 Task: Look for space in Angermünde, Germany from 9th June, 2023 to 16th June, 2023 for 2 adults in price range Rs.8000 to Rs.16000. Place can be entire place with 2 bedrooms having 2 beds and 1 bathroom. Property type can be house, flat, guest house. Booking option can be shelf check-in. Required host language is English.
Action: Mouse moved to (857, 117)
Screenshot: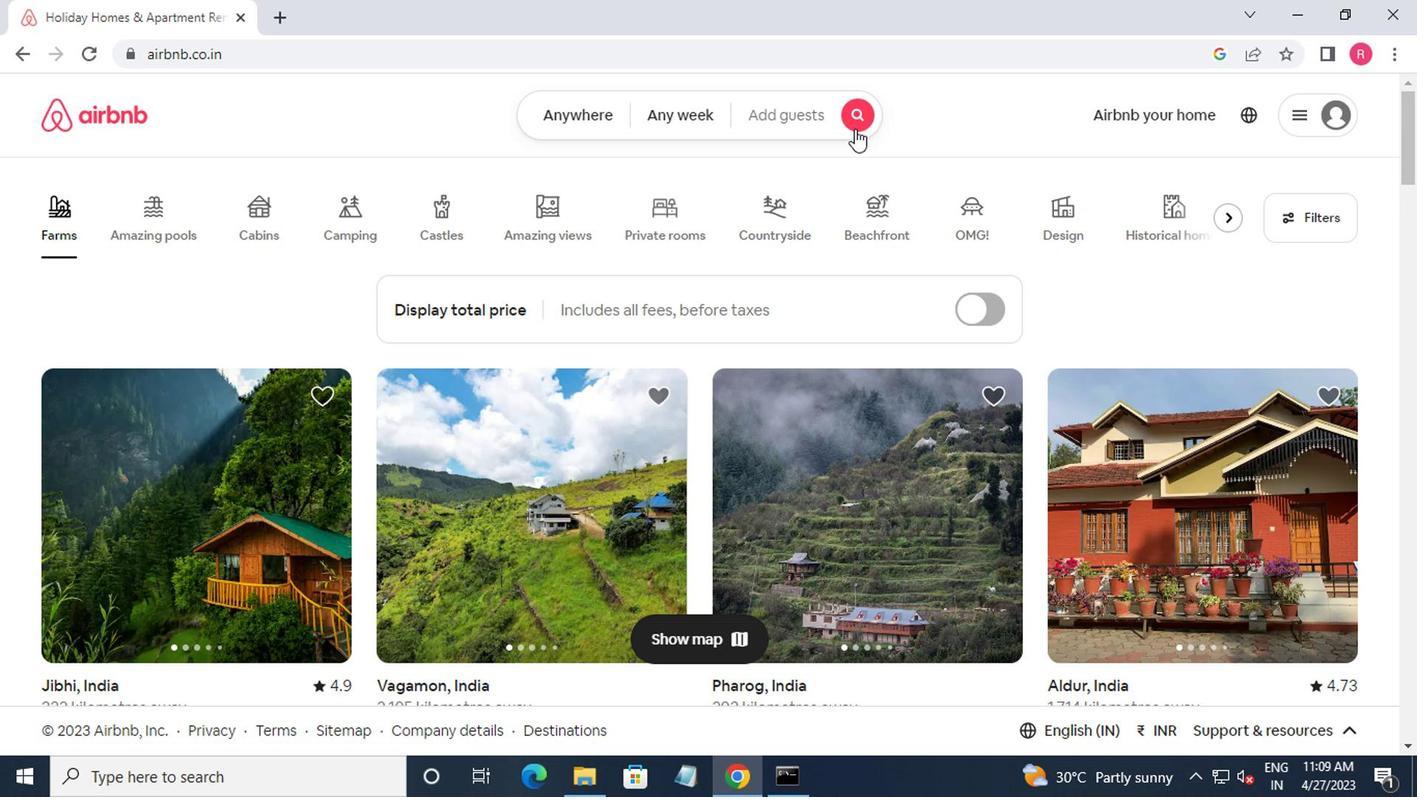 
Action: Mouse pressed left at (857, 117)
Screenshot: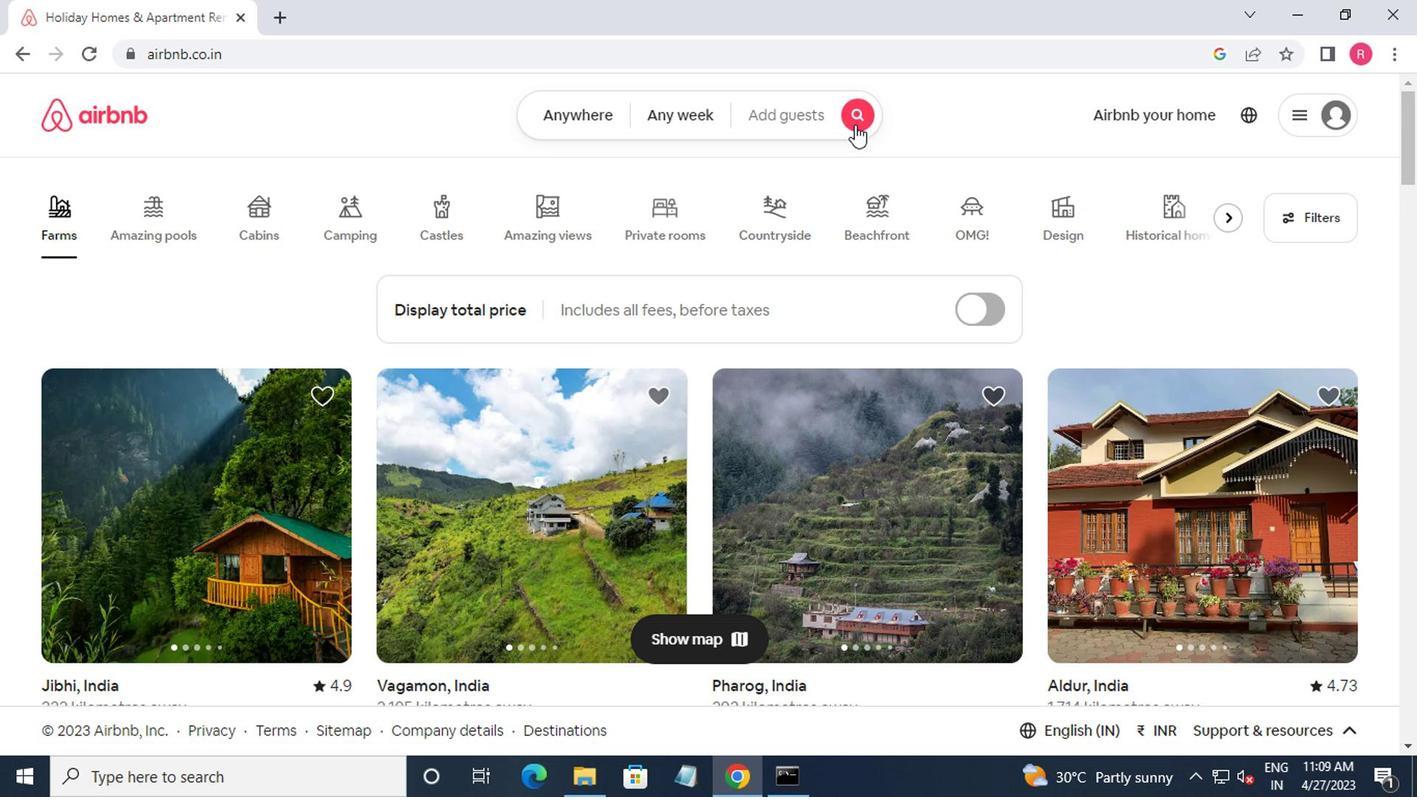 
Action: Mouse moved to (489, 187)
Screenshot: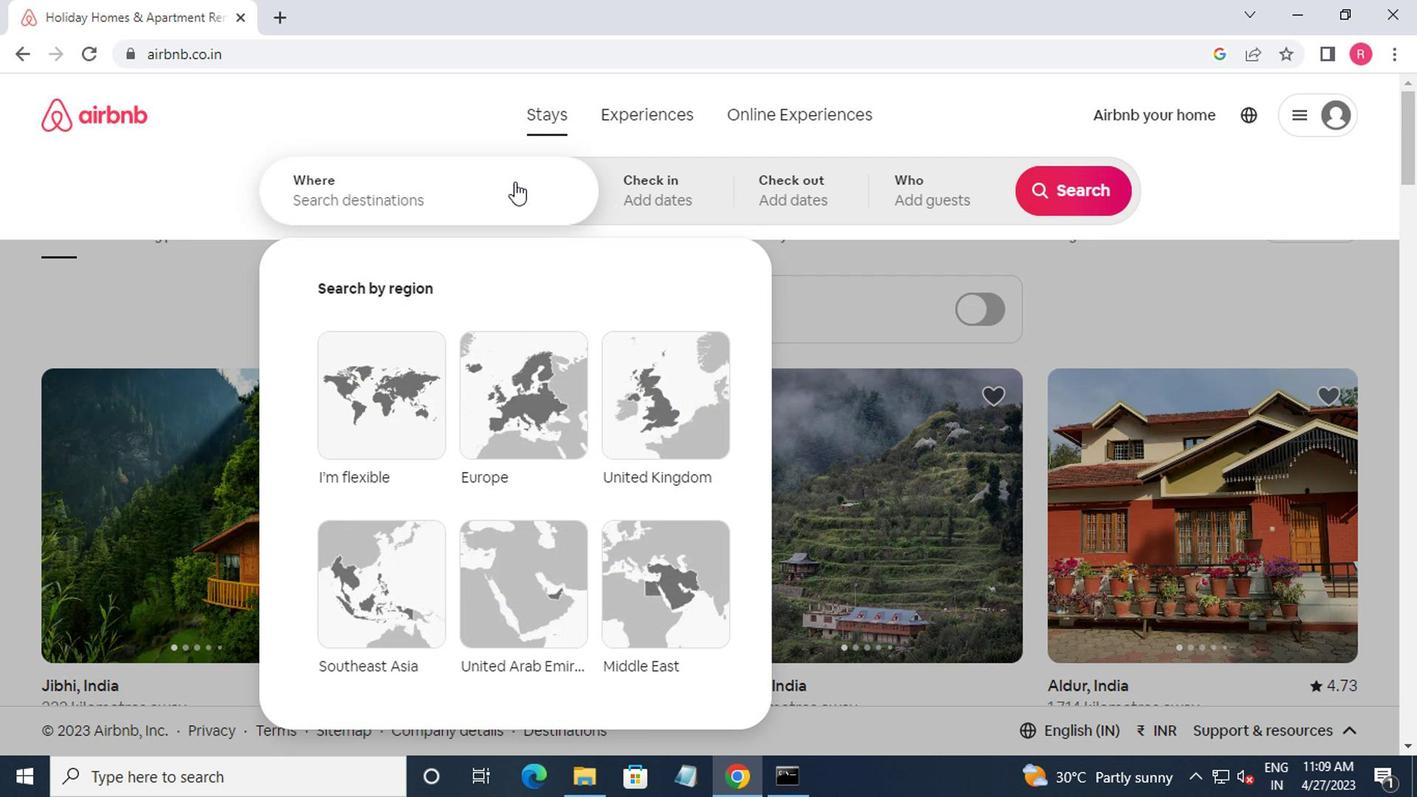 
Action: Mouse pressed left at (489, 187)
Screenshot: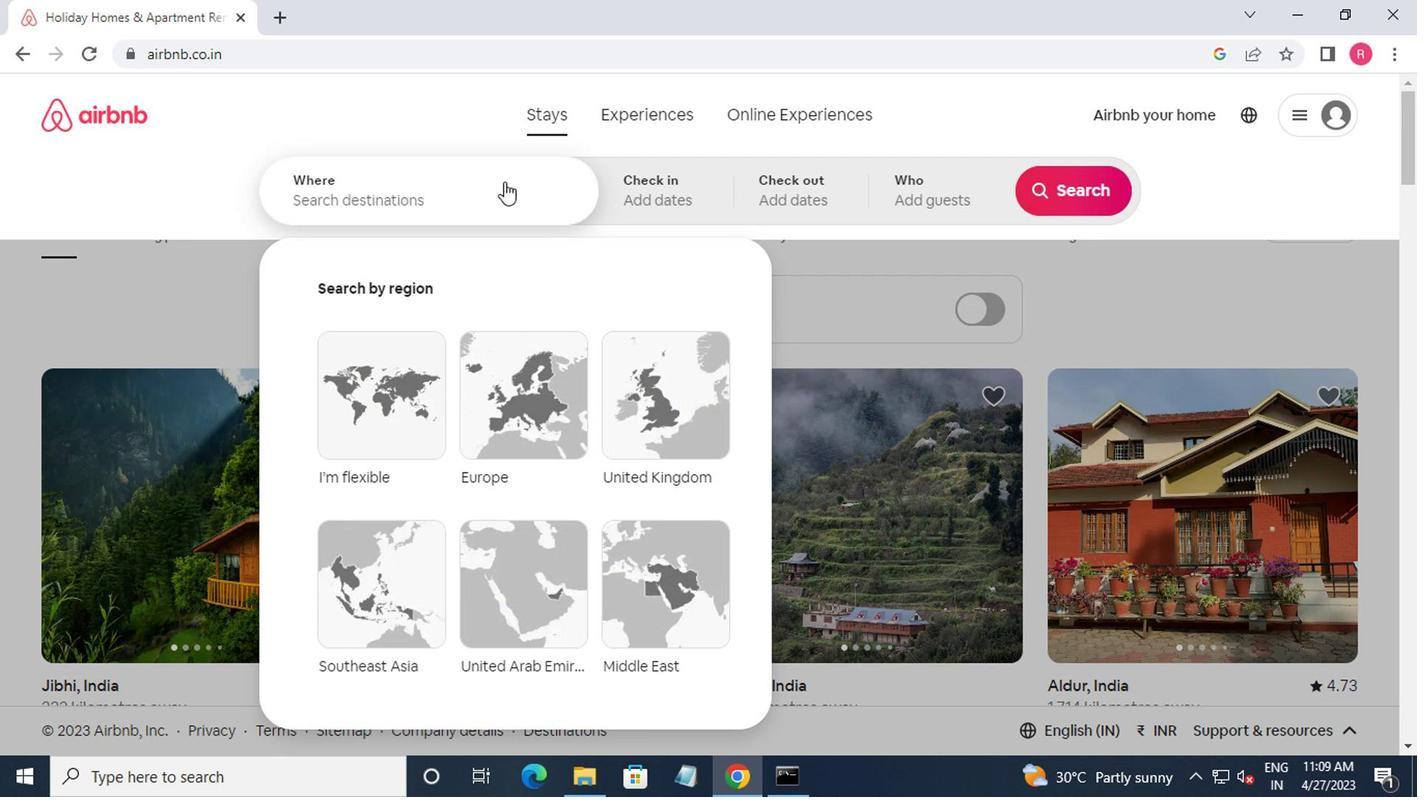 
Action: Mouse moved to (489, 202)
Screenshot: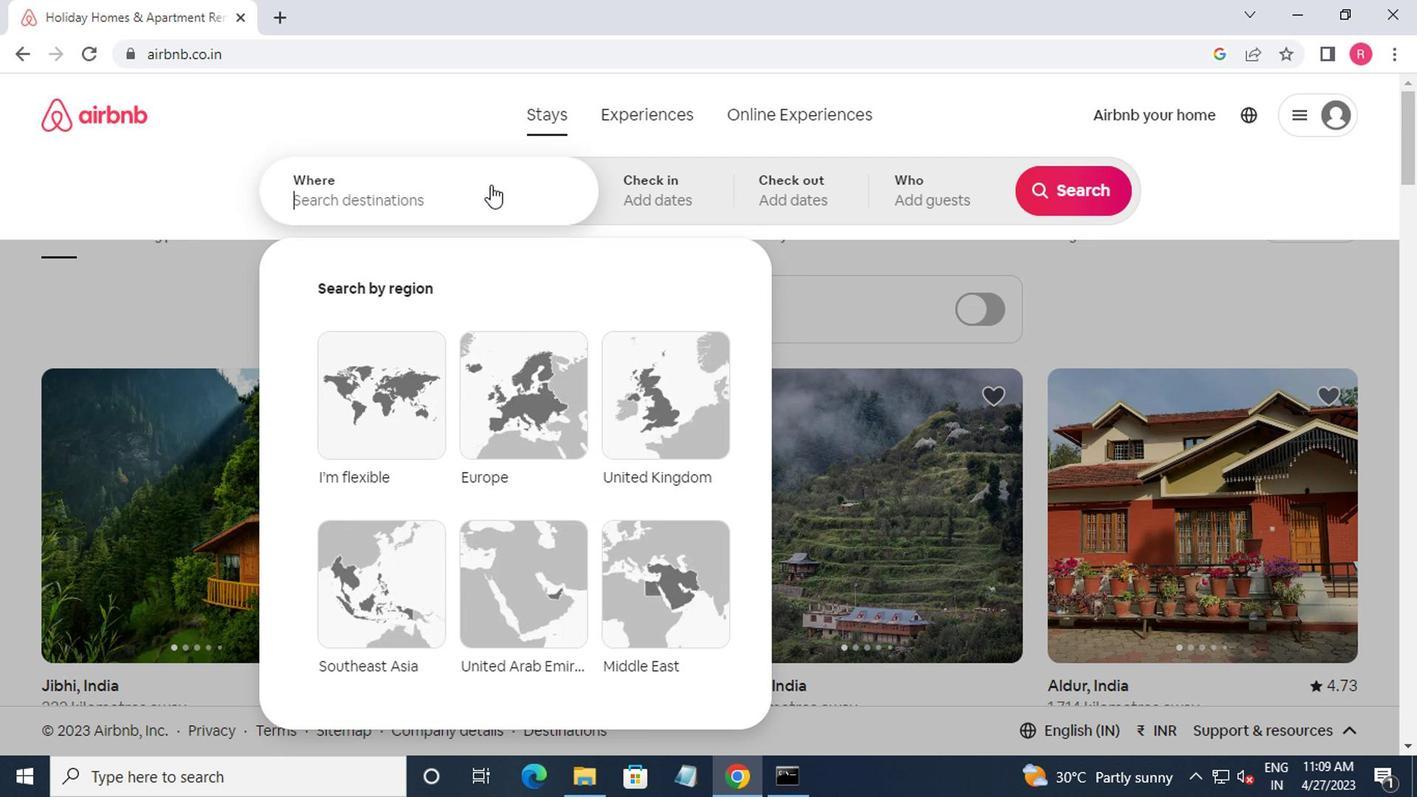 
Action: Key pressed angermunde,germany<Key.down><Key.enter>
Screenshot: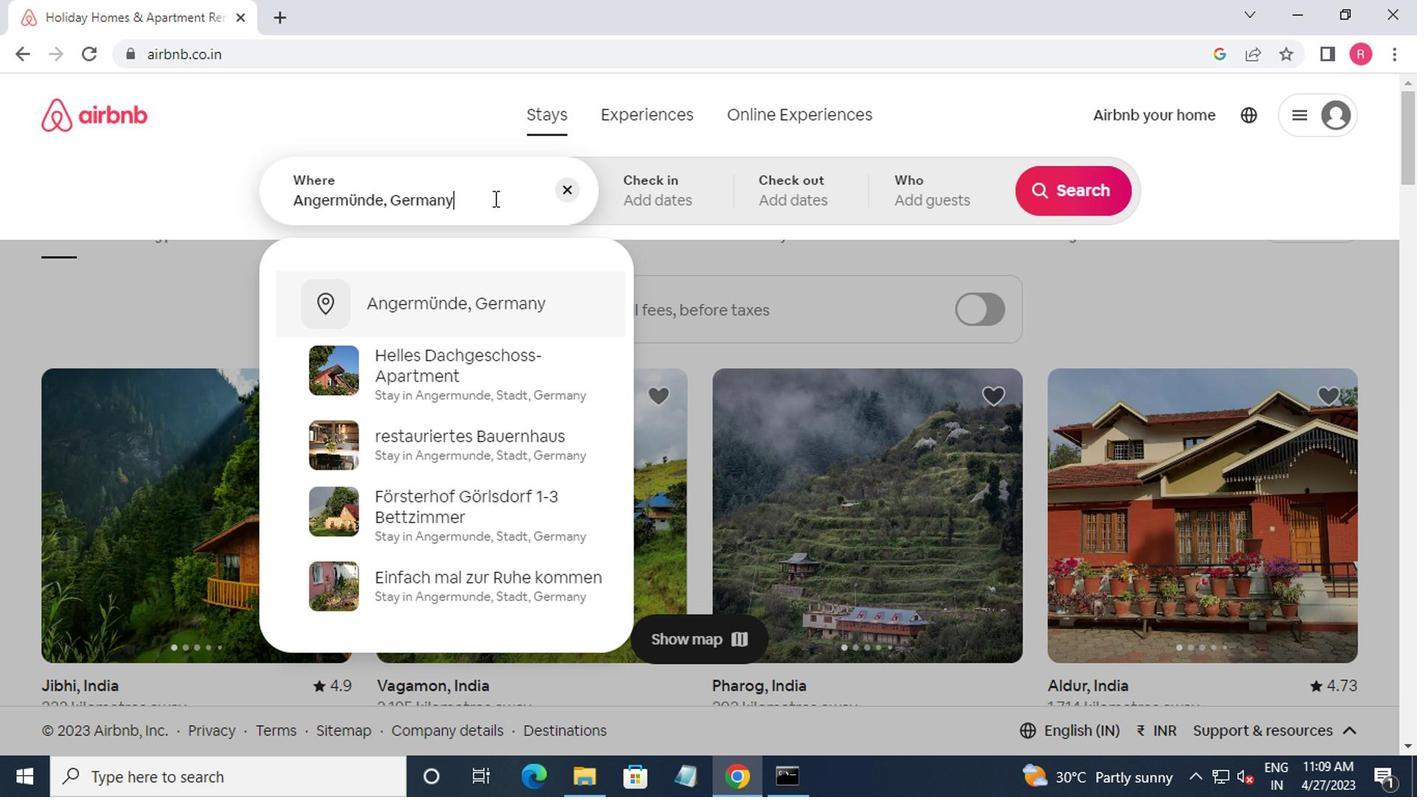 
Action: Mouse moved to (1055, 358)
Screenshot: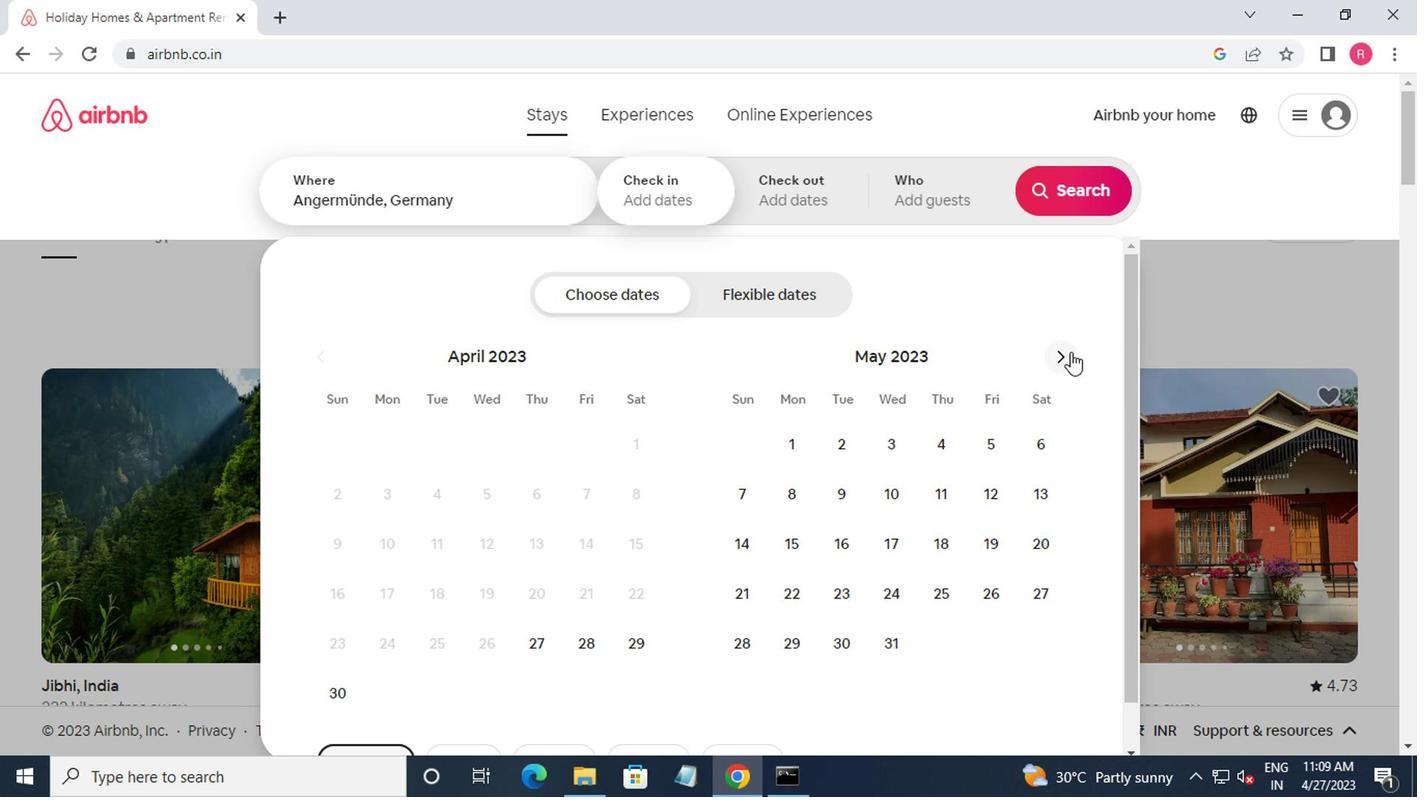 
Action: Mouse pressed left at (1055, 358)
Screenshot: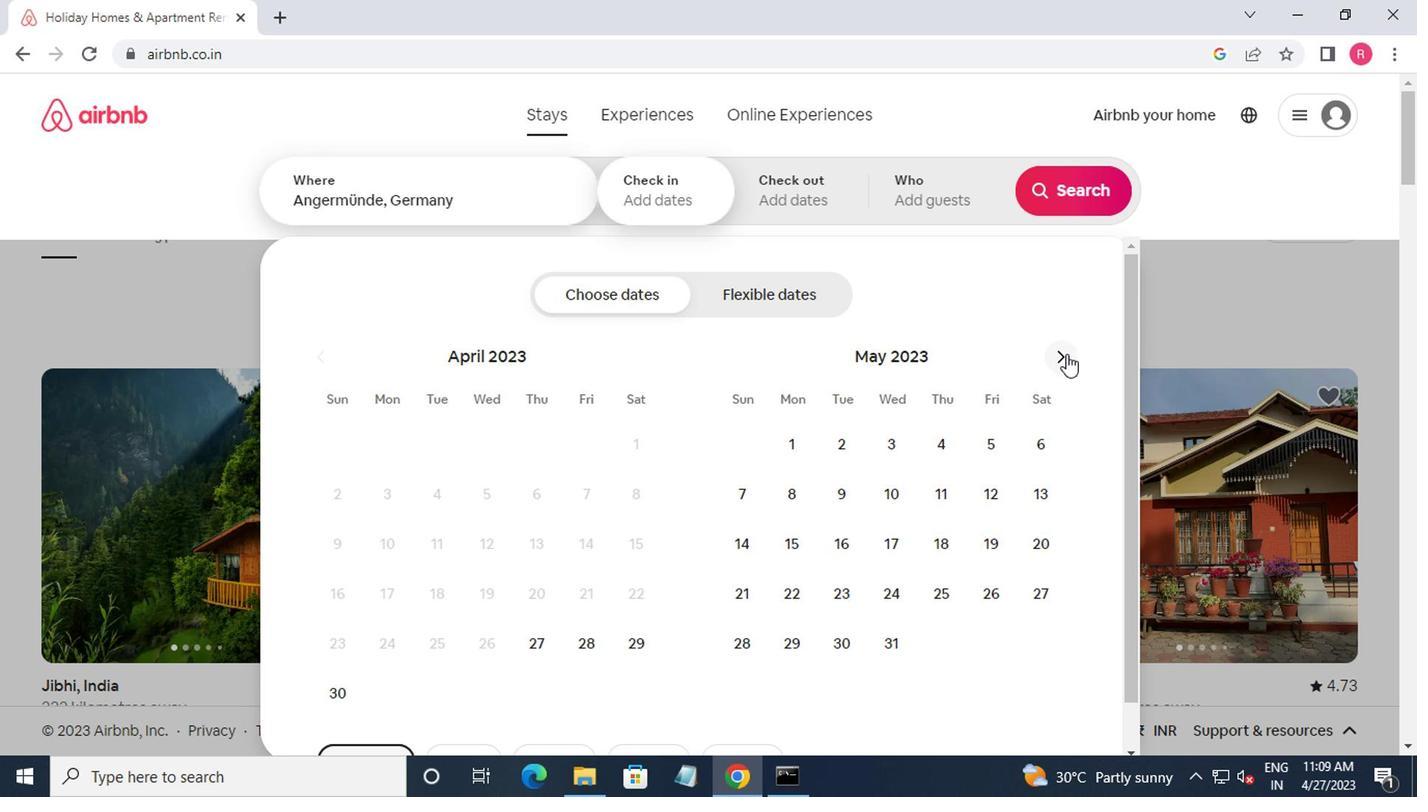 
Action: Mouse moved to (1001, 495)
Screenshot: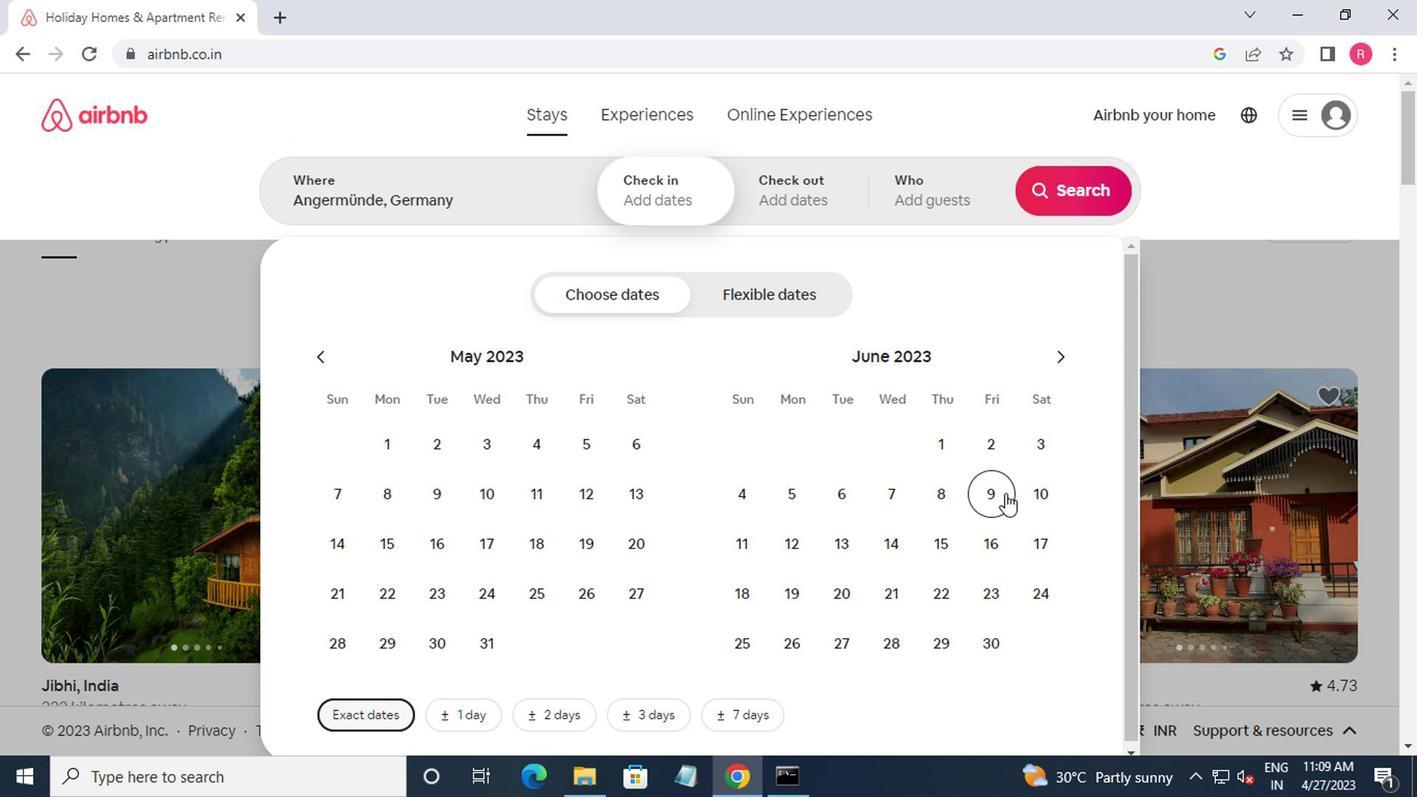 
Action: Mouse pressed left at (1001, 495)
Screenshot: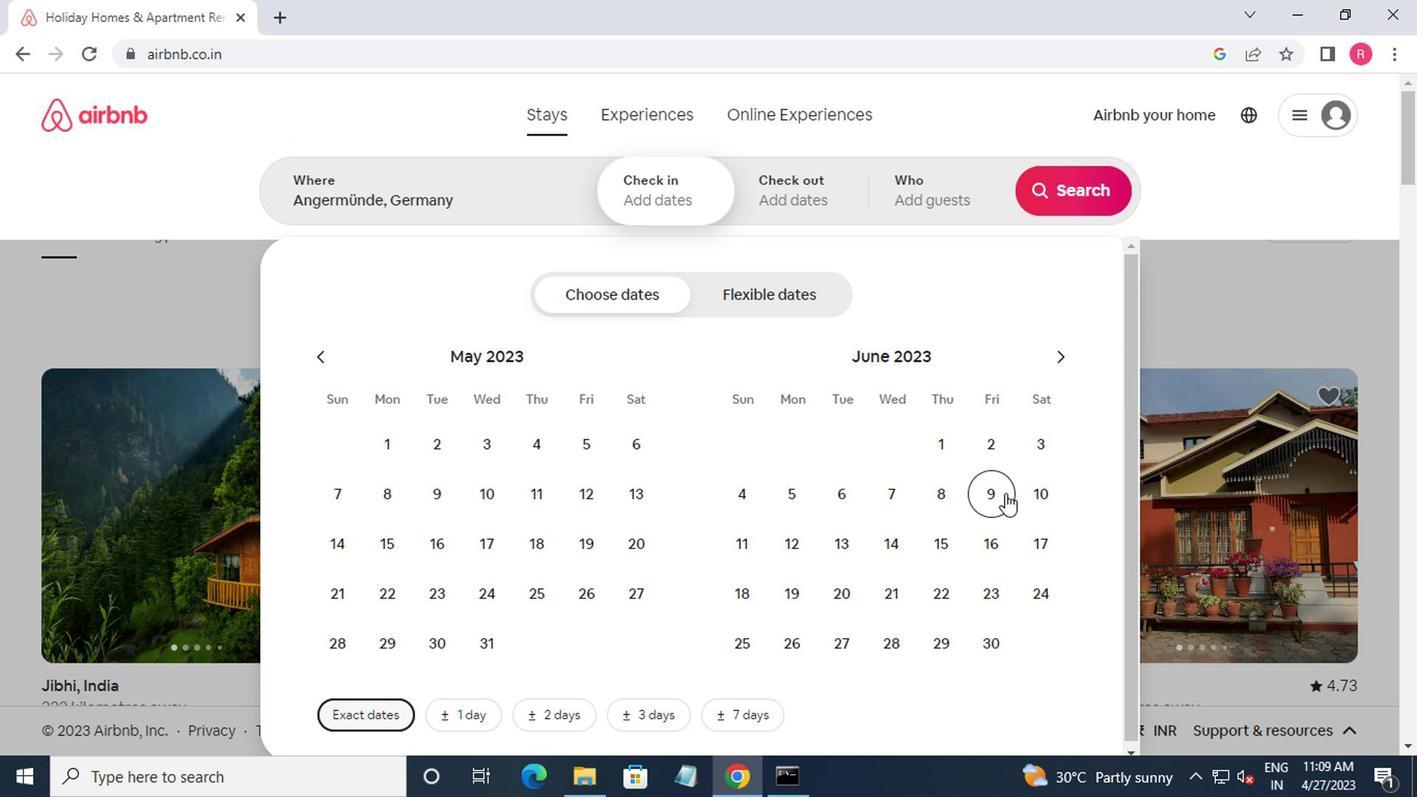 
Action: Mouse moved to (999, 556)
Screenshot: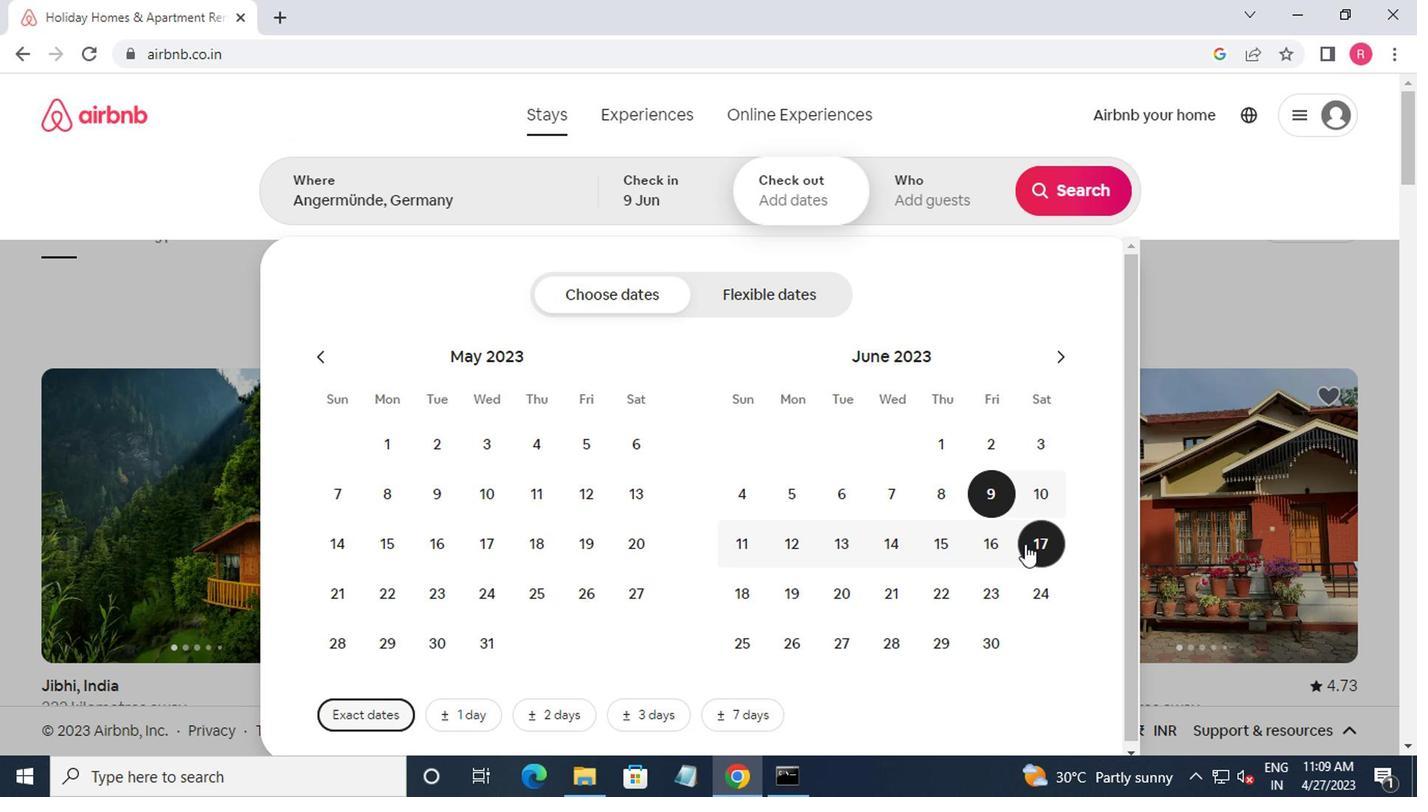 
Action: Mouse pressed left at (999, 556)
Screenshot: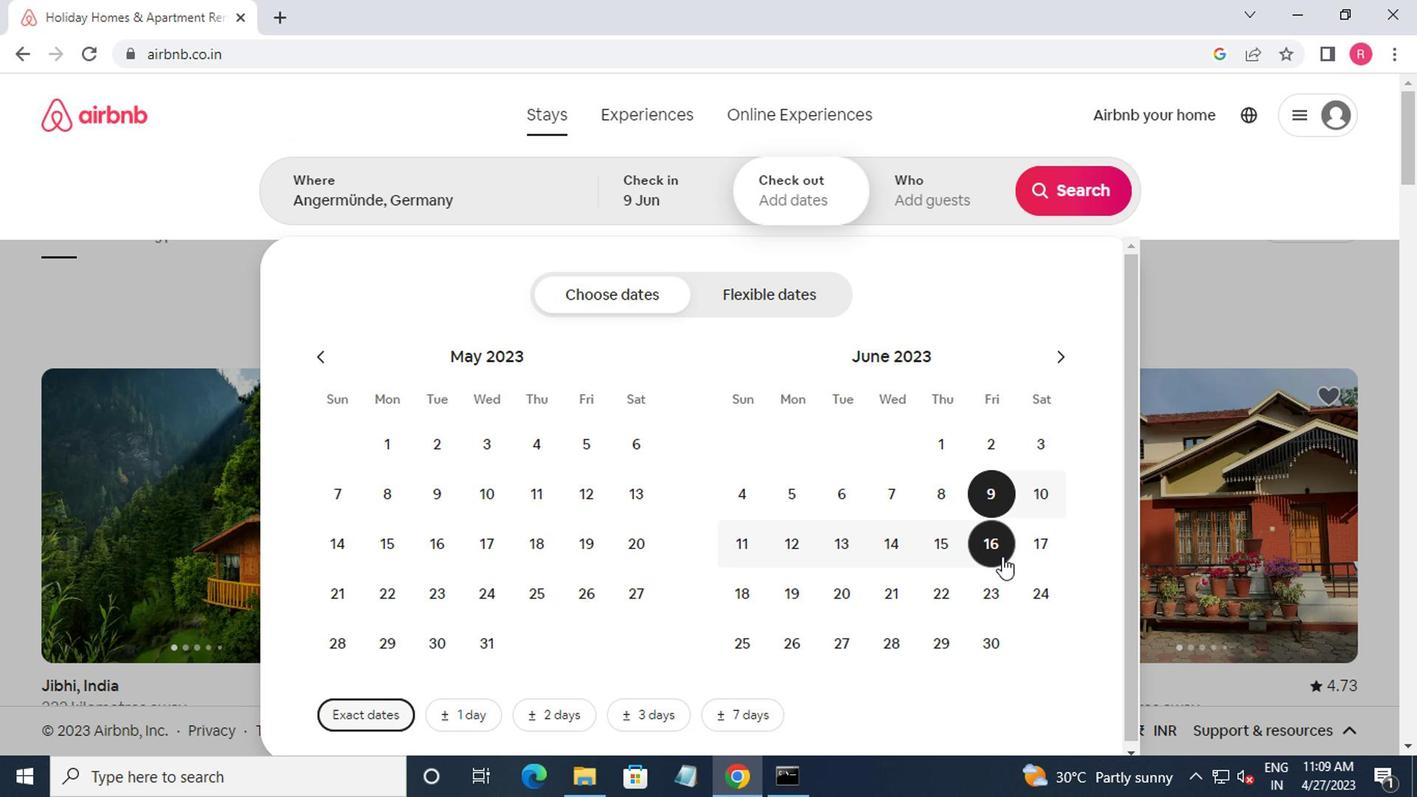 
Action: Mouse moved to (916, 207)
Screenshot: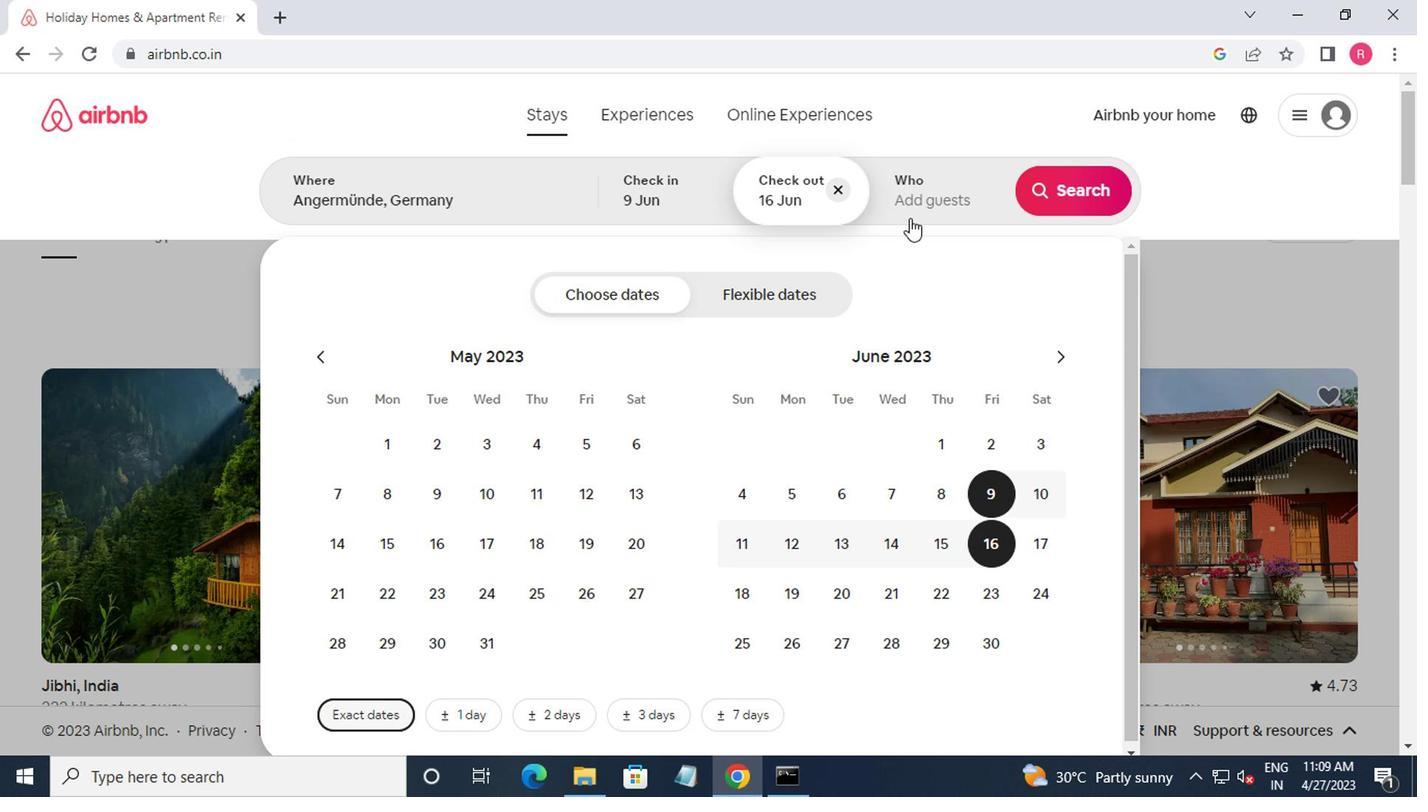 
Action: Mouse pressed left at (916, 207)
Screenshot: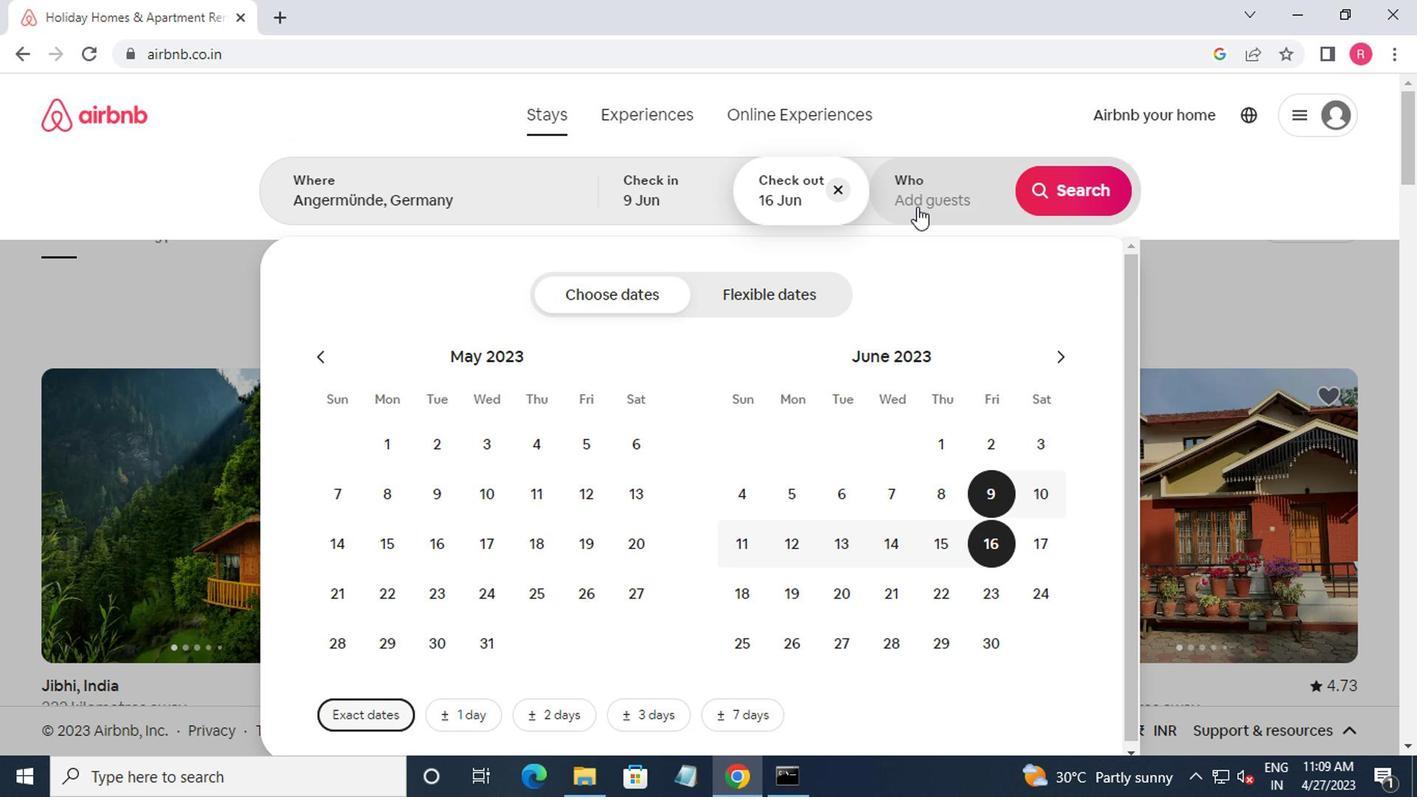 
Action: Mouse moved to (1067, 307)
Screenshot: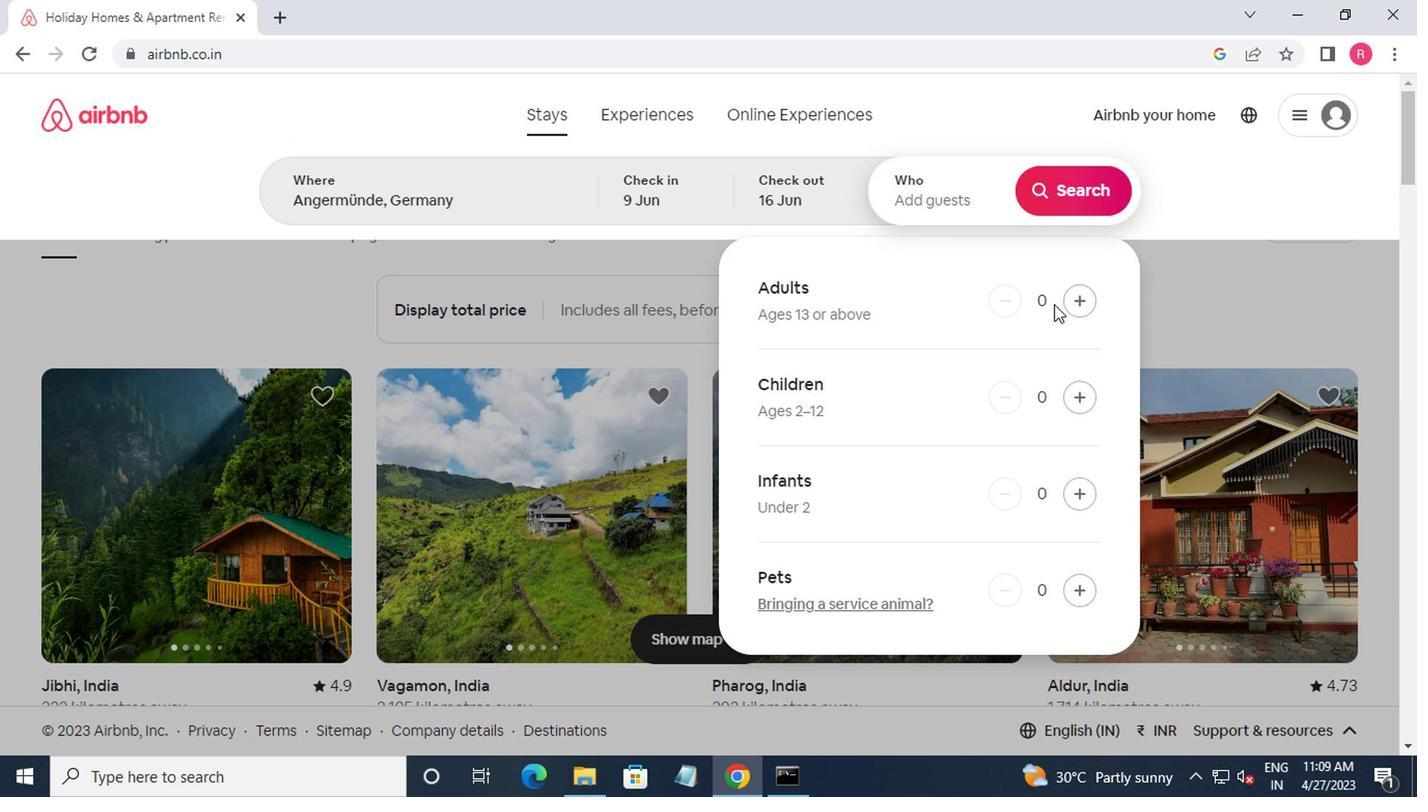
Action: Mouse pressed left at (1067, 307)
Screenshot: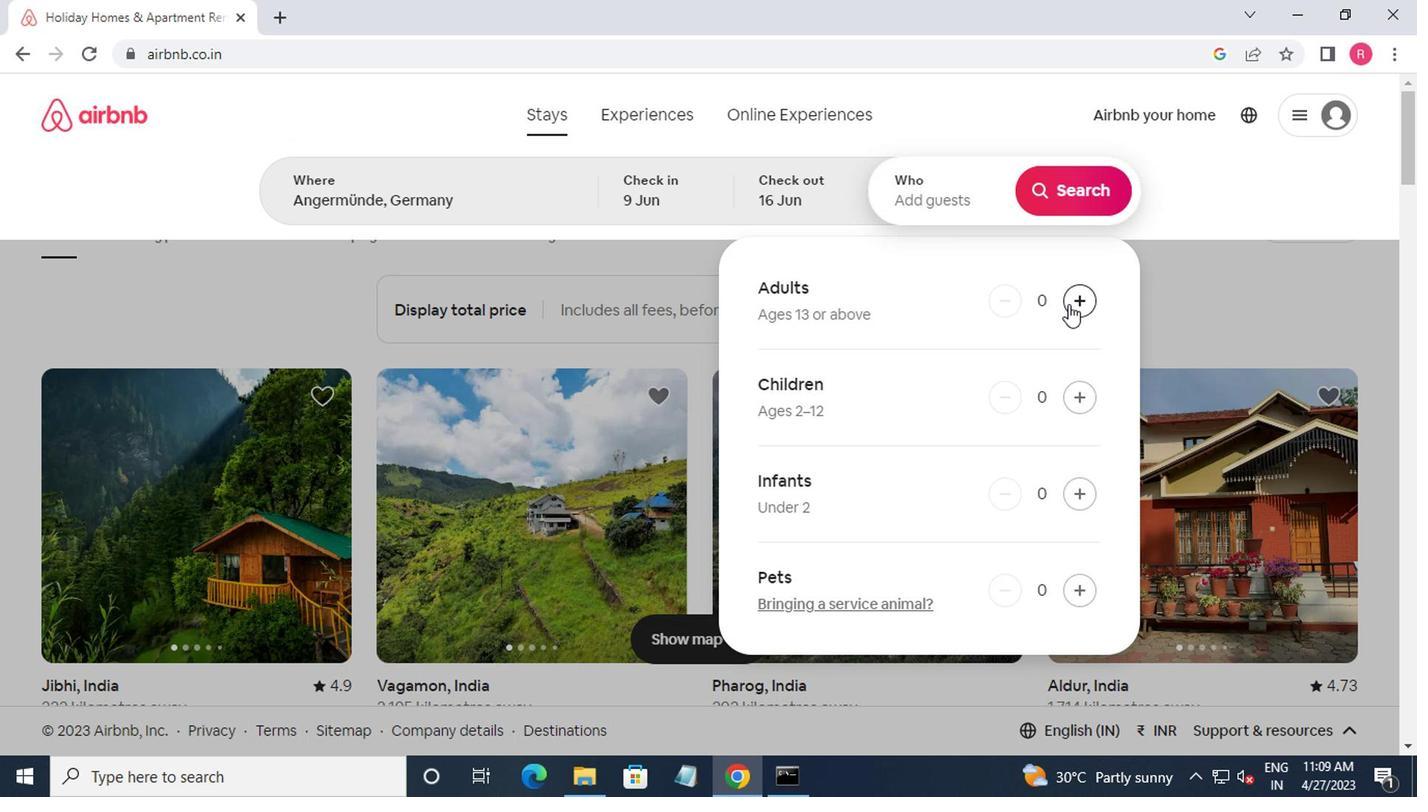 
Action: Mouse pressed left at (1067, 307)
Screenshot: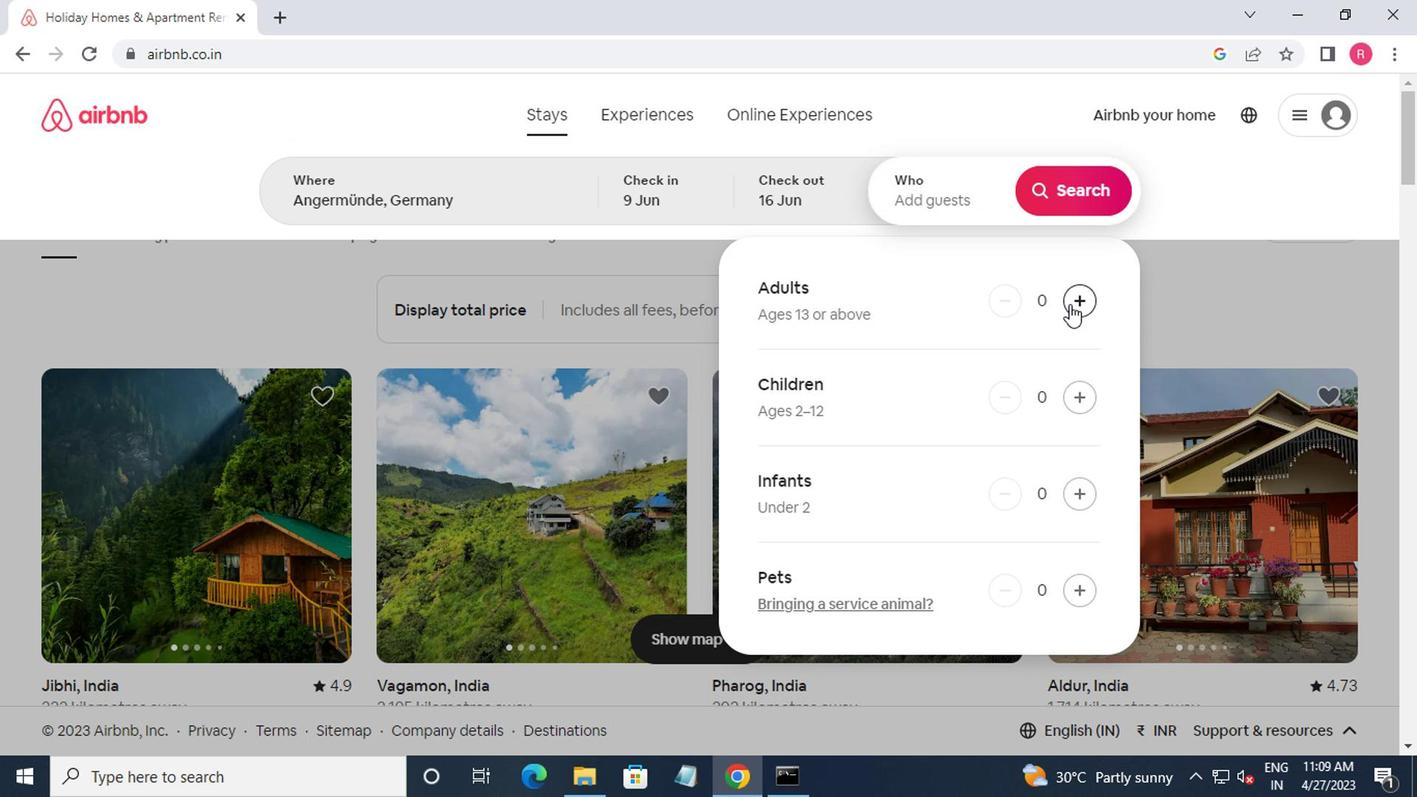 
Action: Mouse moved to (1040, 199)
Screenshot: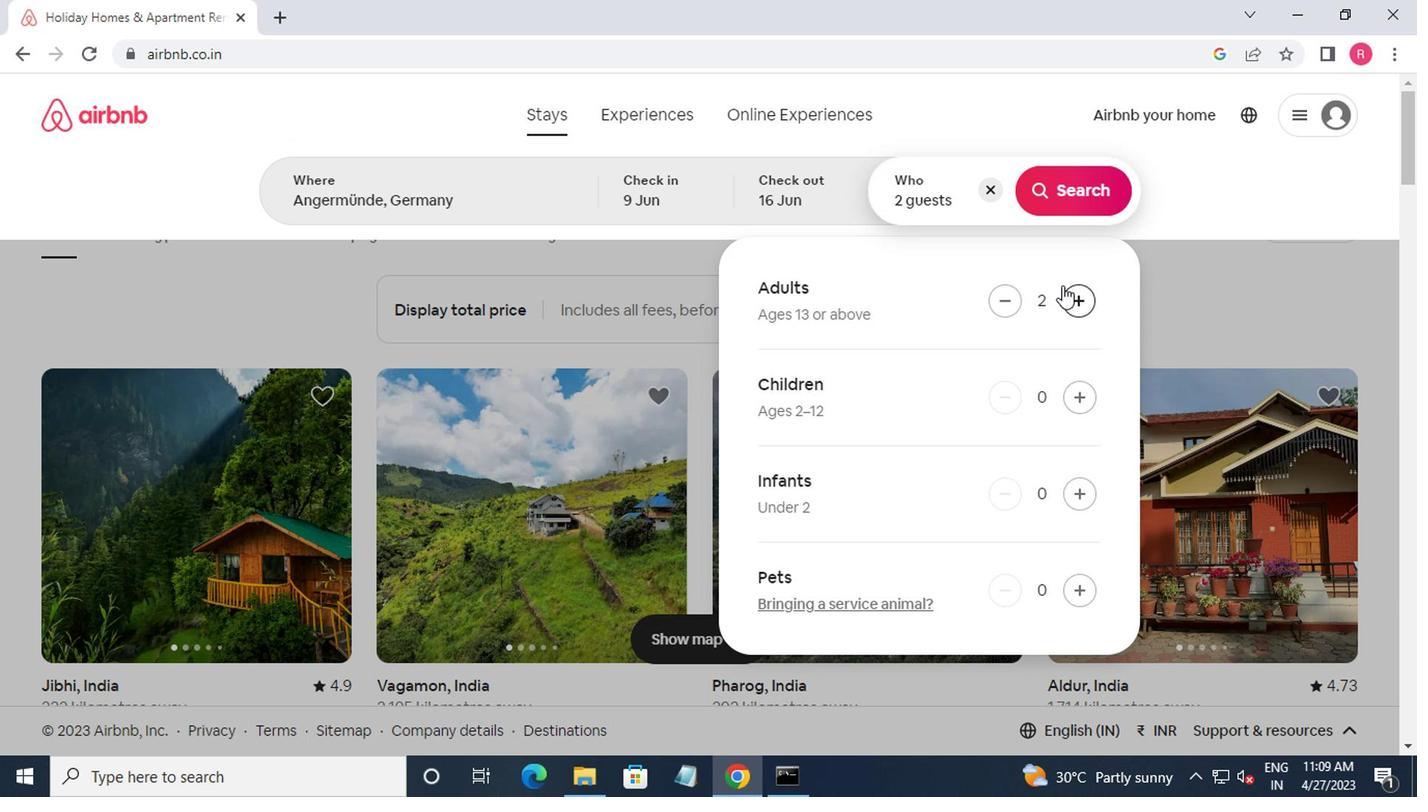 
Action: Mouse pressed left at (1040, 199)
Screenshot: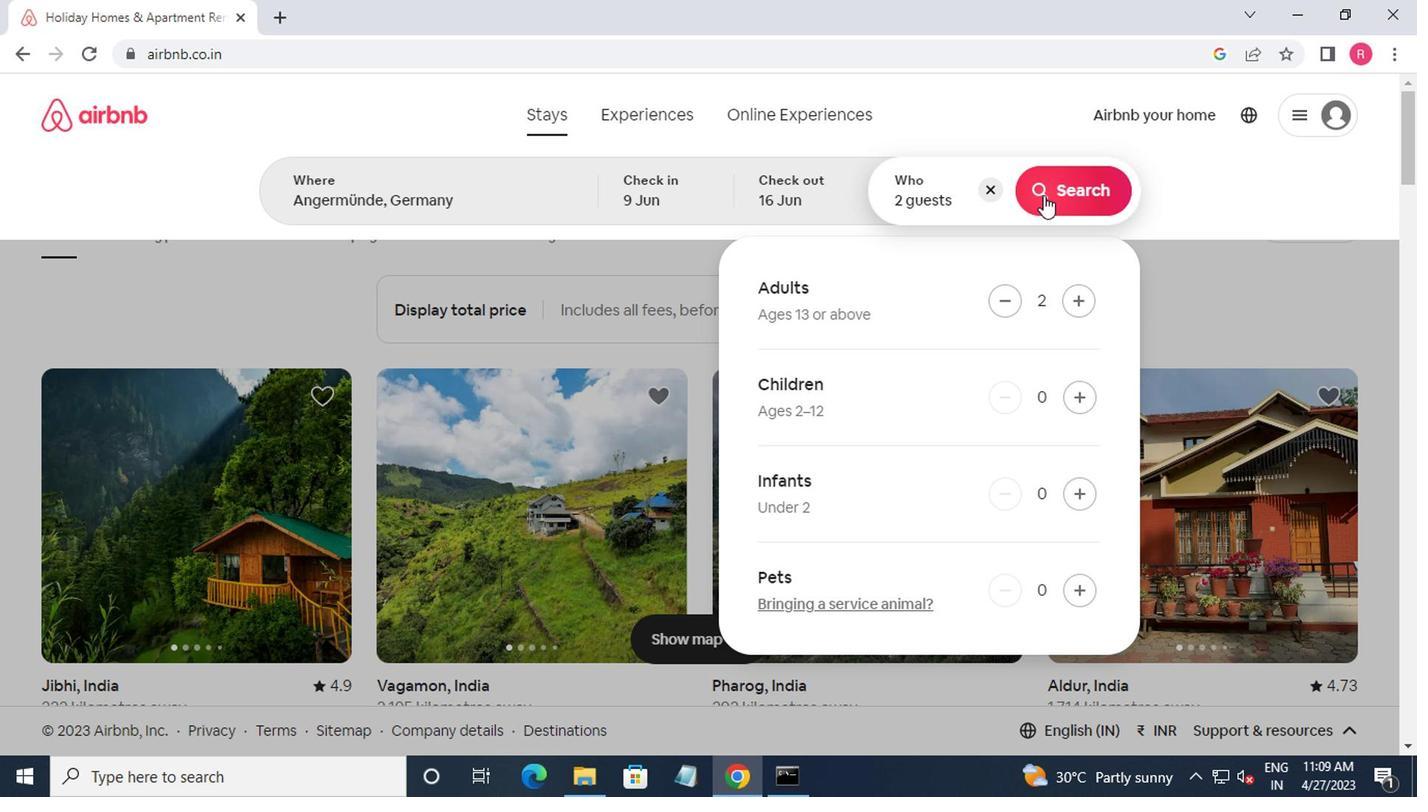 
Action: Mouse moved to (1326, 202)
Screenshot: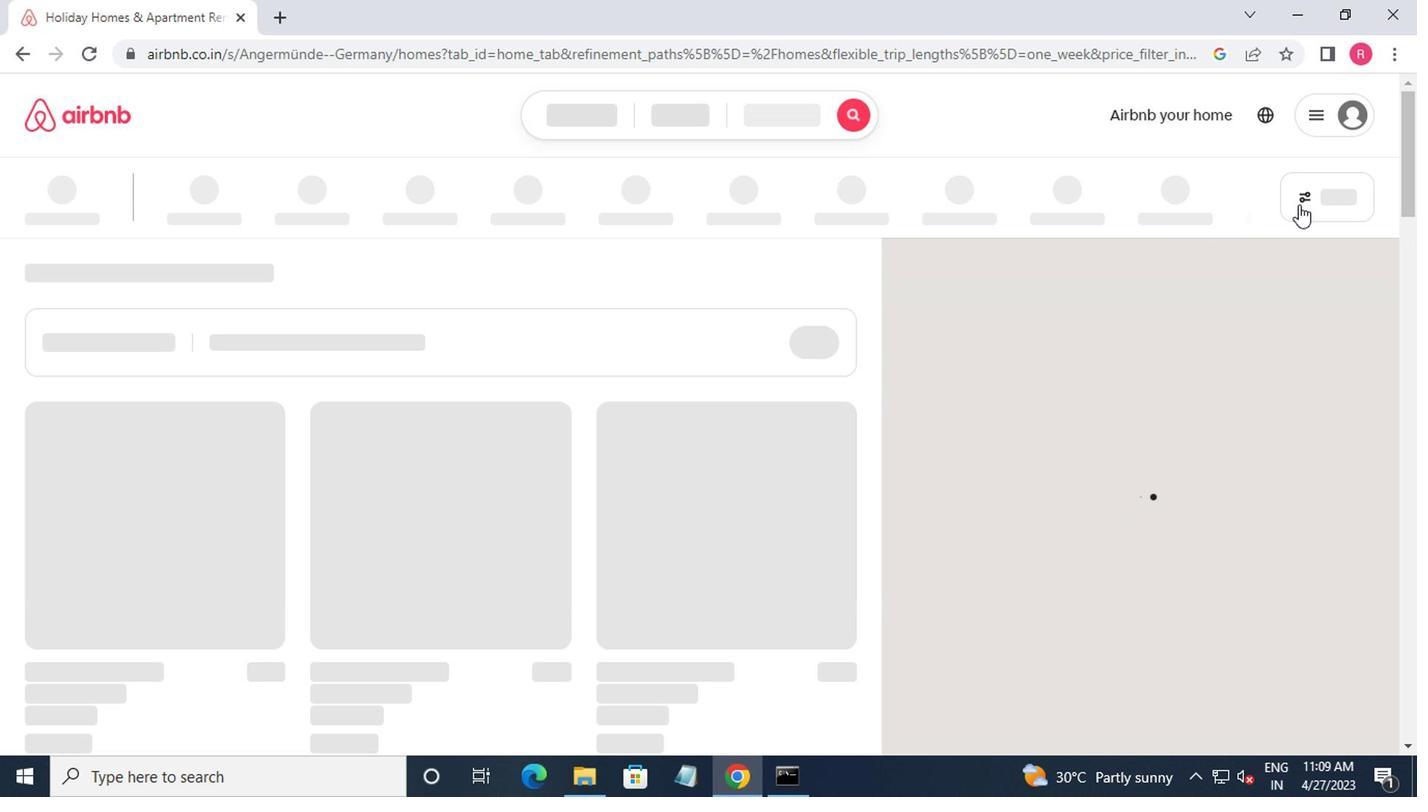 
Action: Mouse pressed left at (1326, 202)
Screenshot: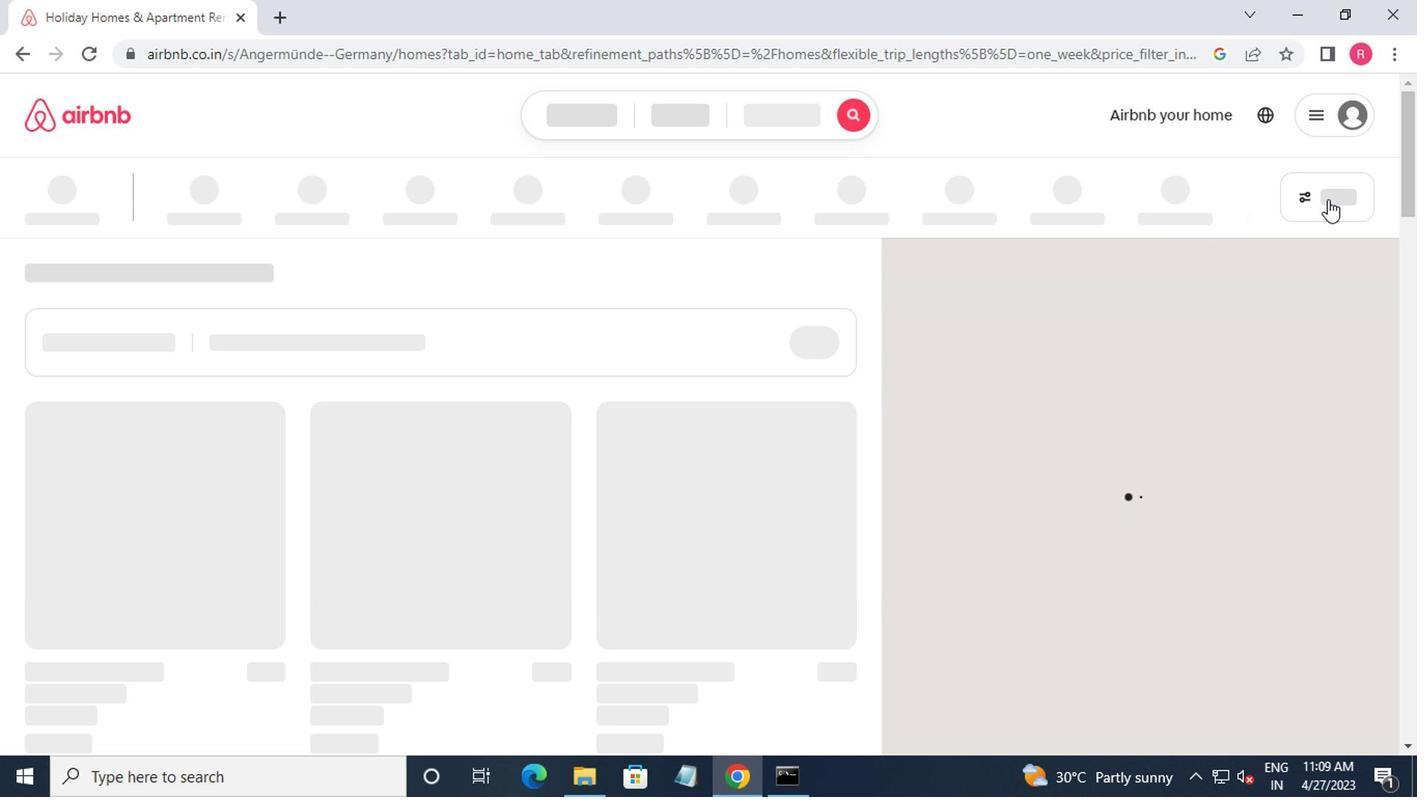 
Action: Mouse moved to (462, 467)
Screenshot: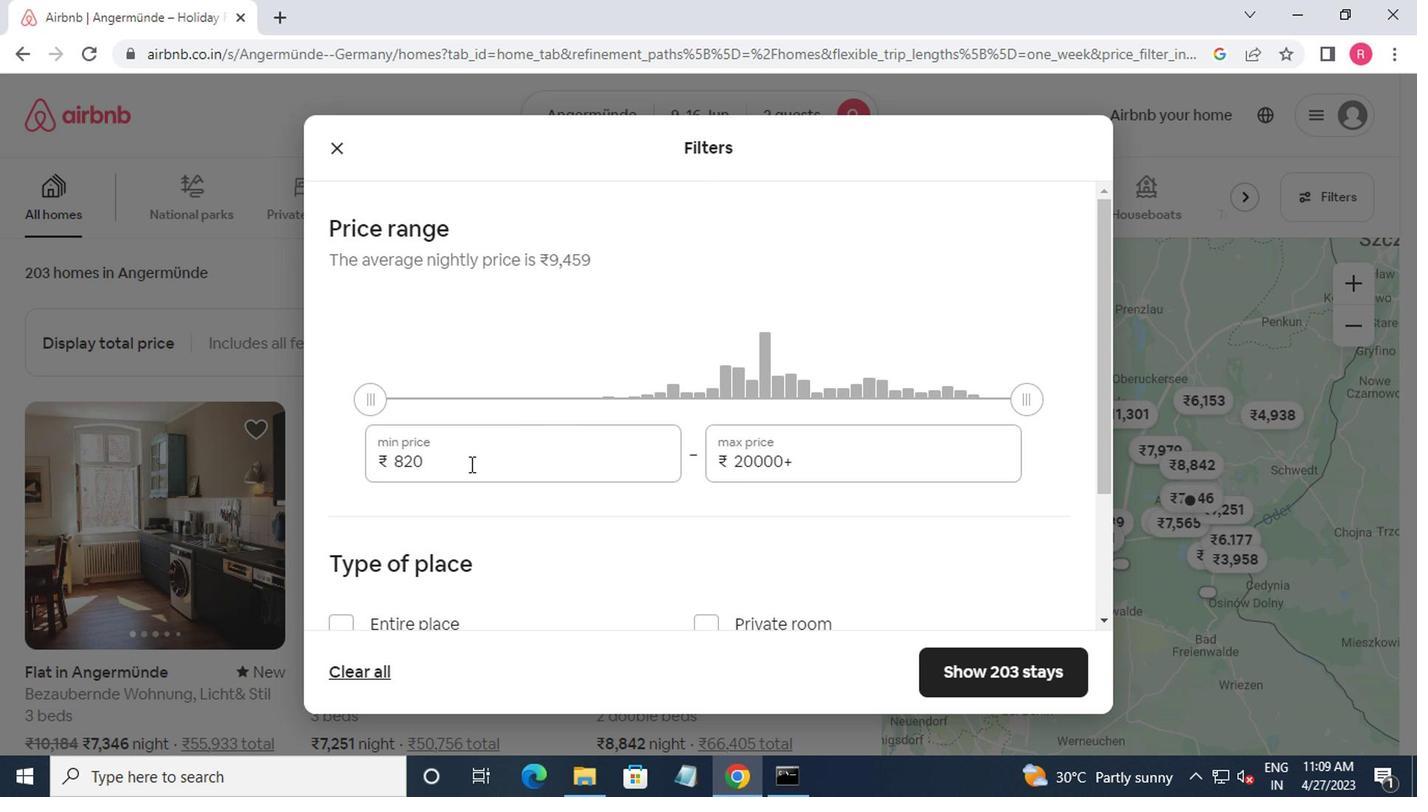 
Action: Mouse pressed left at (462, 467)
Screenshot: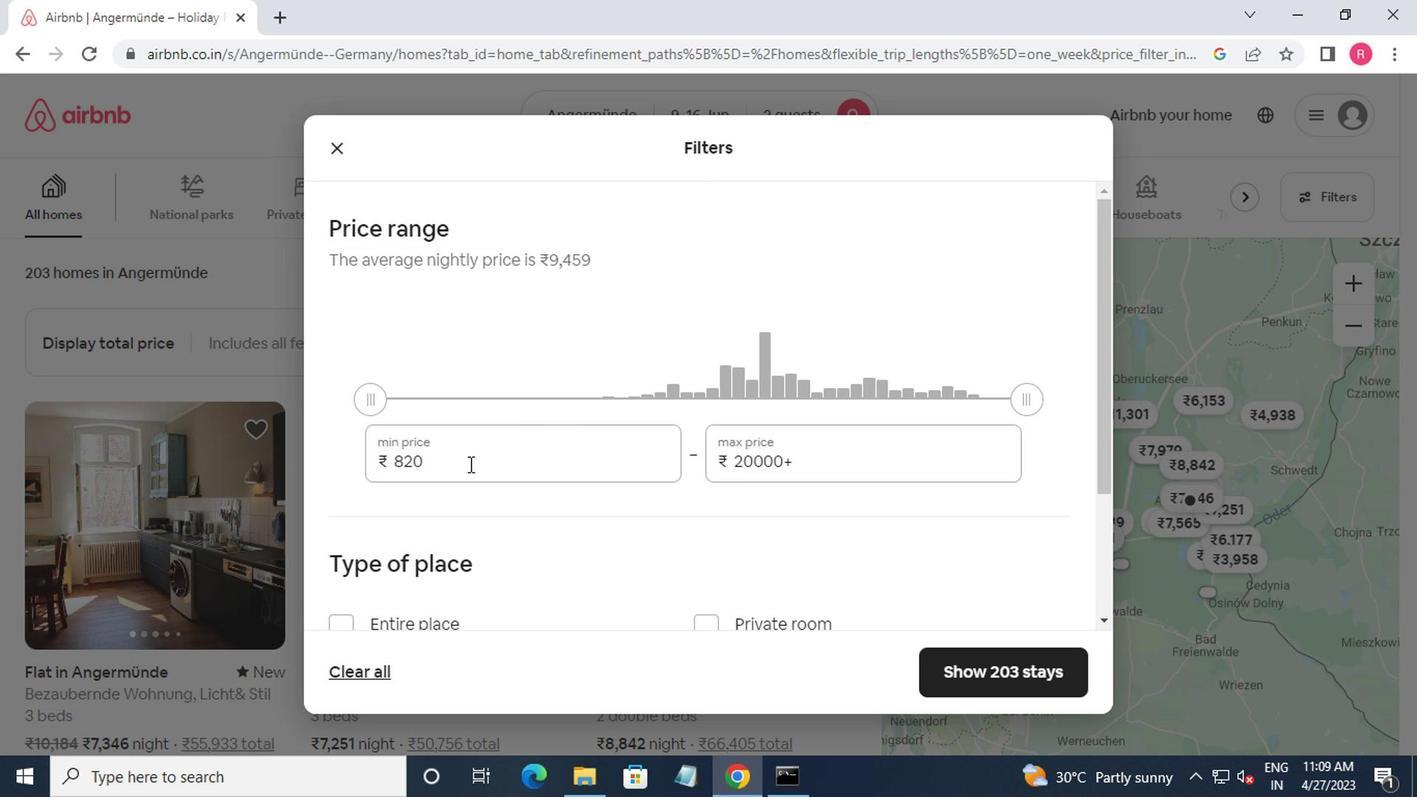 
Action: Mouse moved to (460, 474)
Screenshot: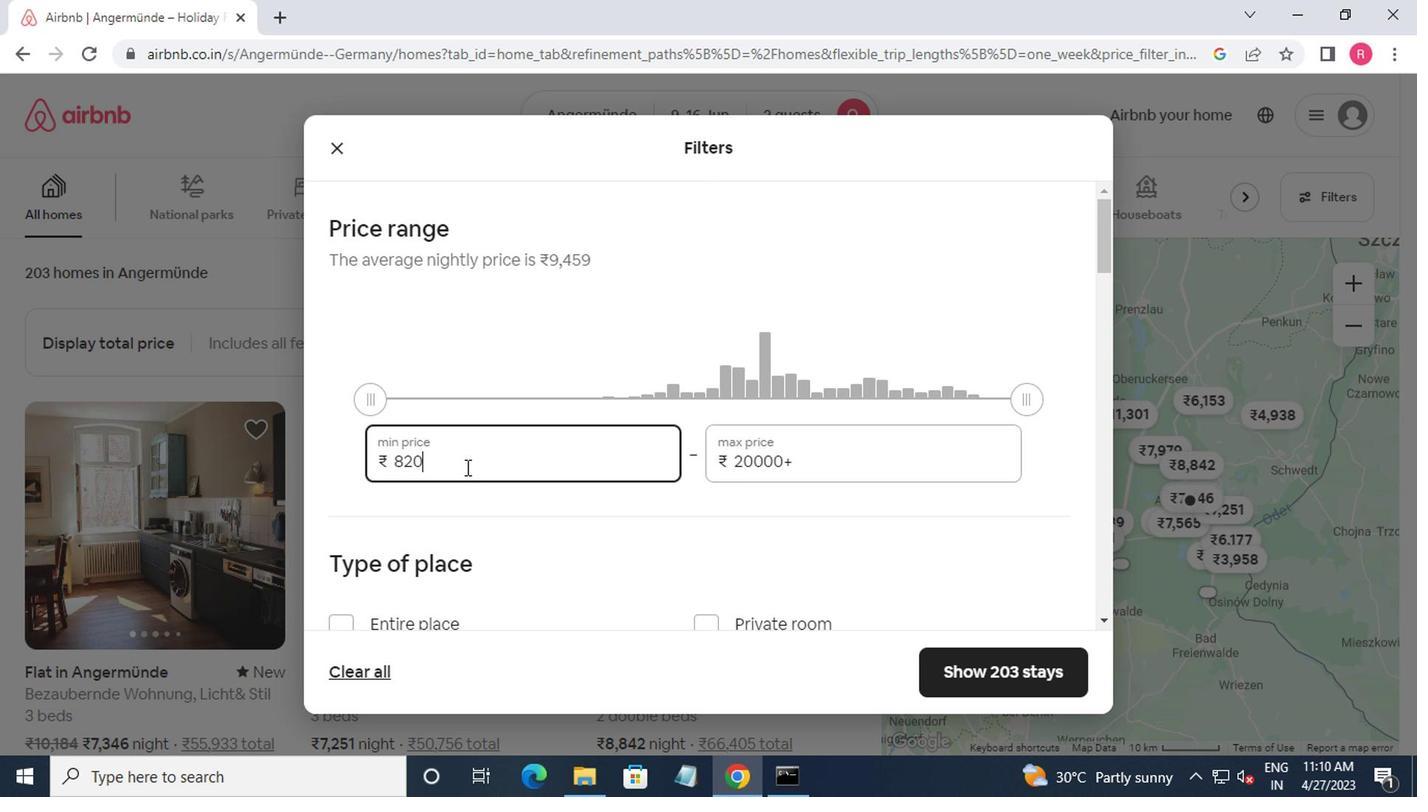 
Action: Key pressed <Key.backspace><Key.backspace>000<Key.tab>16000
Screenshot: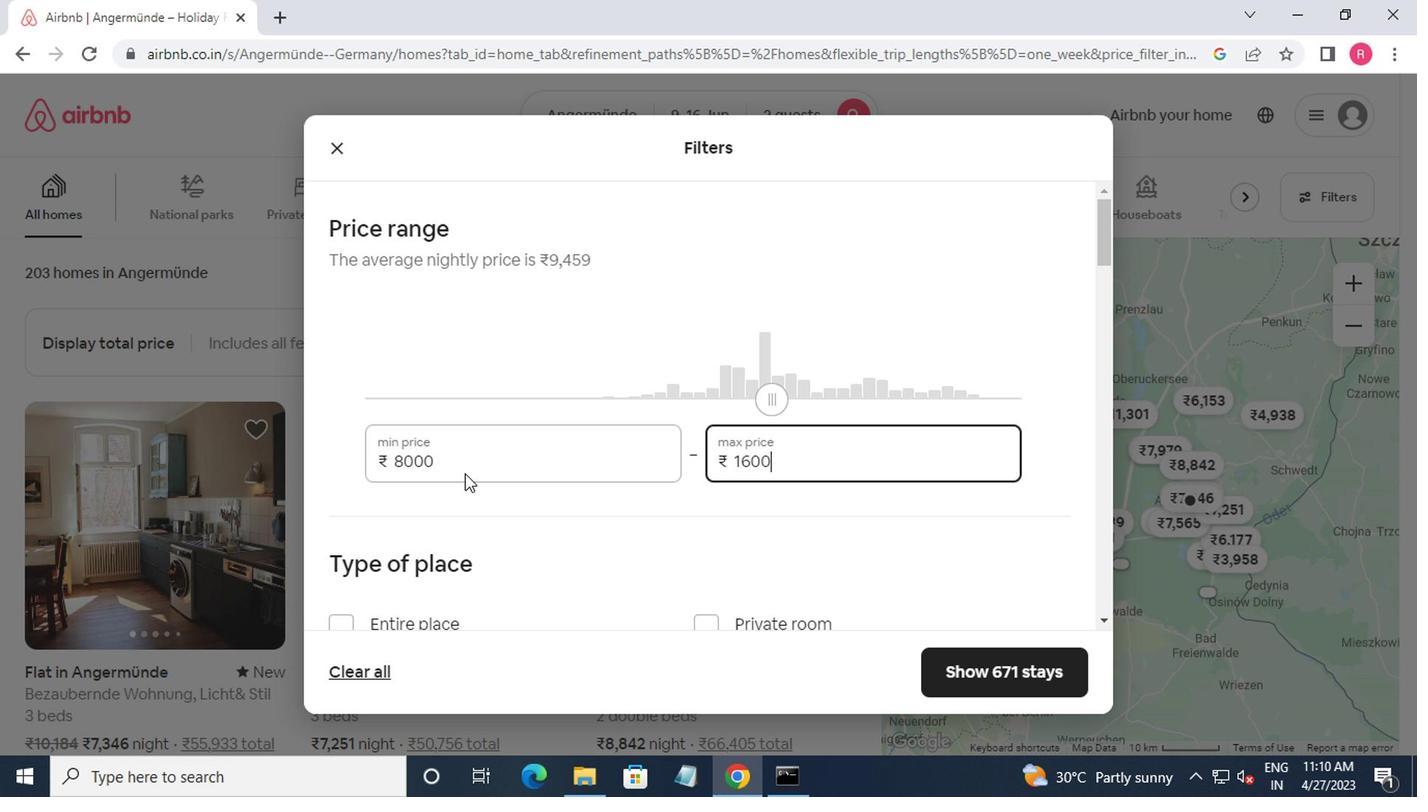 
Action: Mouse moved to (277, 463)
Screenshot: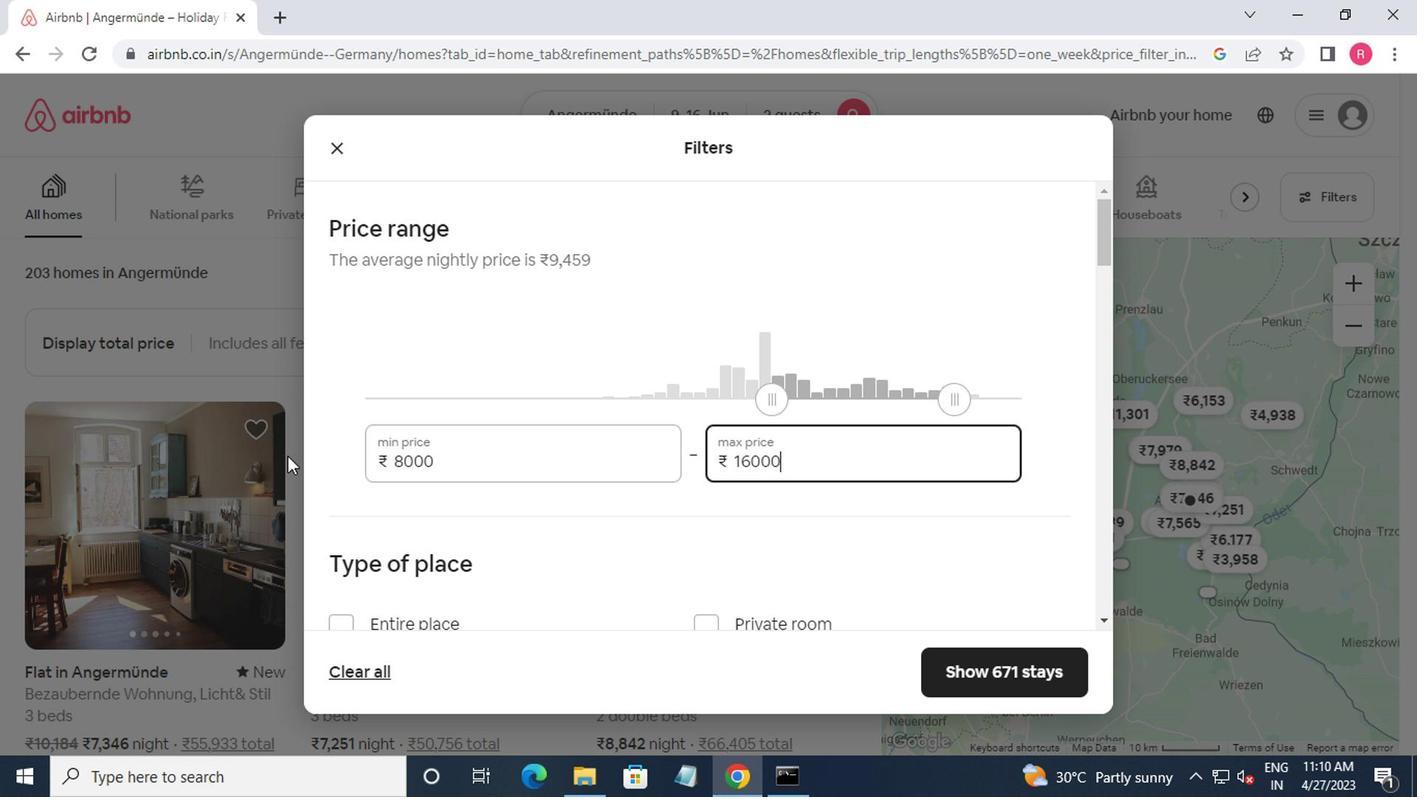 
Action: Mouse scrolled (277, 462) with delta (0, -1)
Screenshot: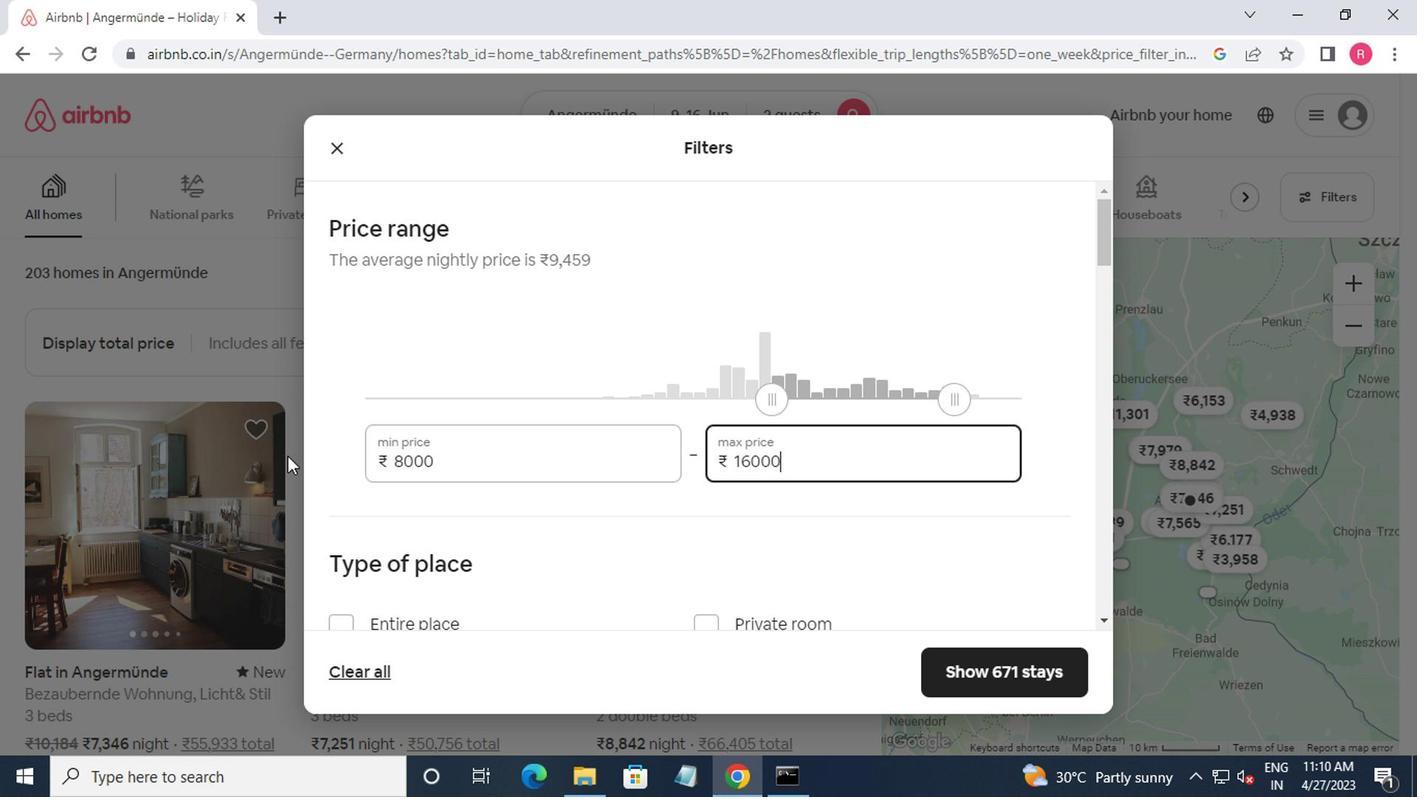 
Action: Mouse moved to (270, 471)
Screenshot: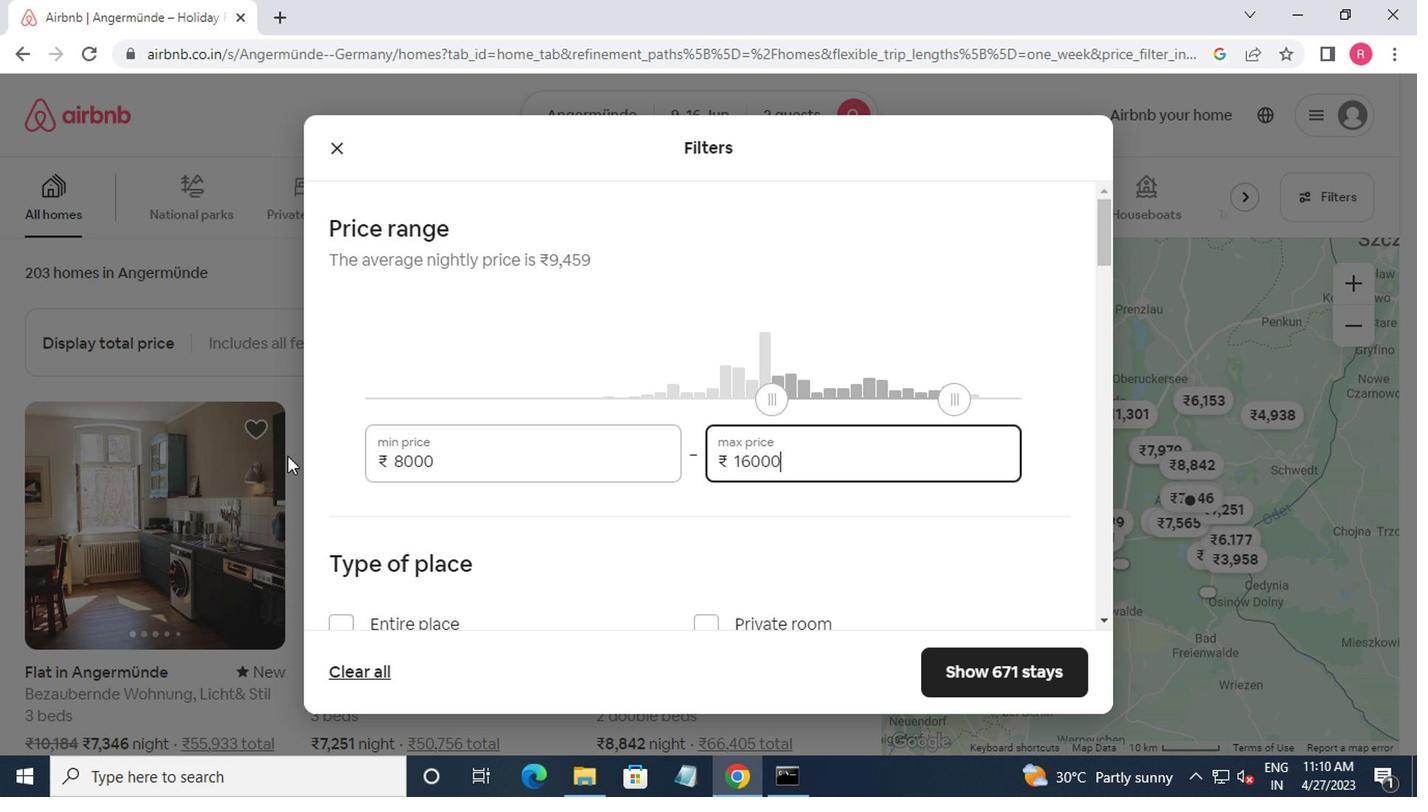 
Action: Mouse scrolled (270, 470) with delta (0, -1)
Screenshot: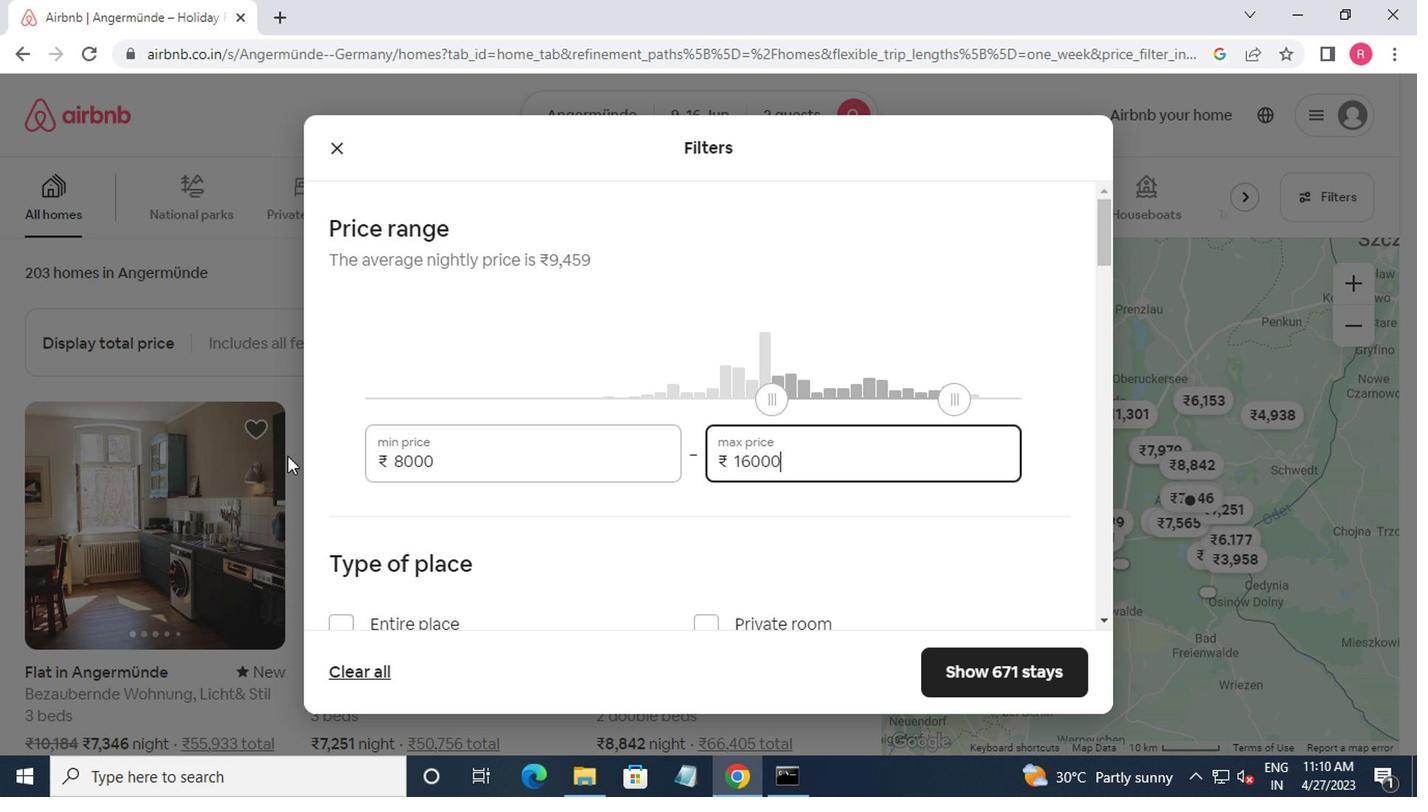 
Action: Mouse moved to (265, 480)
Screenshot: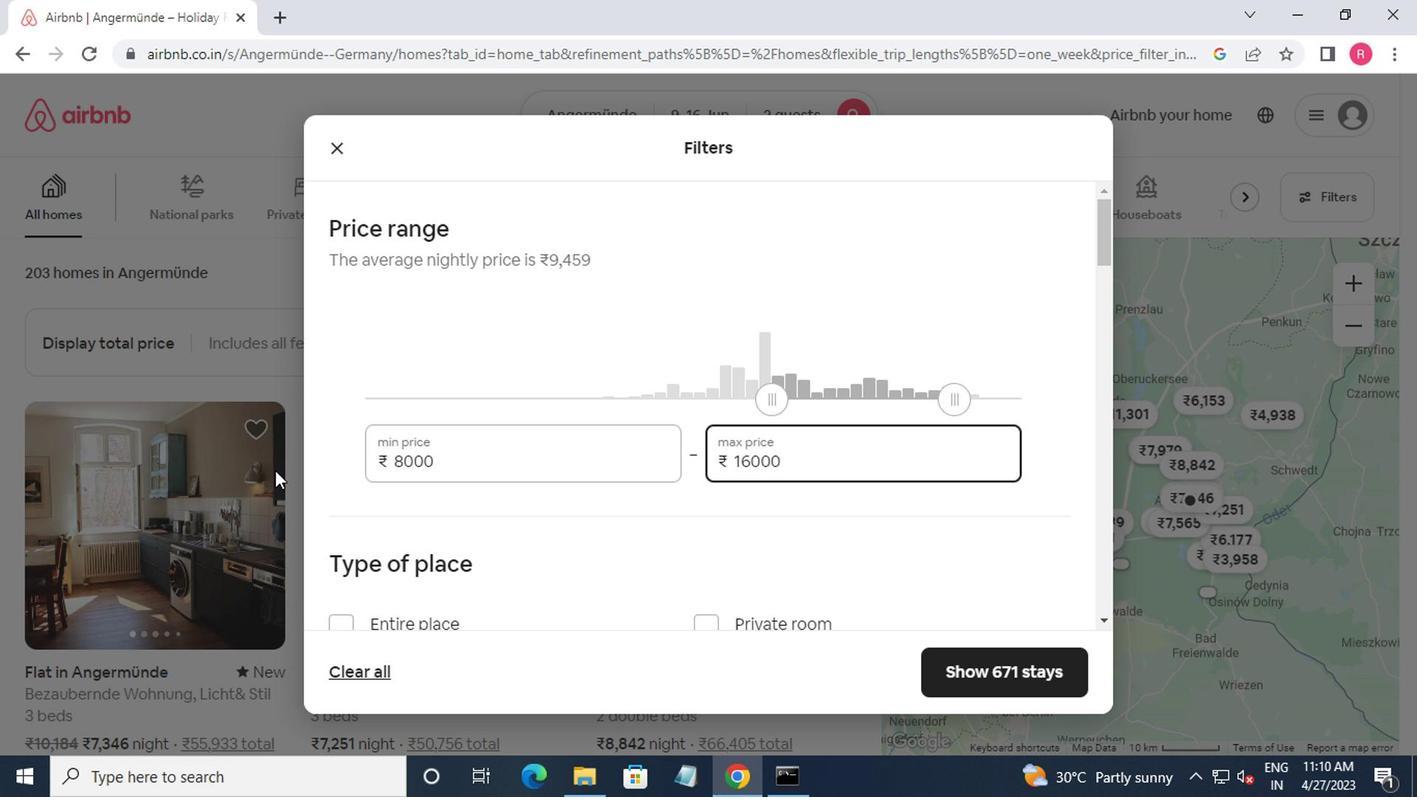 
Action: Mouse scrolled (265, 479) with delta (0, 0)
Screenshot: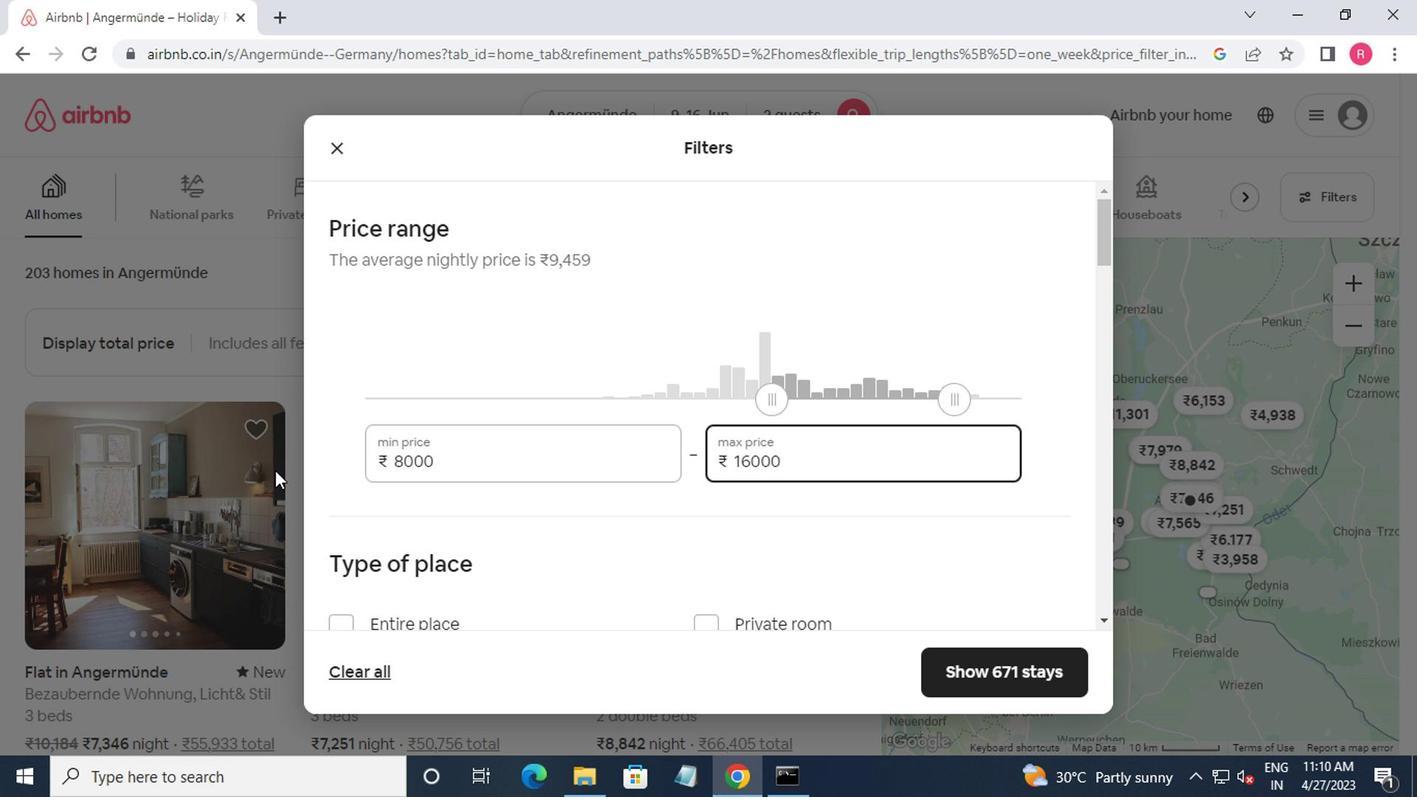 
Action: Mouse moved to (463, 495)
Screenshot: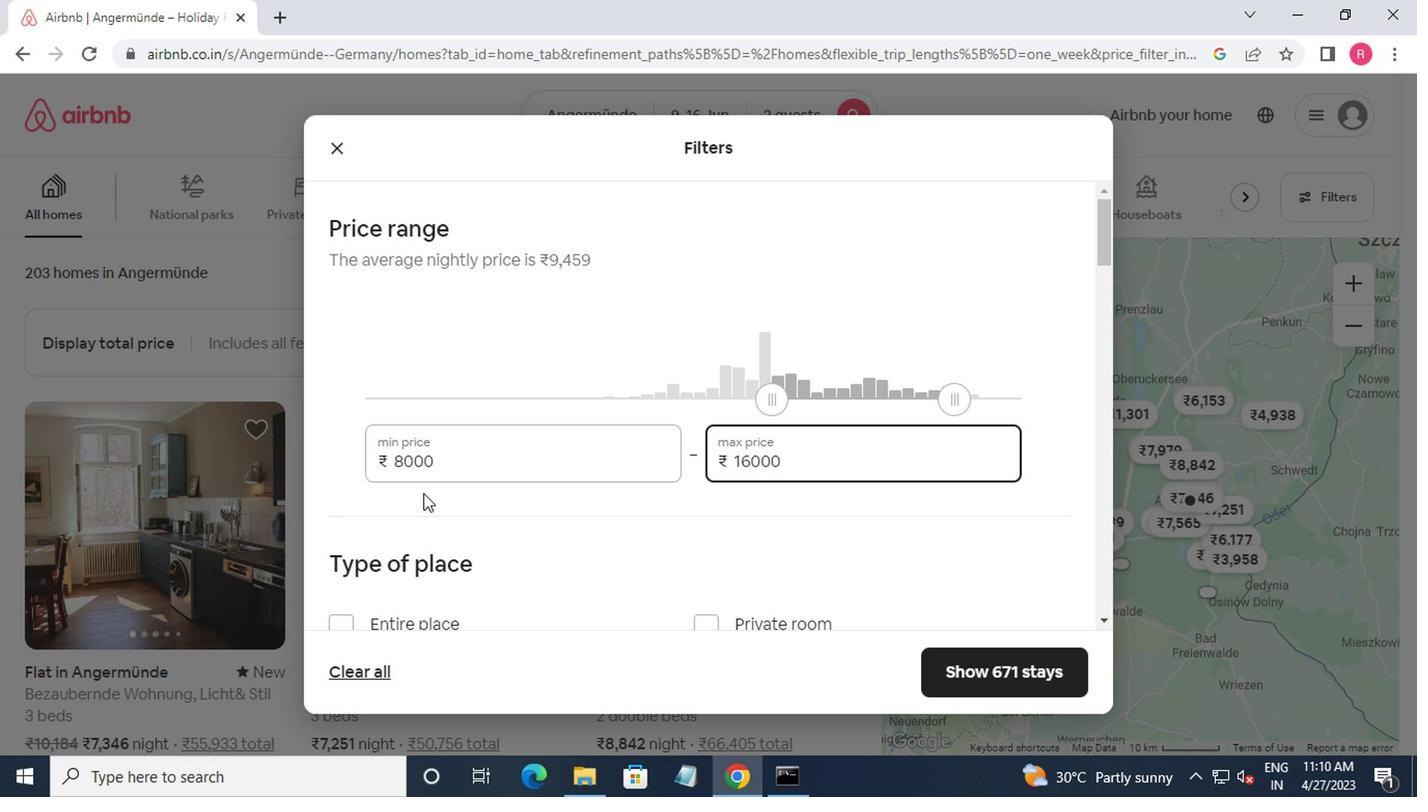 
Action: Mouse scrolled (463, 493) with delta (0, -1)
Screenshot: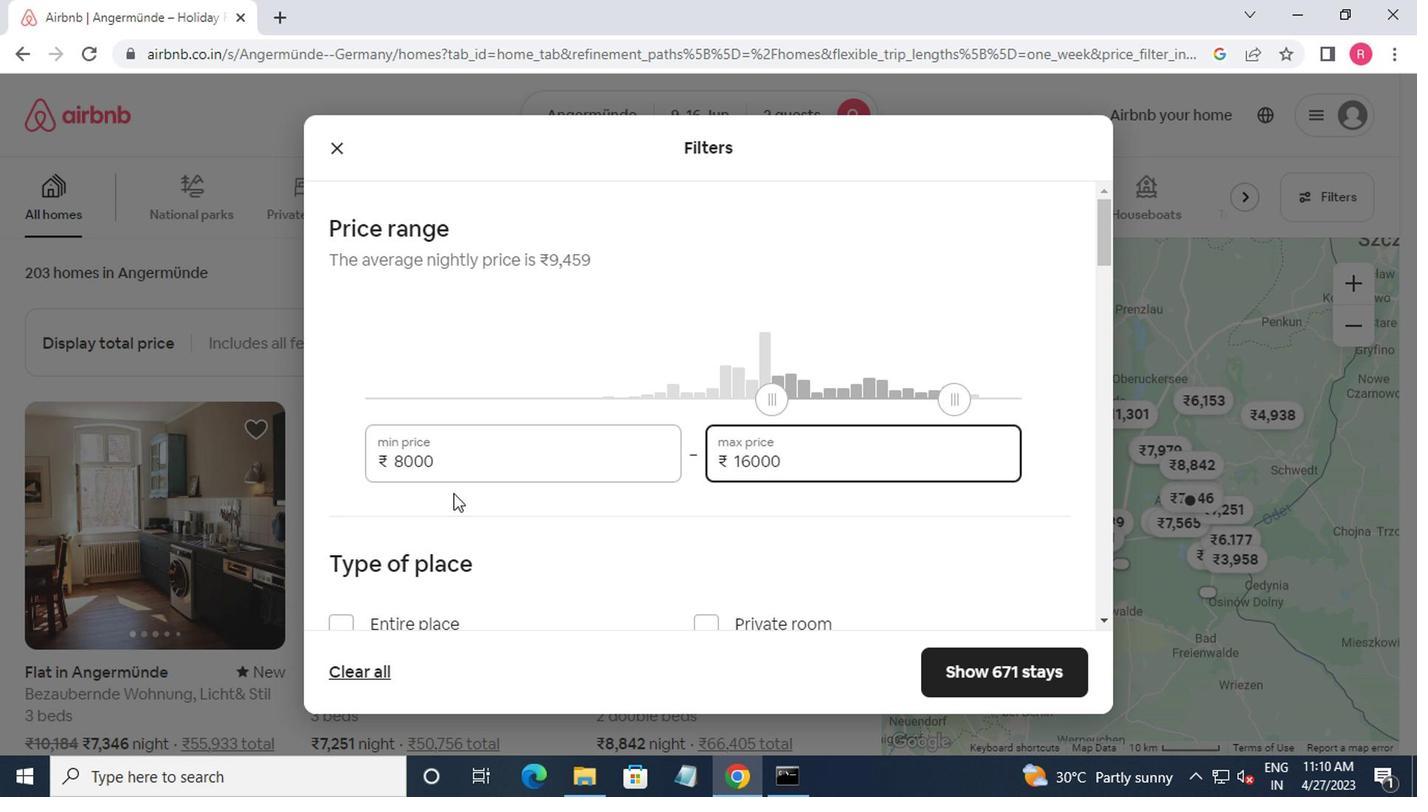 
Action: Mouse moved to (463, 497)
Screenshot: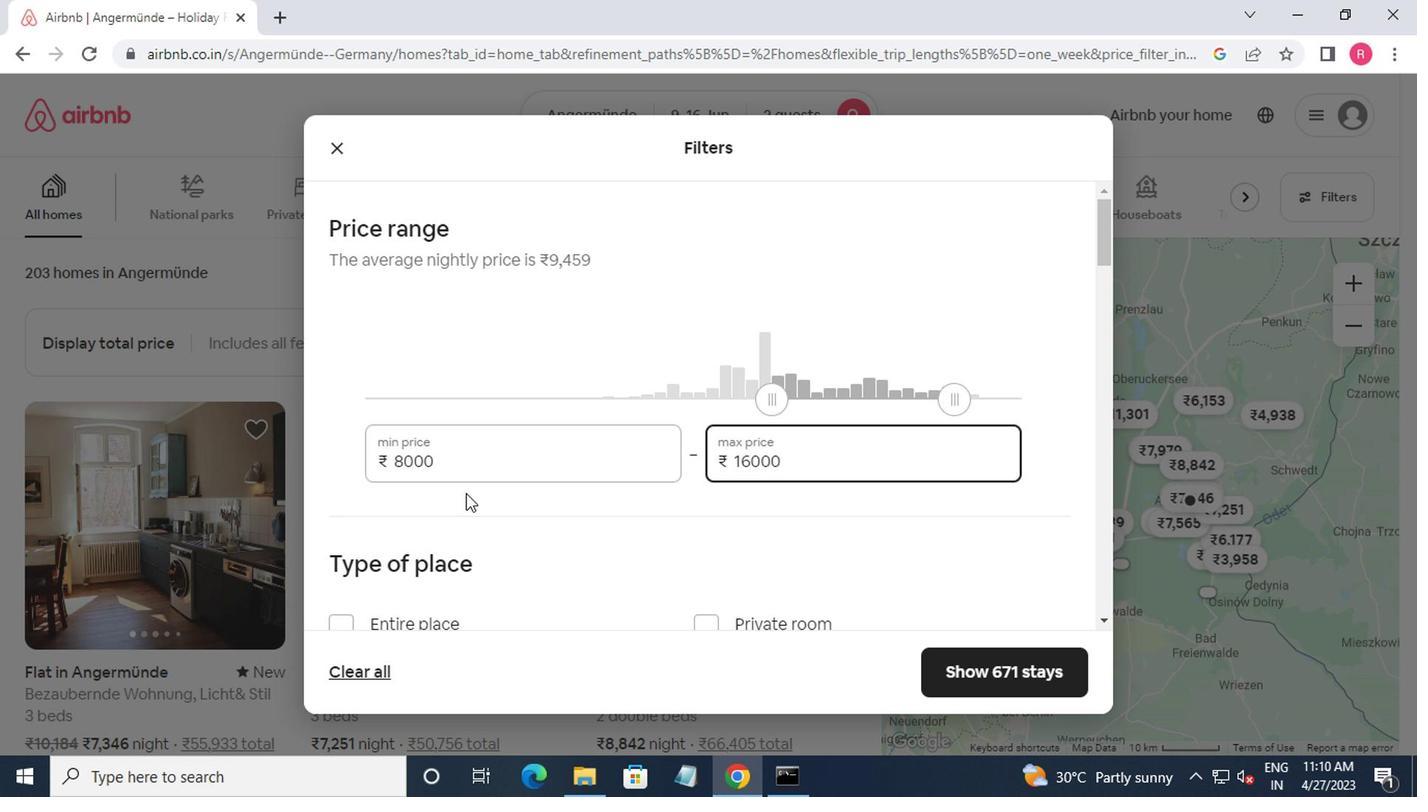 
Action: Mouse scrolled (463, 496) with delta (0, -1)
Screenshot: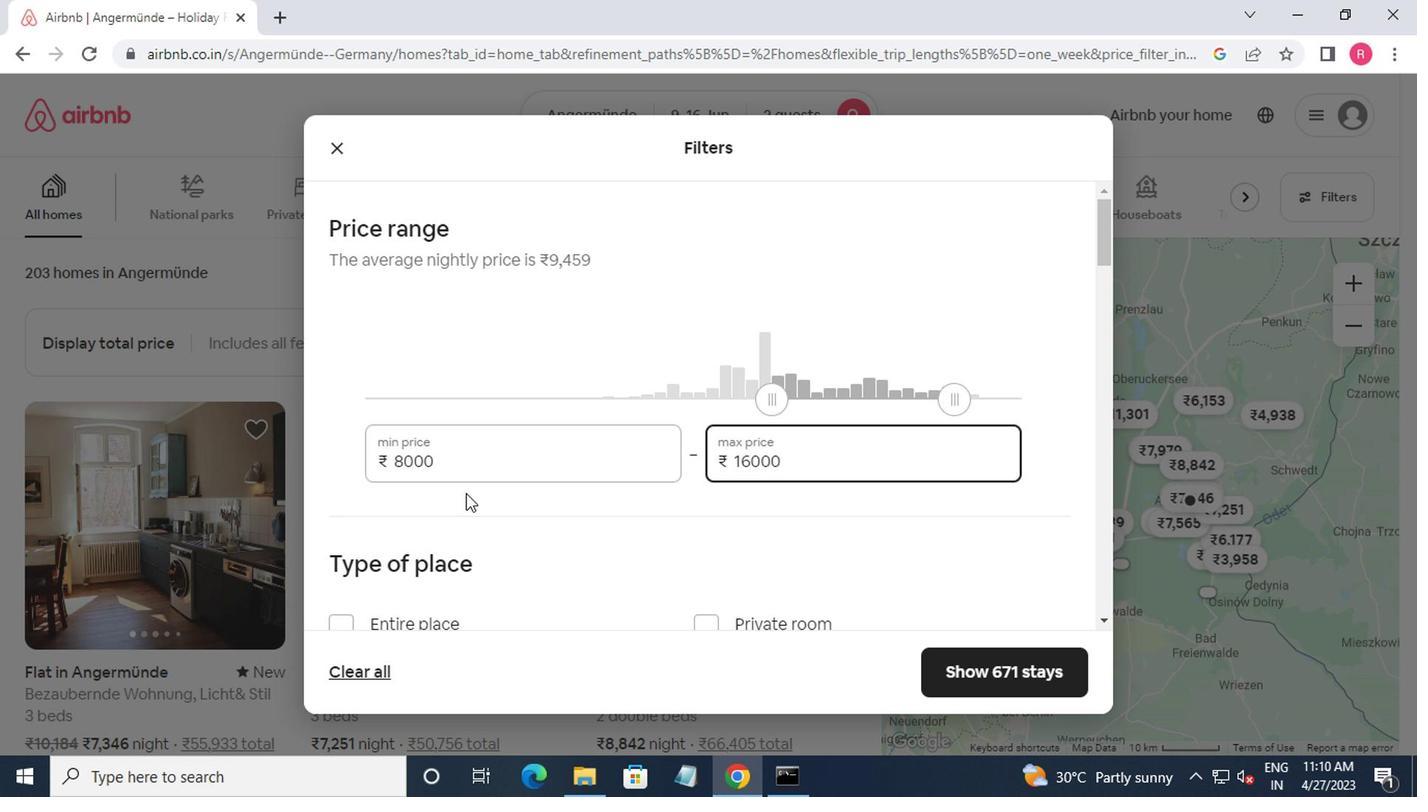 
Action: Mouse moved to (339, 426)
Screenshot: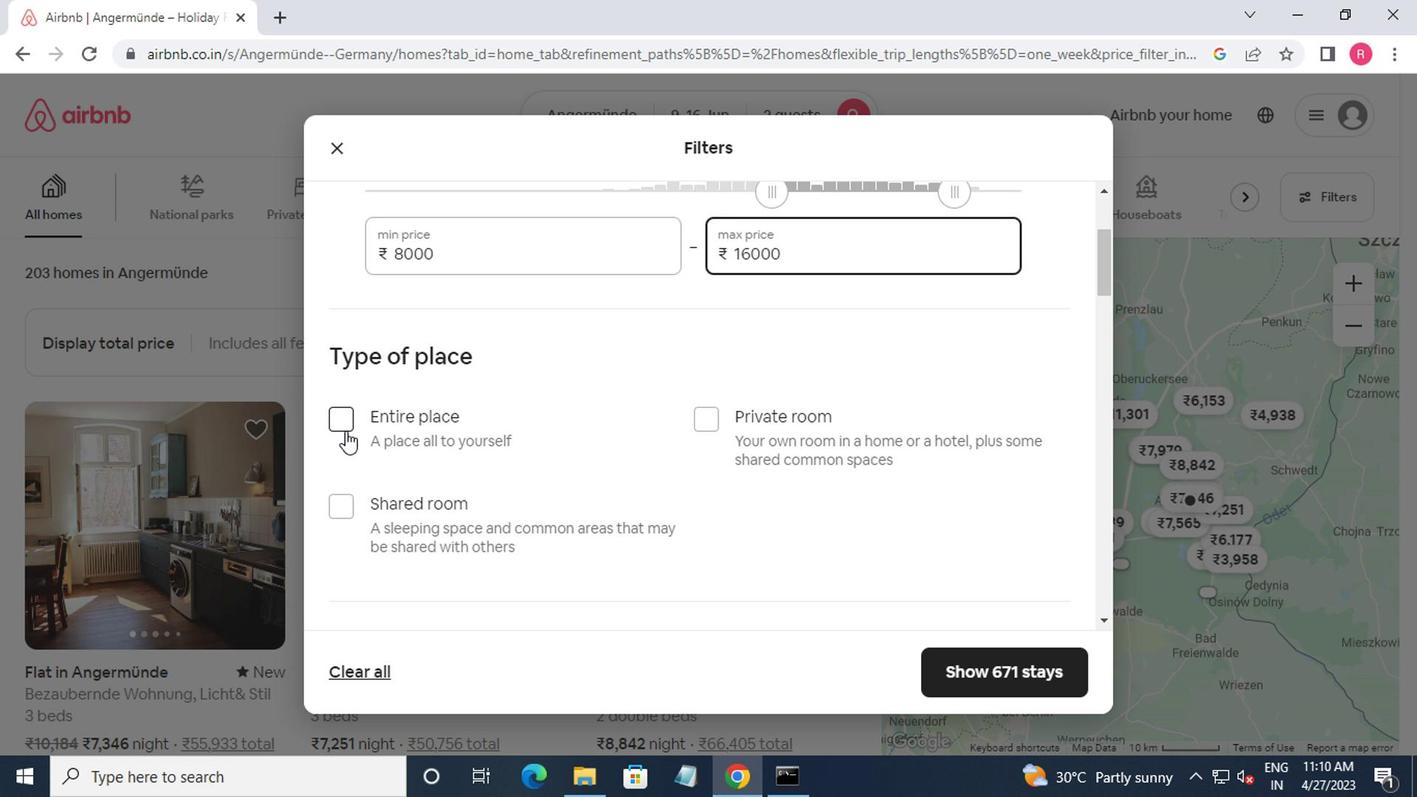 
Action: Mouse pressed left at (339, 426)
Screenshot: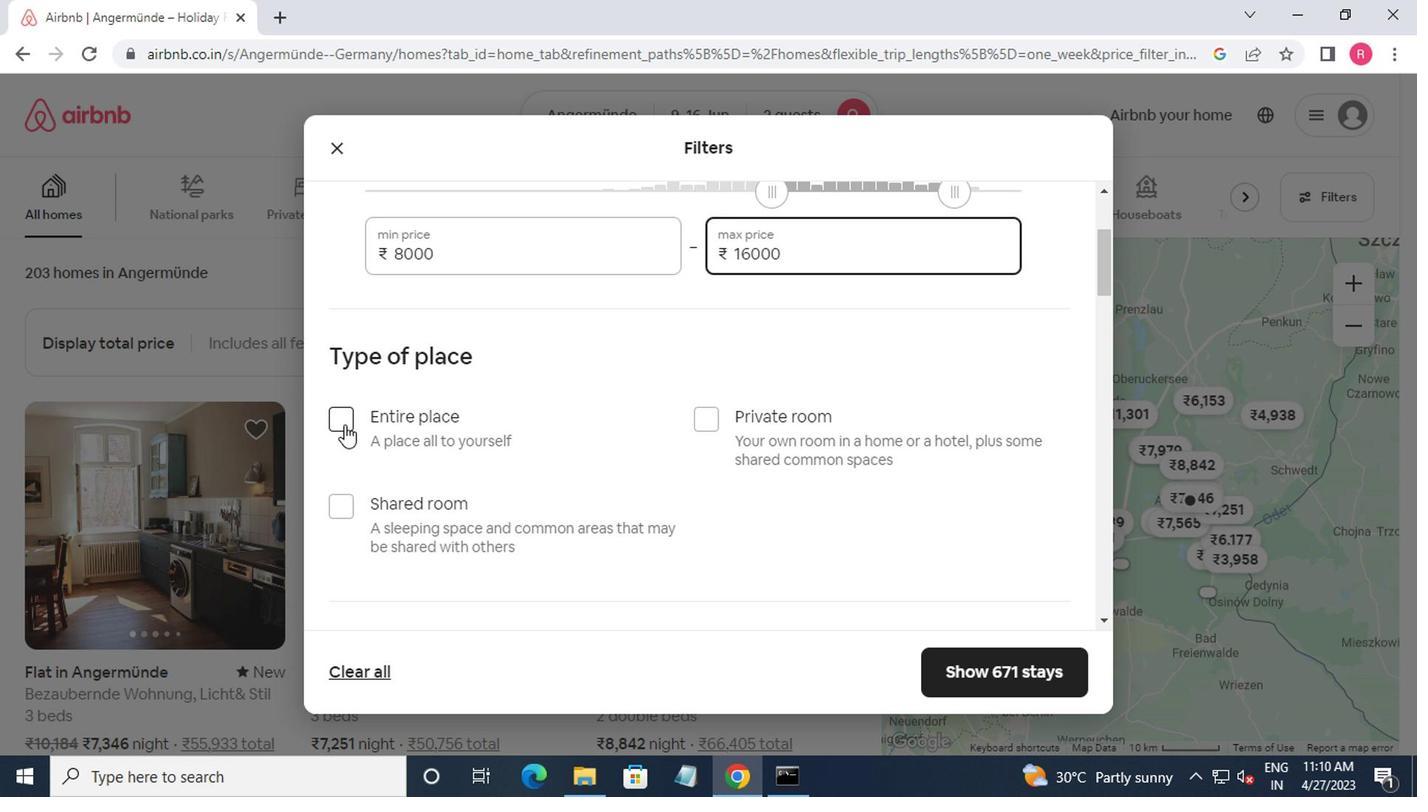 
Action: Mouse moved to (339, 424)
Screenshot: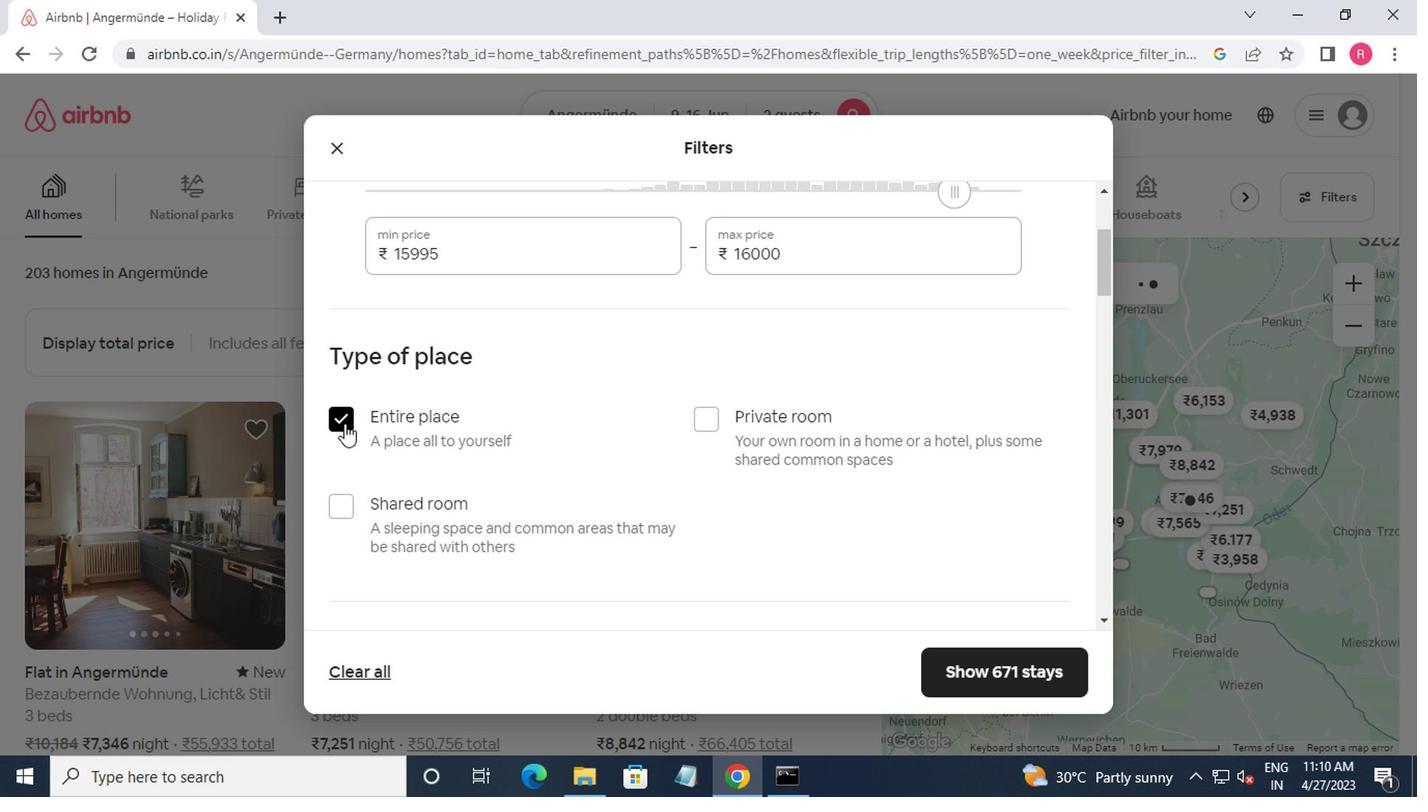 
Action: Mouse scrolled (339, 422) with delta (0, -1)
Screenshot: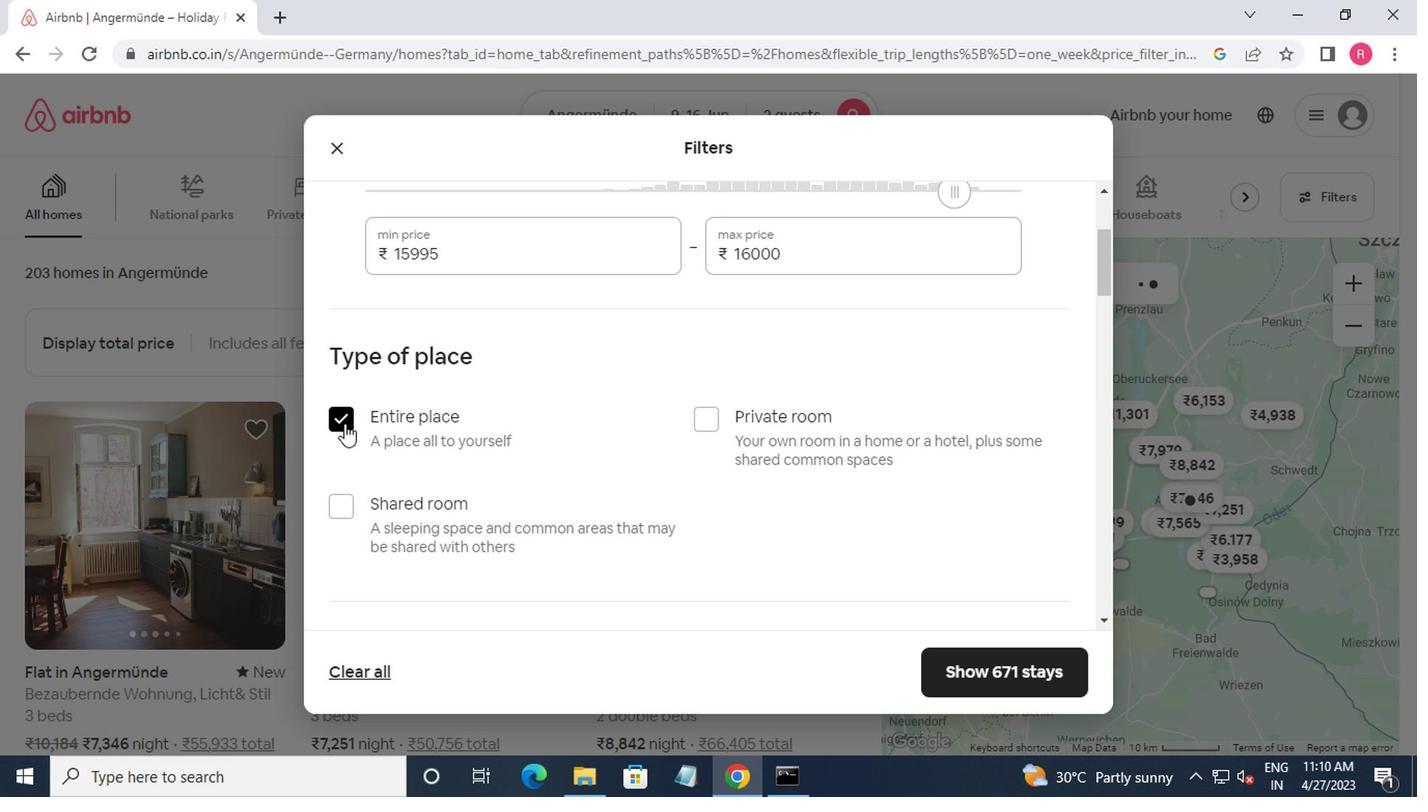 
Action: Mouse moved to (341, 424)
Screenshot: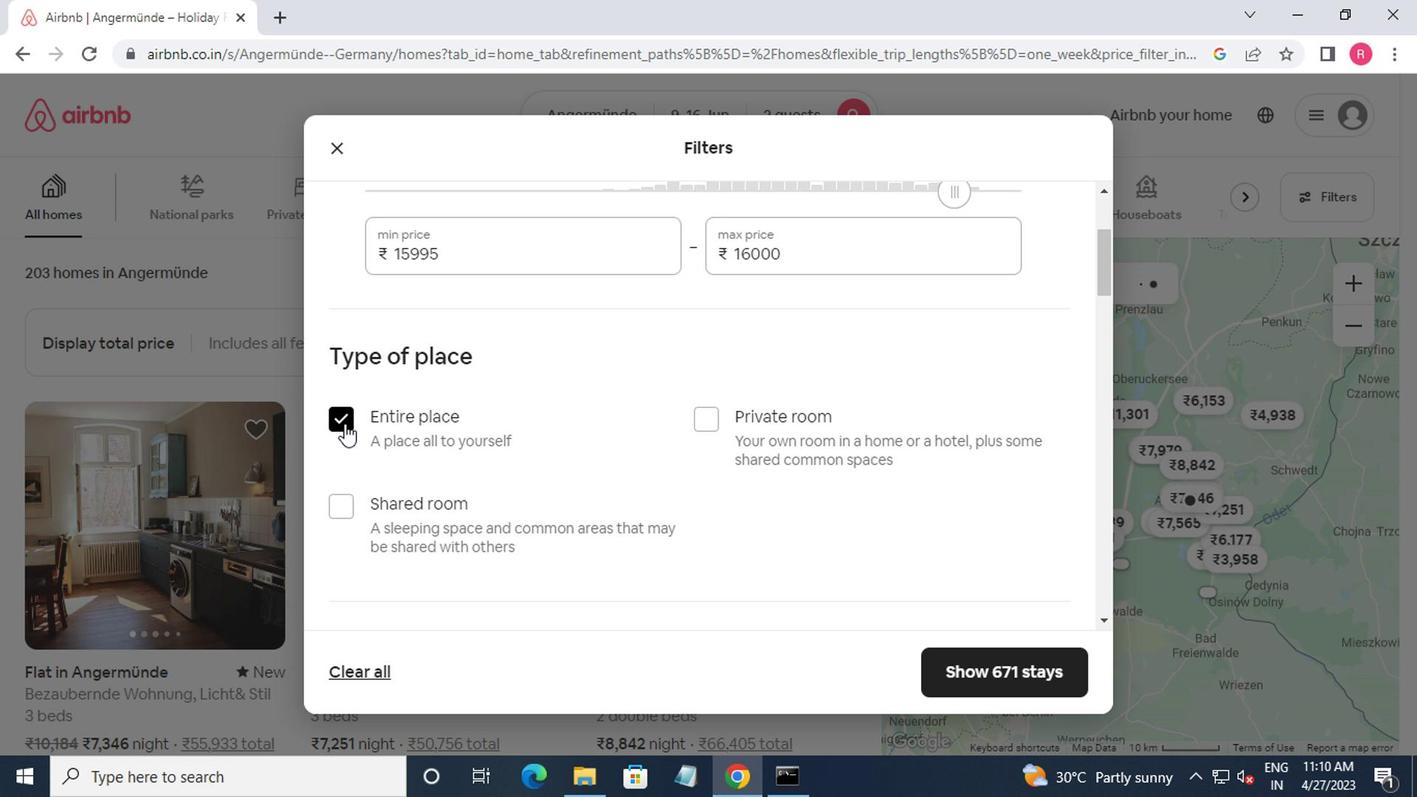 
Action: Mouse scrolled (341, 422) with delta (0, -1)
Screenshot: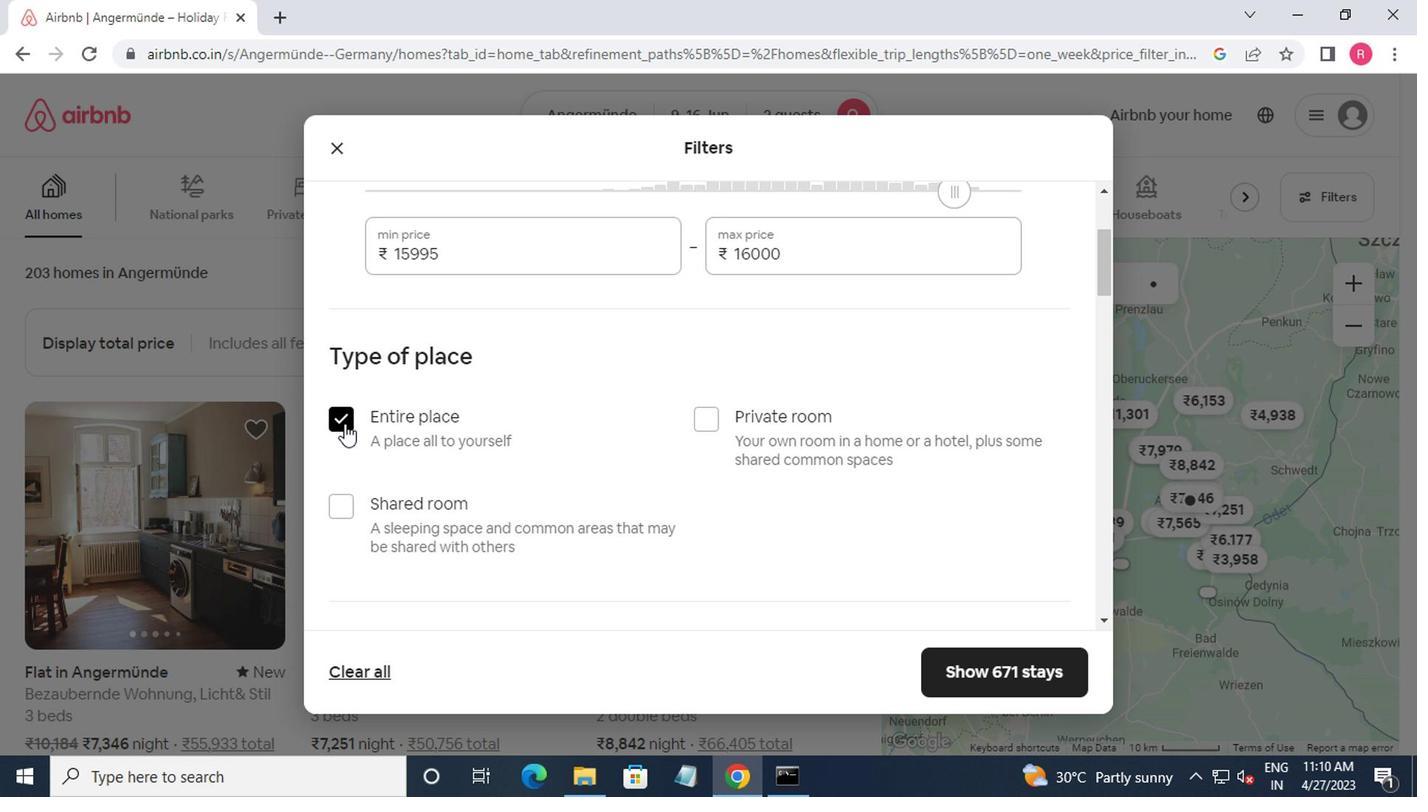 
Action: Mouse moved to (346, 451)
Screenshot: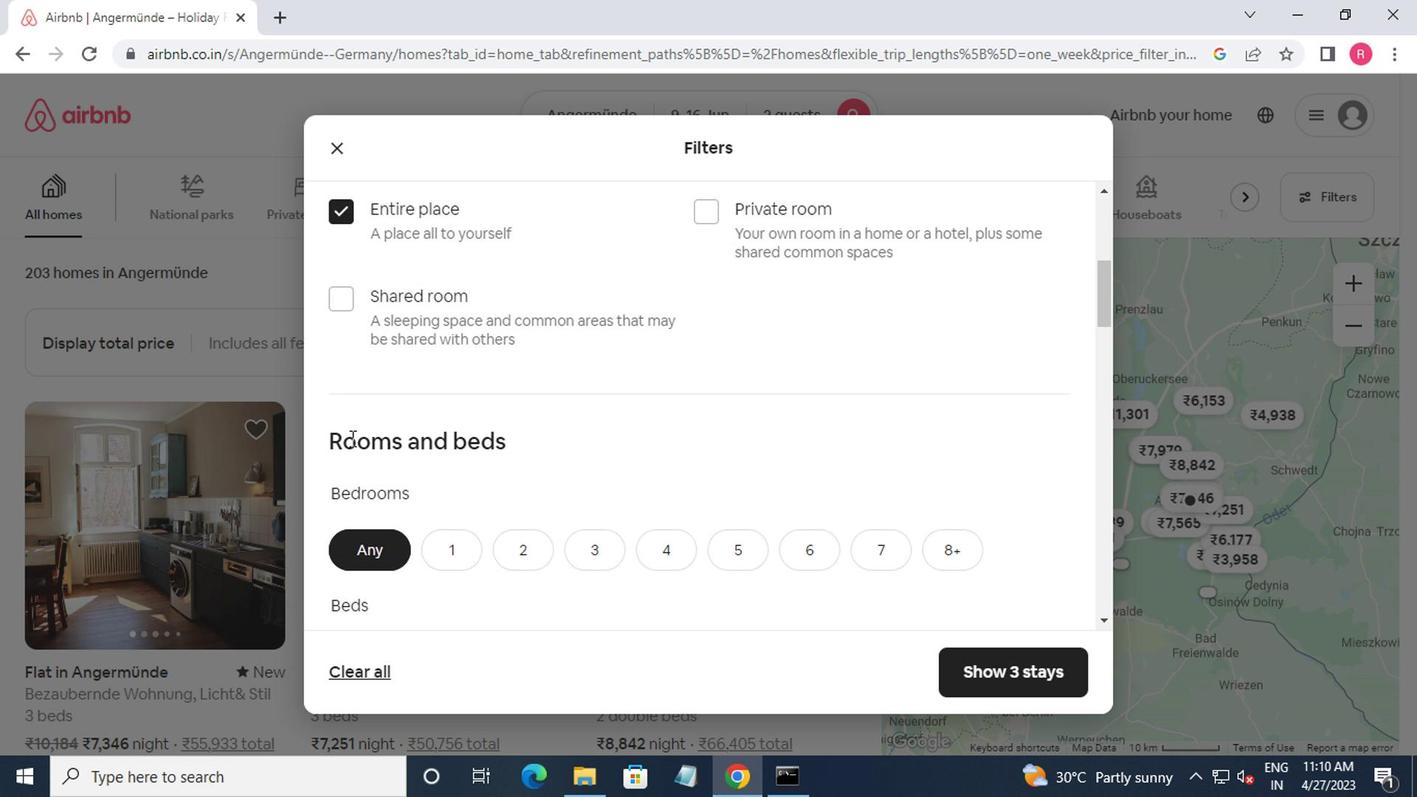 
Action: Mouse scrolled (346, 450) with delta (0, 0)
Screenshot: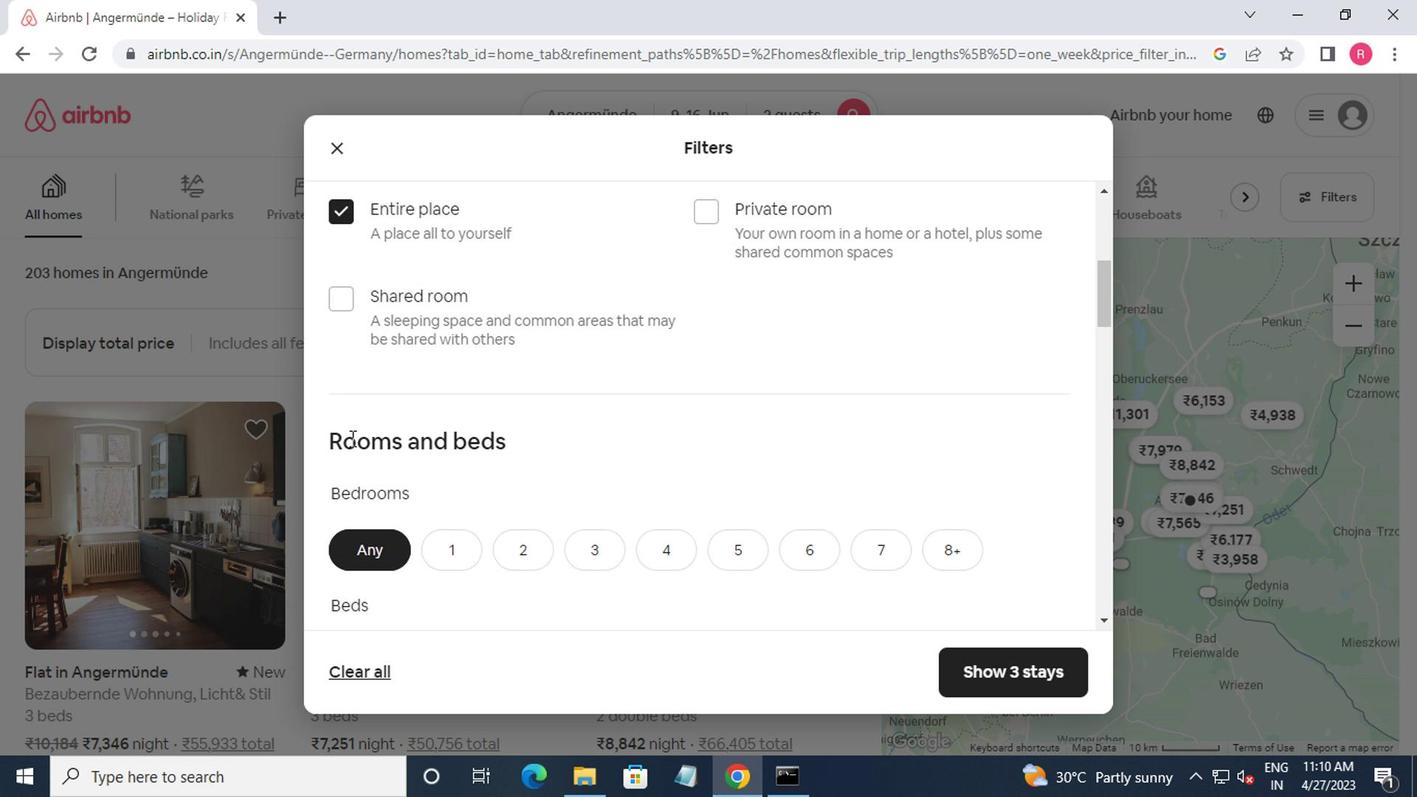 
Action: Mouse moved to (507, 455)
Screenshot: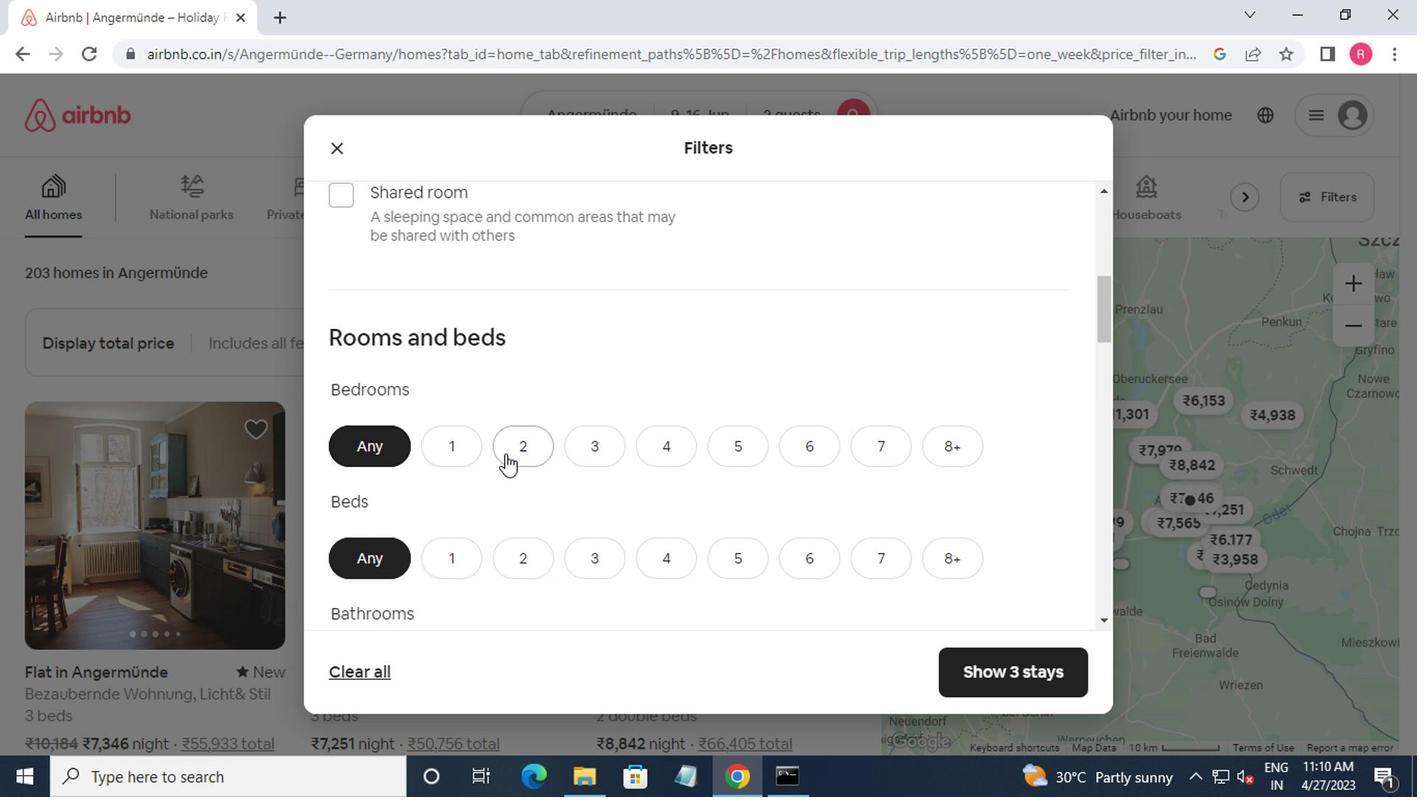 
Action: Mouse pressed left at (507, 455)
Screenshot: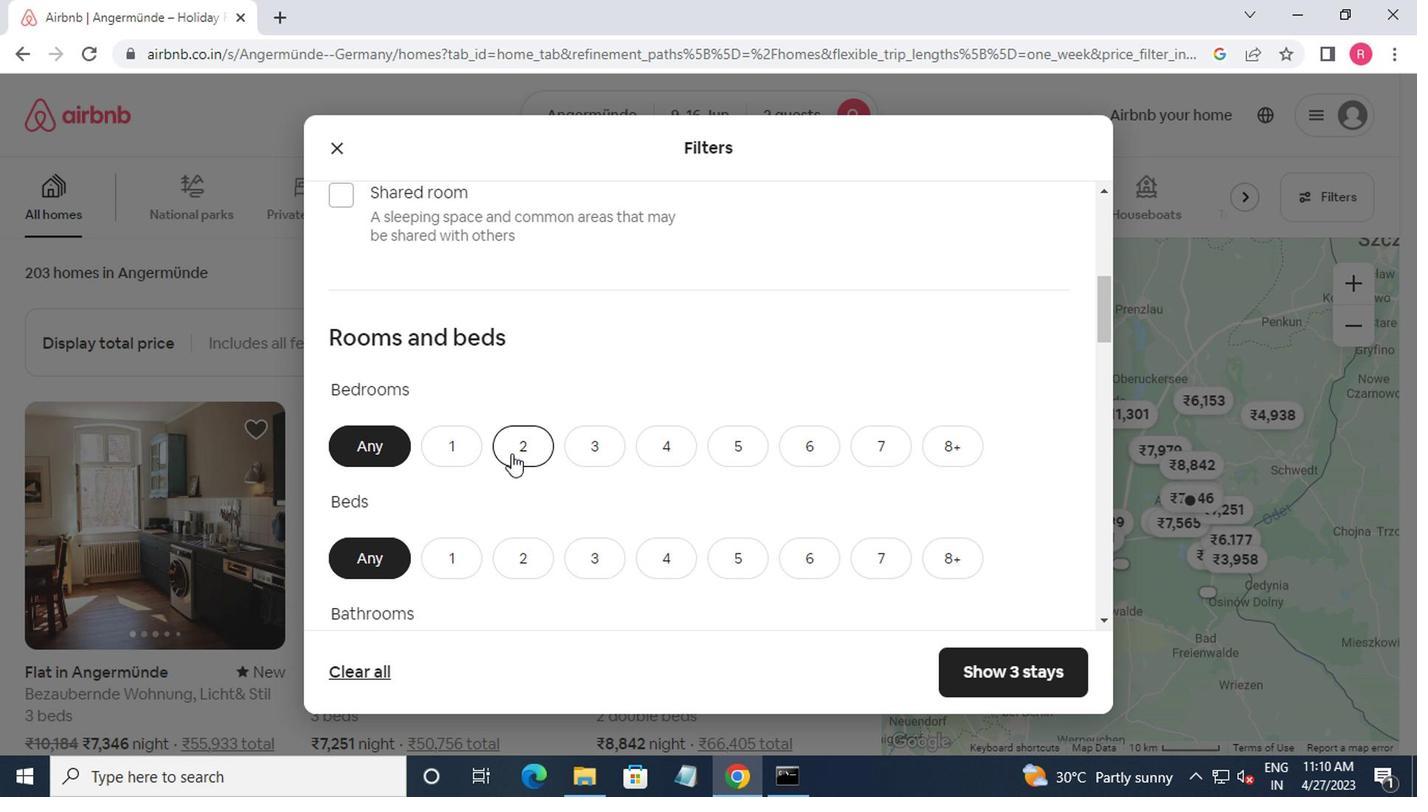 
Action: Mouse moved to (502, 477)
Screenshot: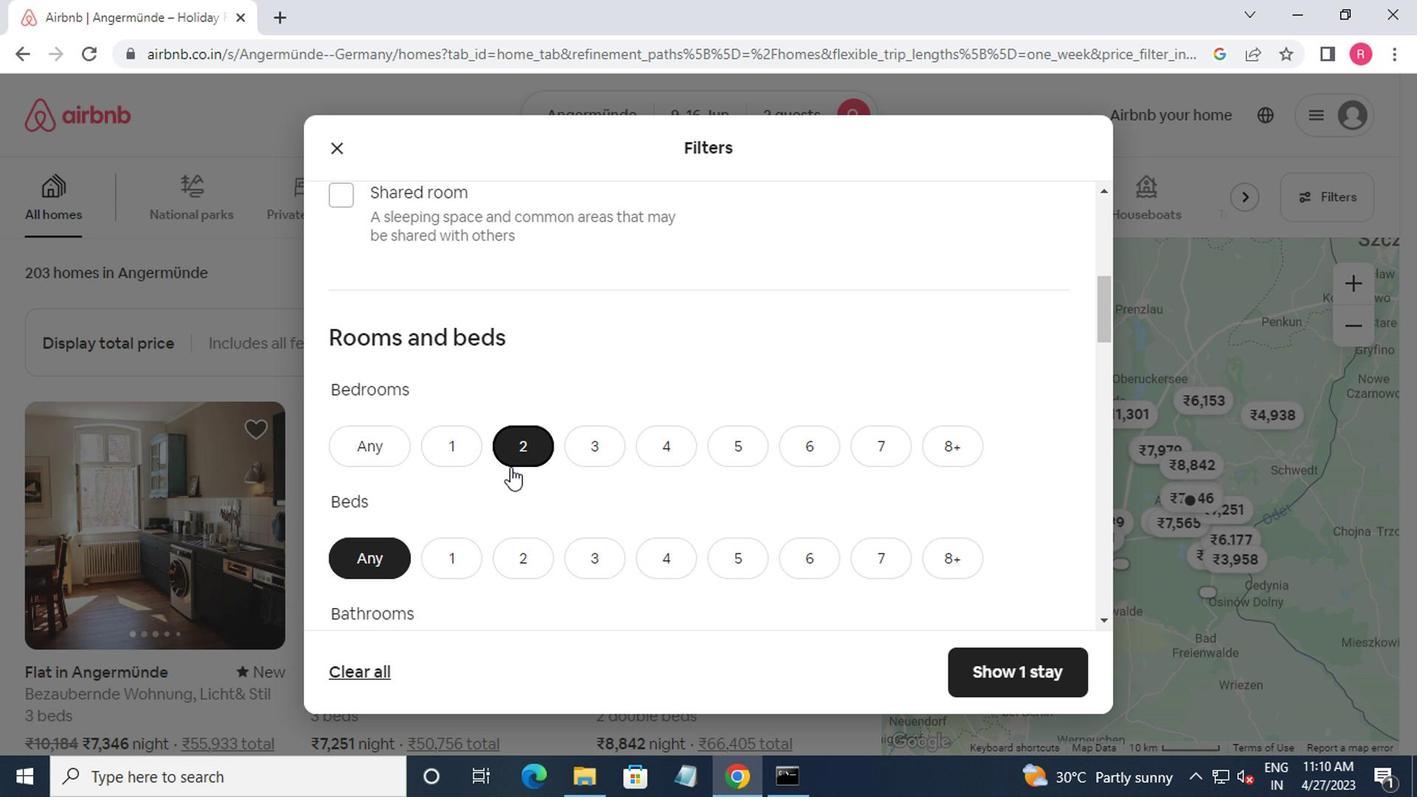 
Action: Mouse scrolled (502, 476) with delta (0, 0)
Screenshot: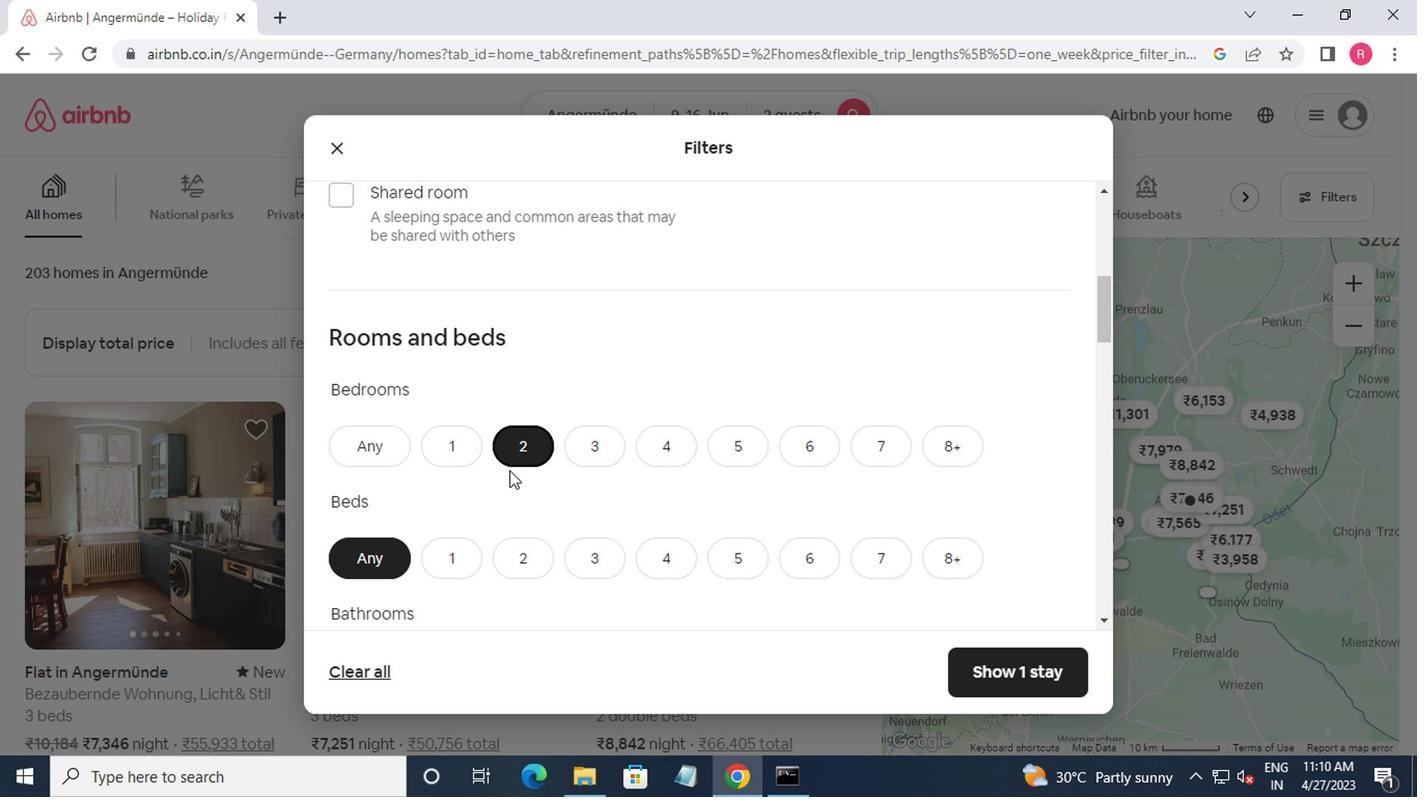 
Action: Mouse moved to (514, 468)
Screenshot: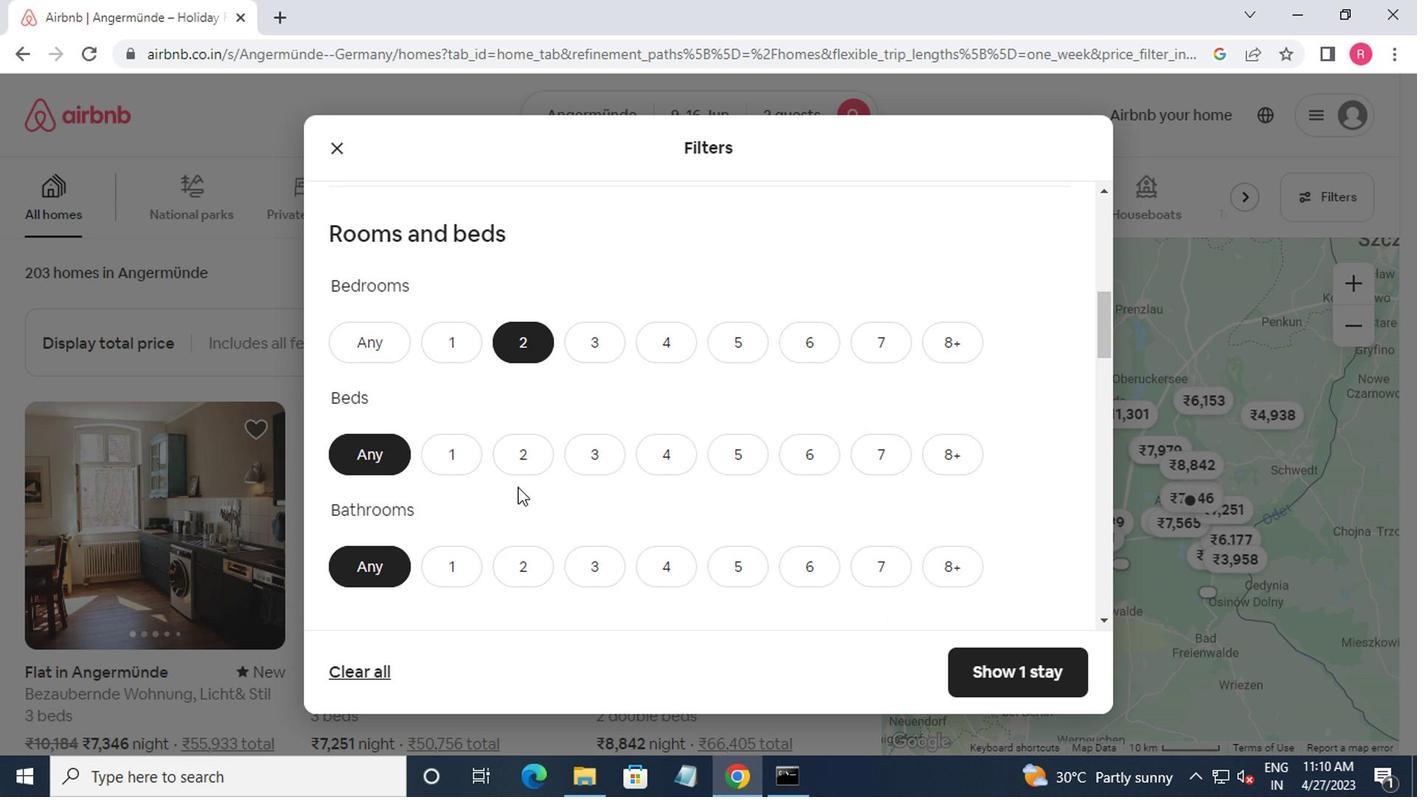 
Action: Mouse pressed left at (514, 468)
Screenshot: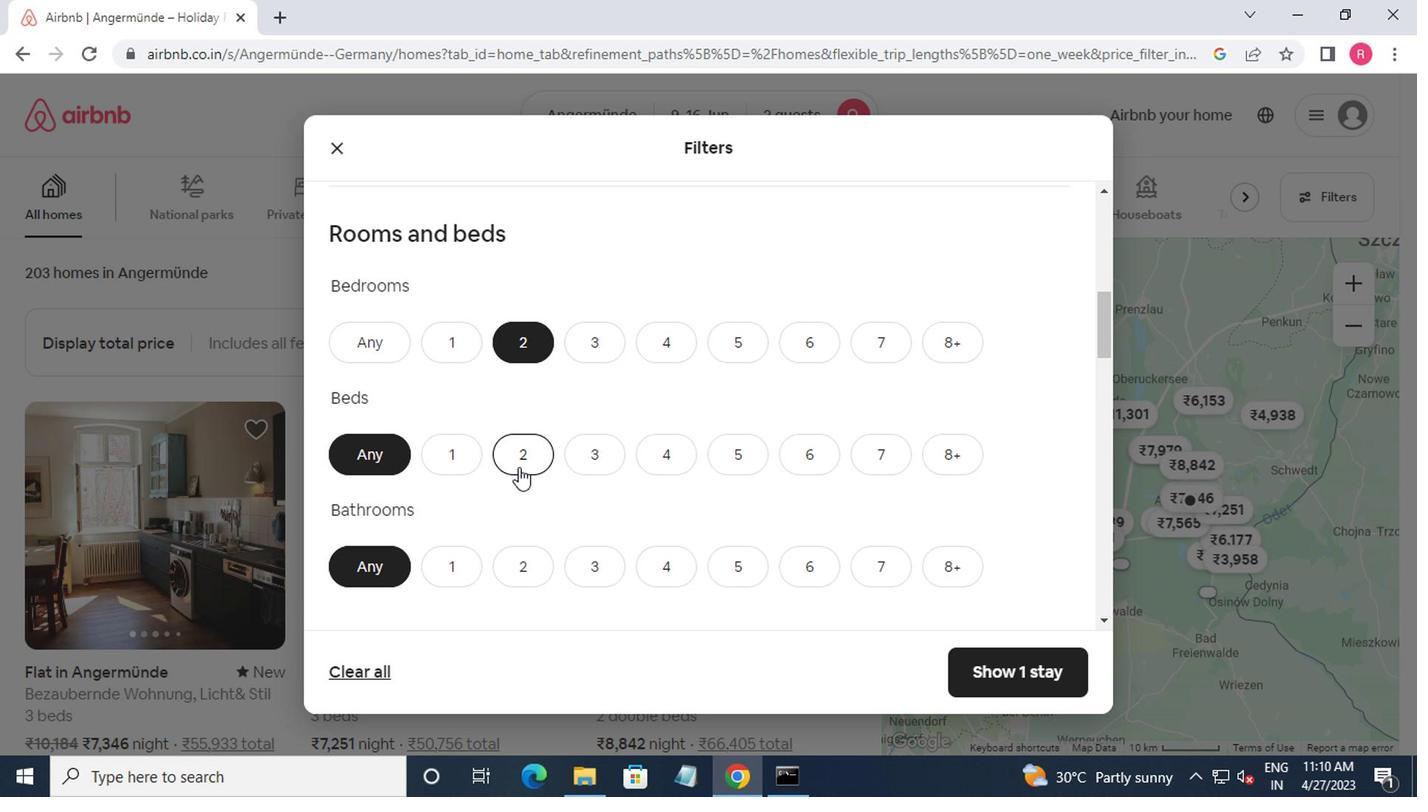 
Action: Mouse moved to (444, 561)
Screenshot: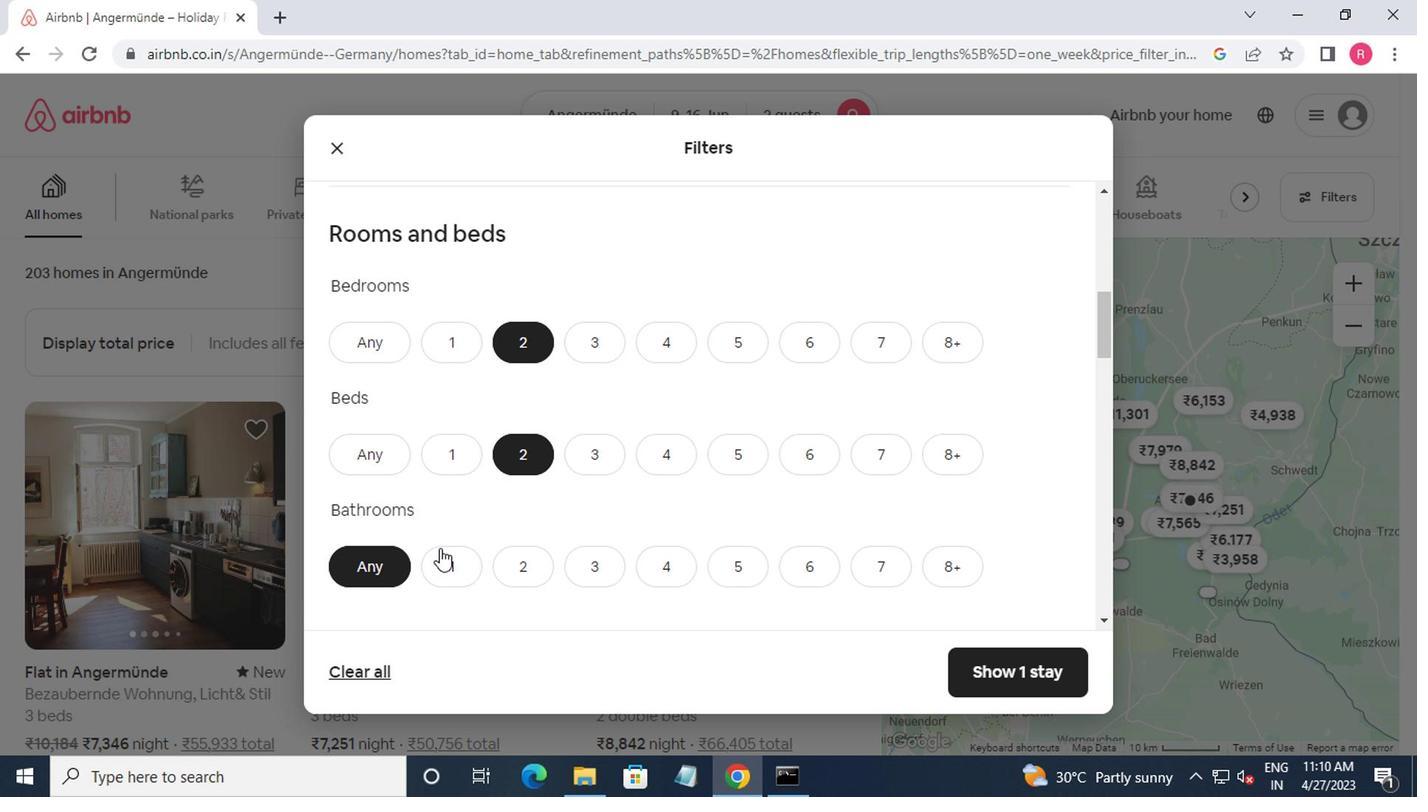 
Action: Mouse pressed left at (444, 561)
Screenshot: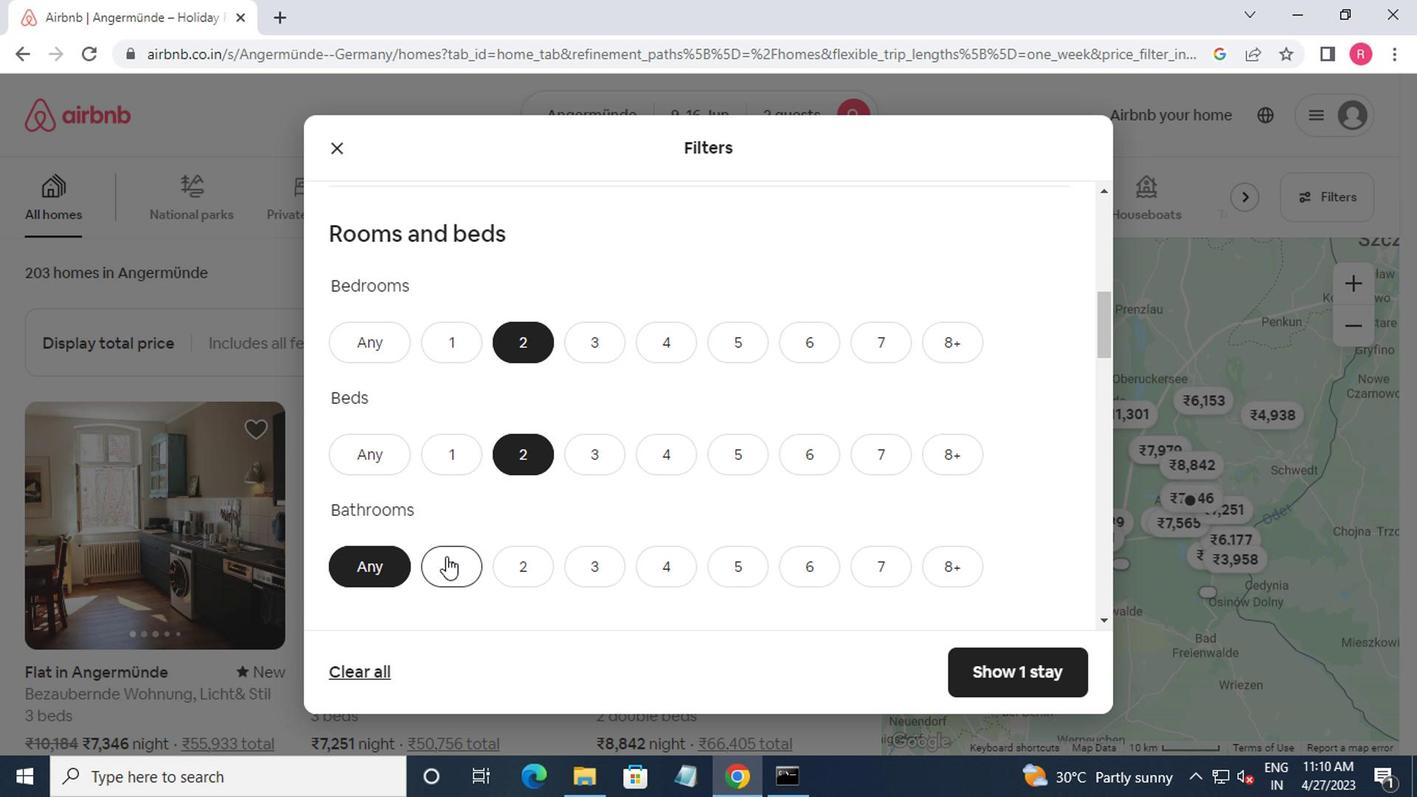 
Action: Mouse moved to (458, 558)
Screenshot: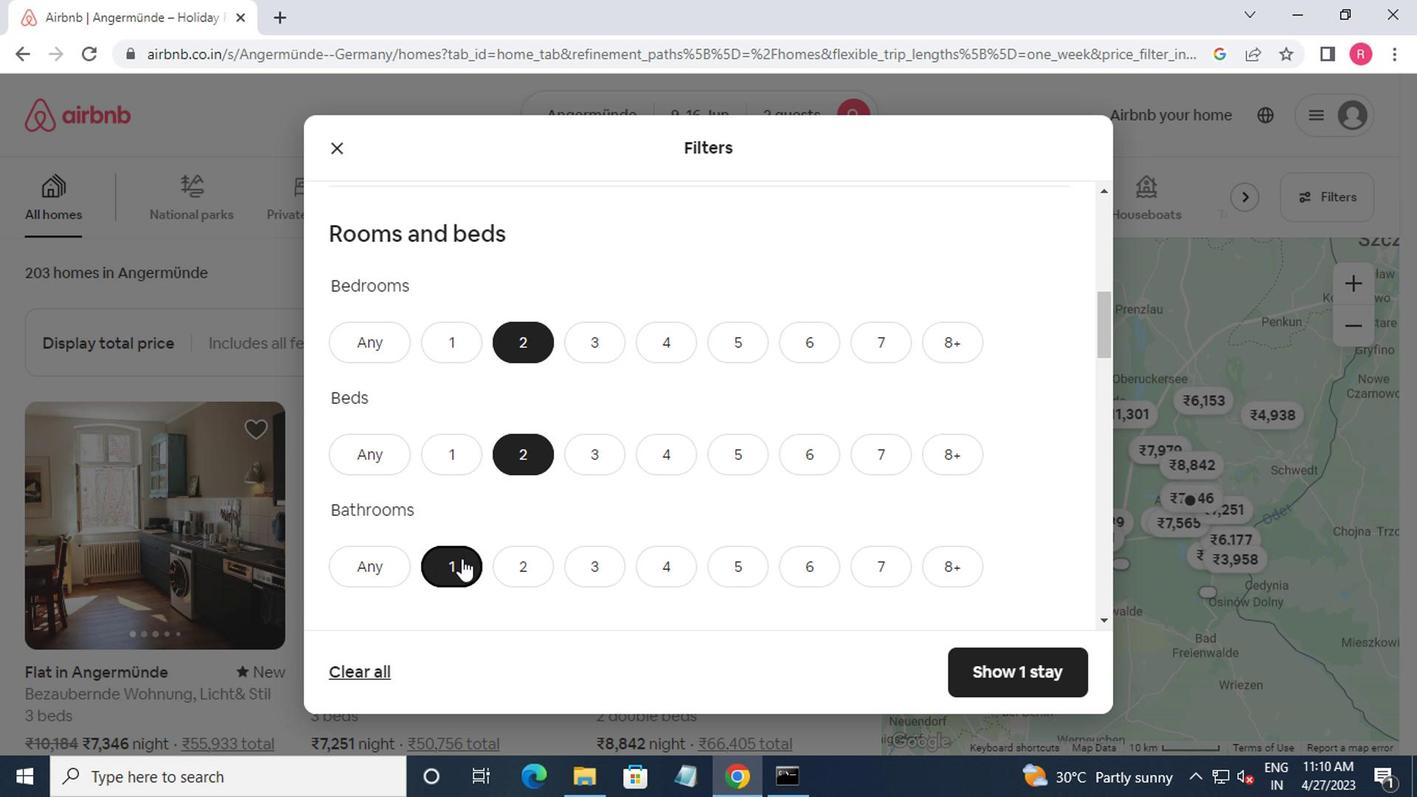 
Action: Mouse scrolled (458, 558) with delta (0, 0)
Screenshot: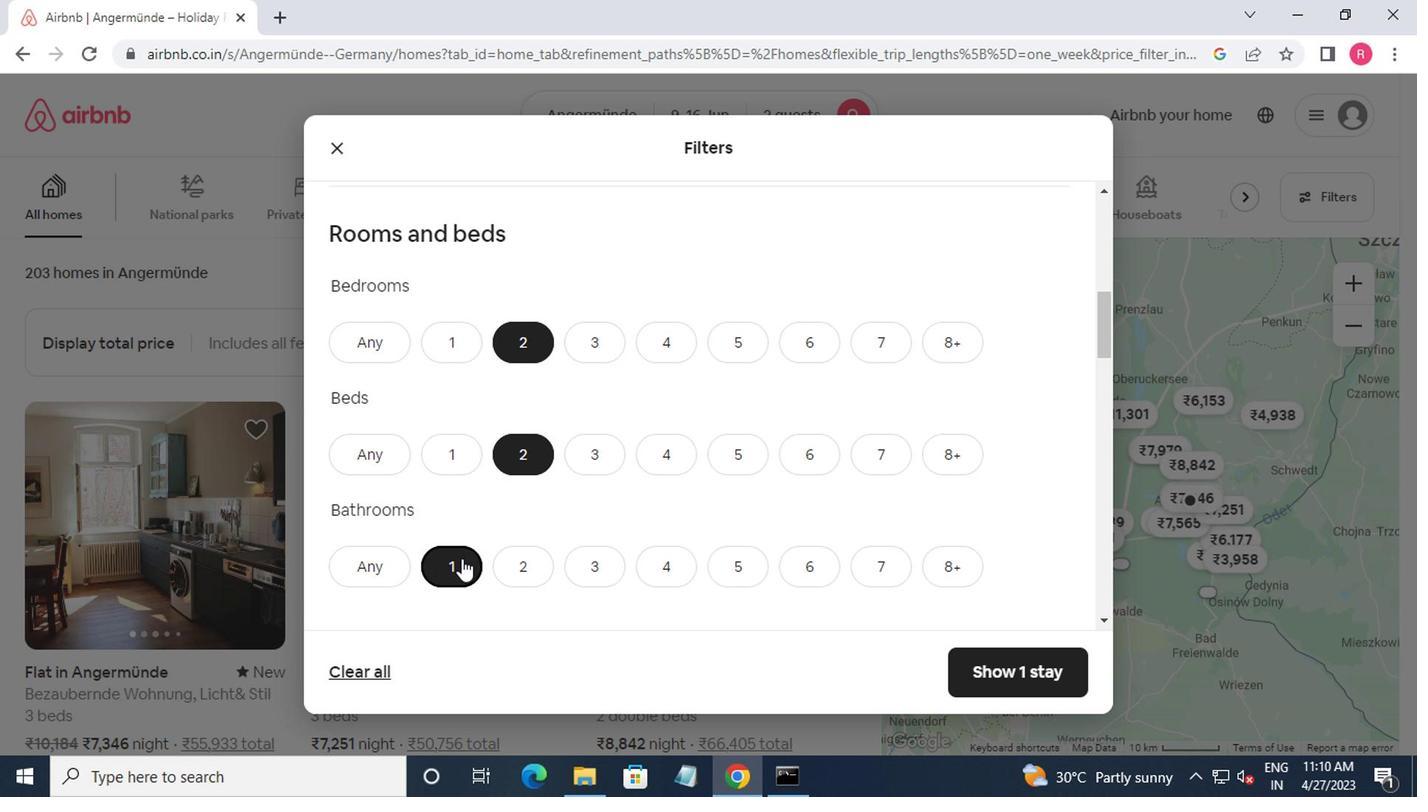 
Action: Mouse scrolled (458, 558) with delta (0, 0)
Screenshot: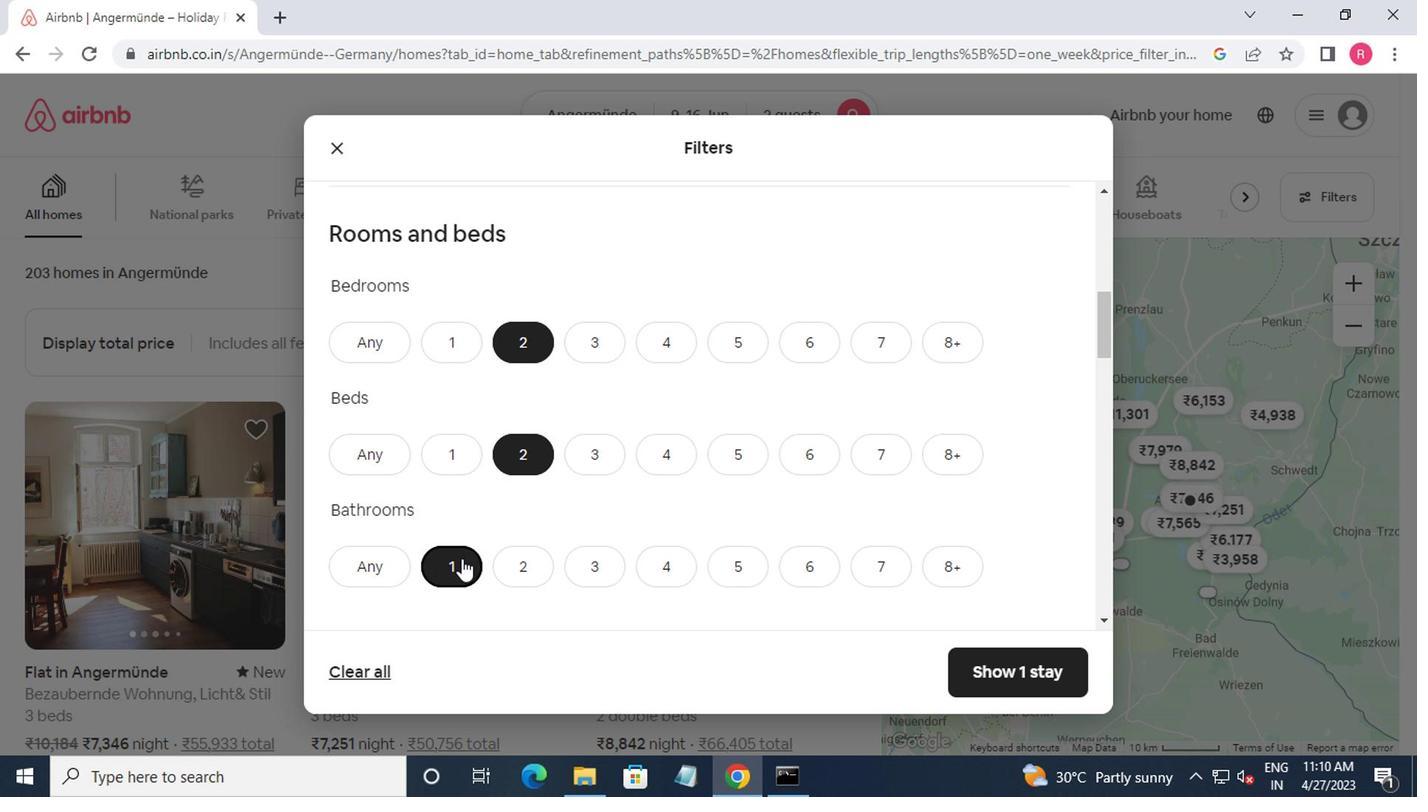 
Action: Mouse scrolled (458, 558) with delta (0, 0)
Screenshot: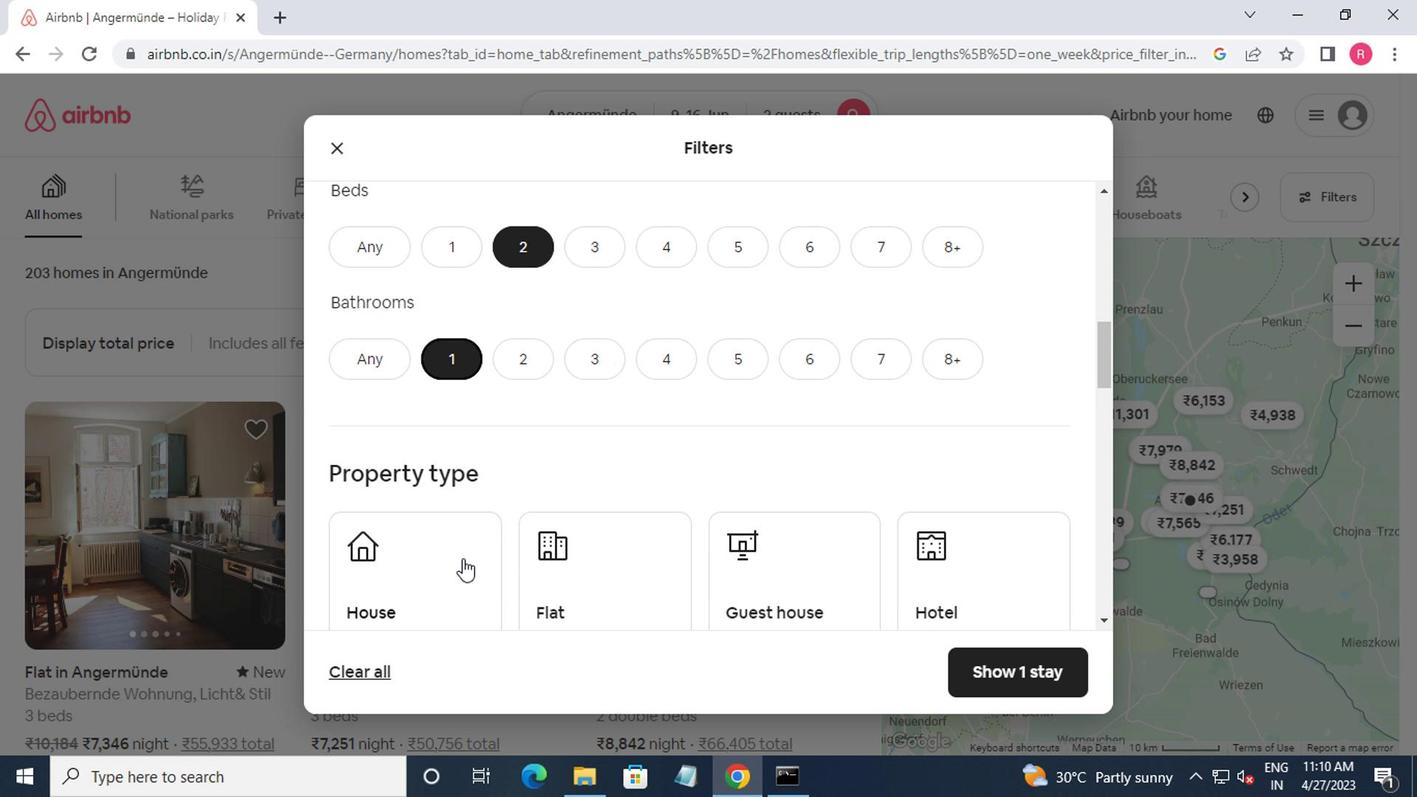 
Action: Mouse moved to (425, 521)
Screenshot: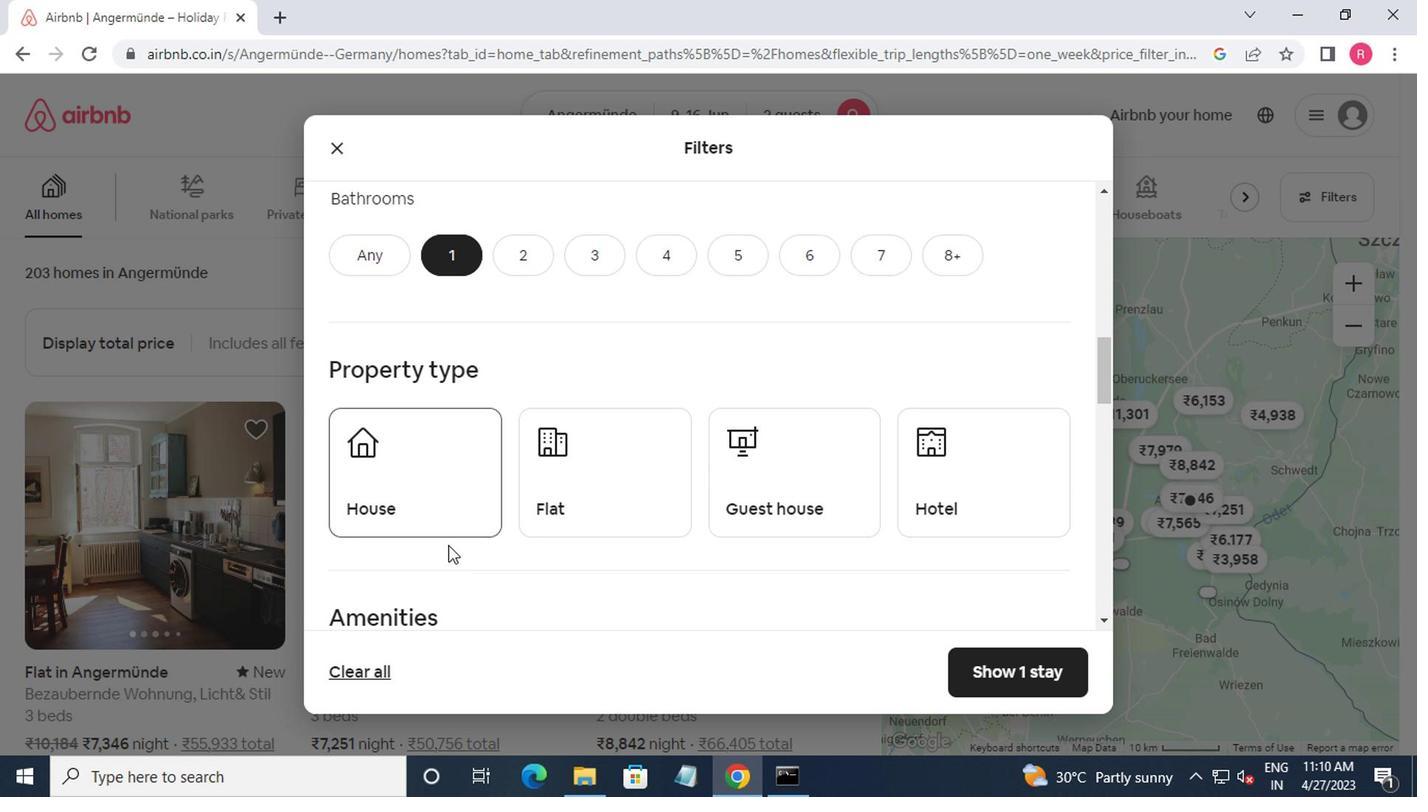 
Action: Mouse pressed left at (425, 521)
Screenshot: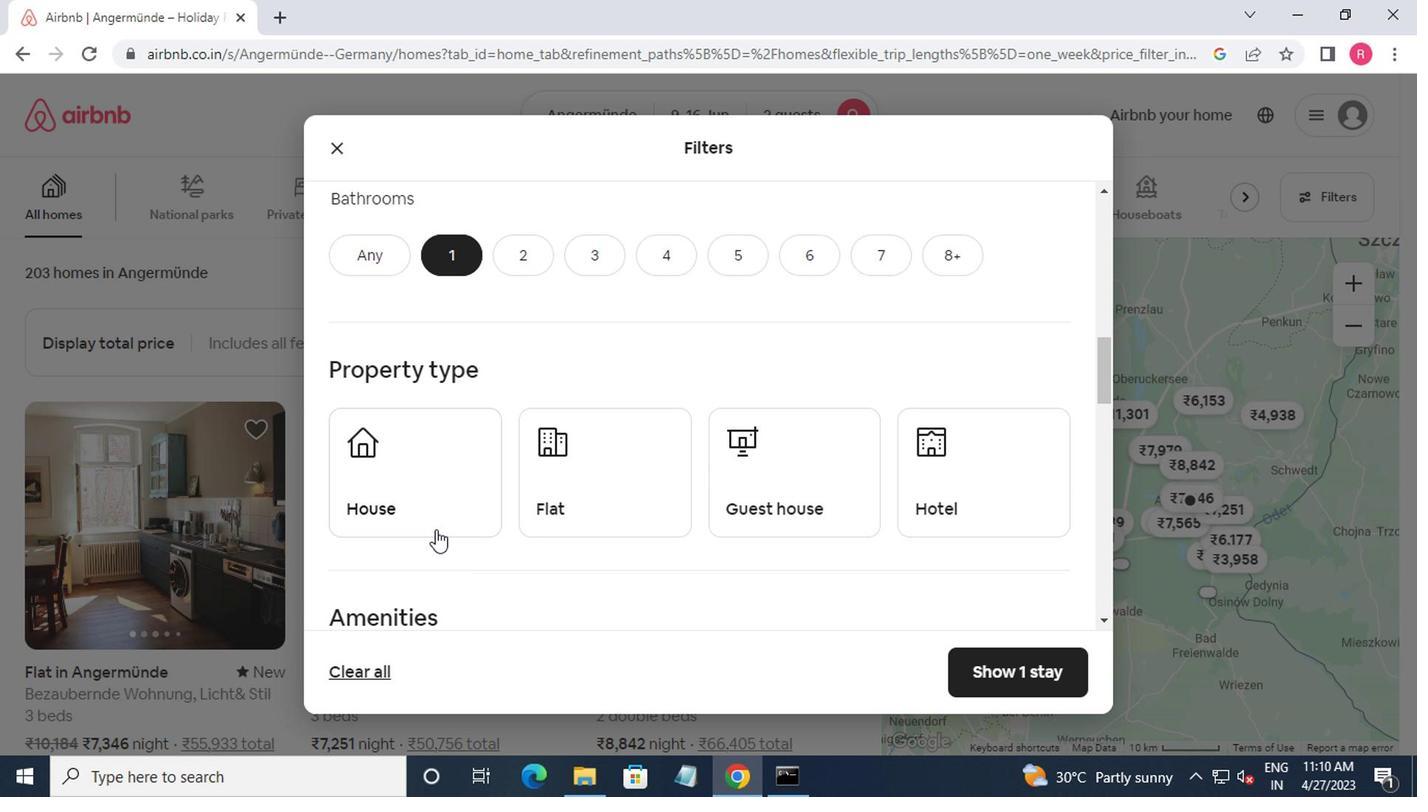 
Action: Mouse moved to (541, 519)
Screenshot: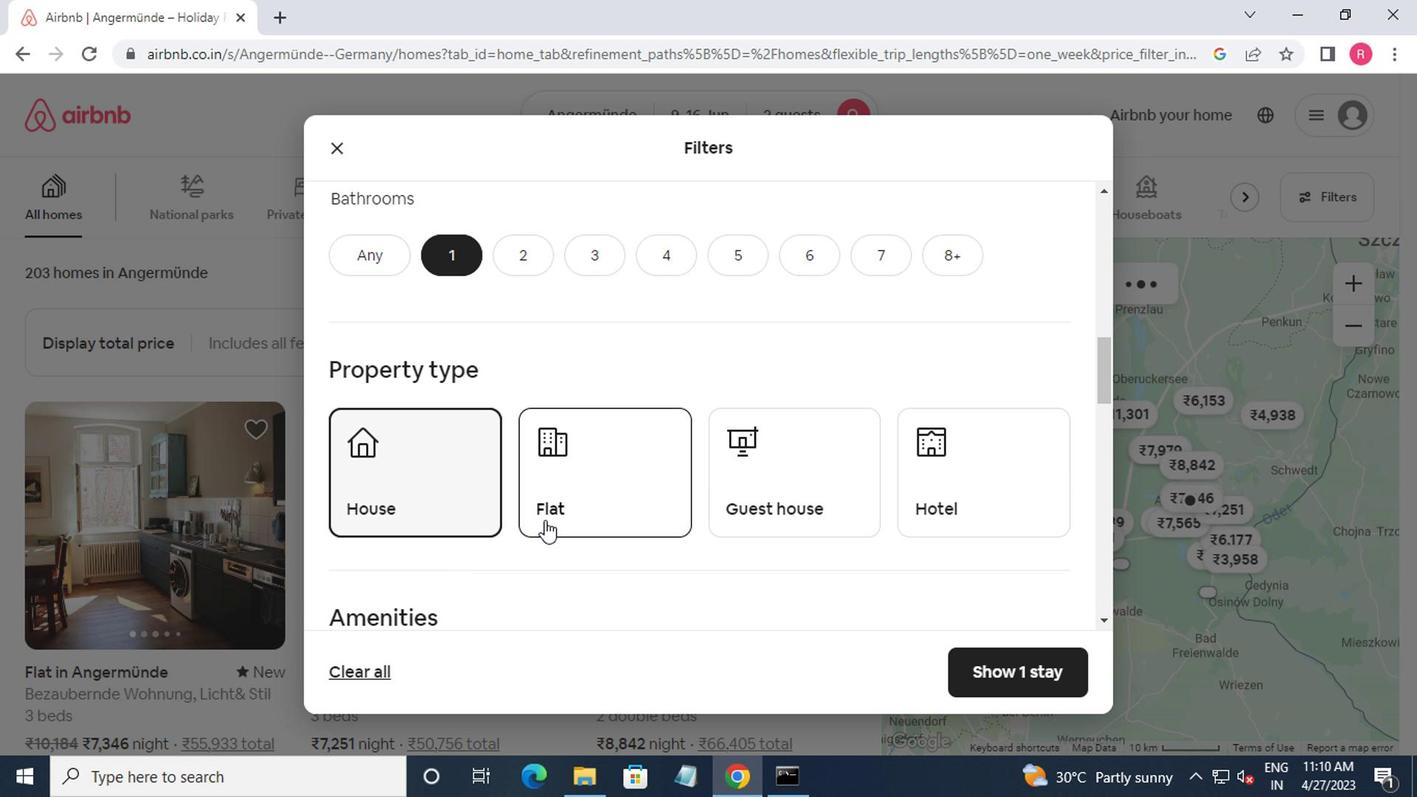 
Action: Mouse pressed left at (541, 519)
Screenshot: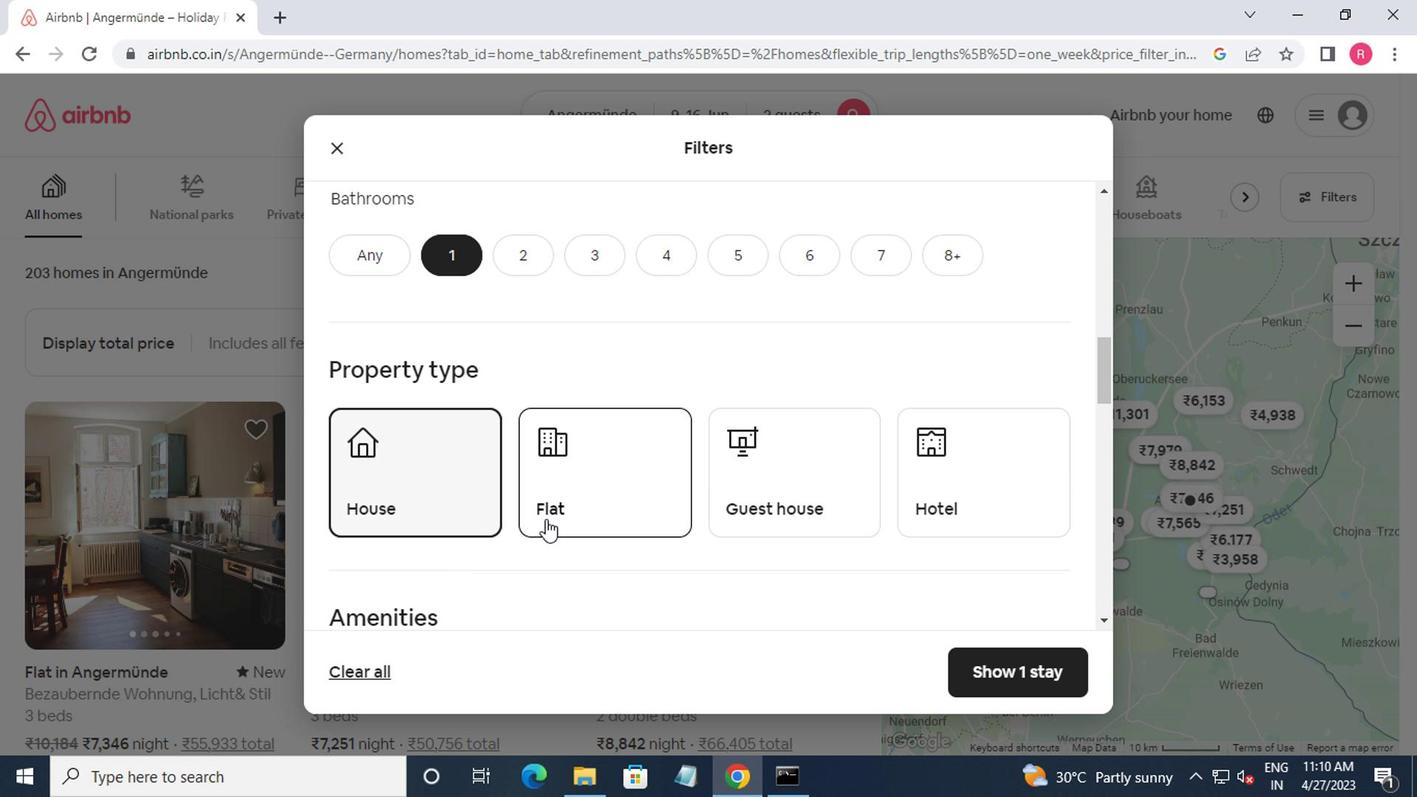 
Action: Mouse moved to (825, 473)
Screenshot: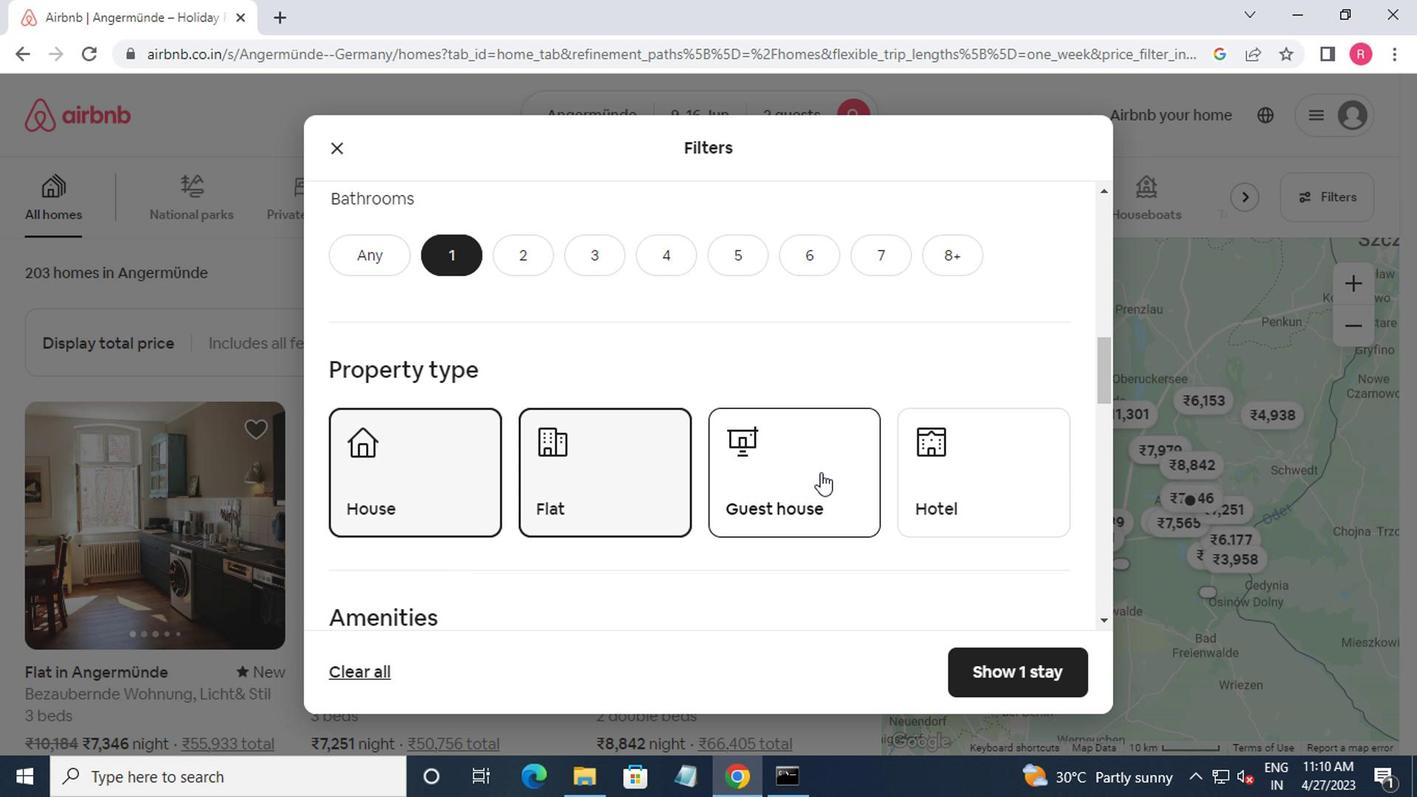 
Action: Mouse pressed left at (825, 473)
Screenshot: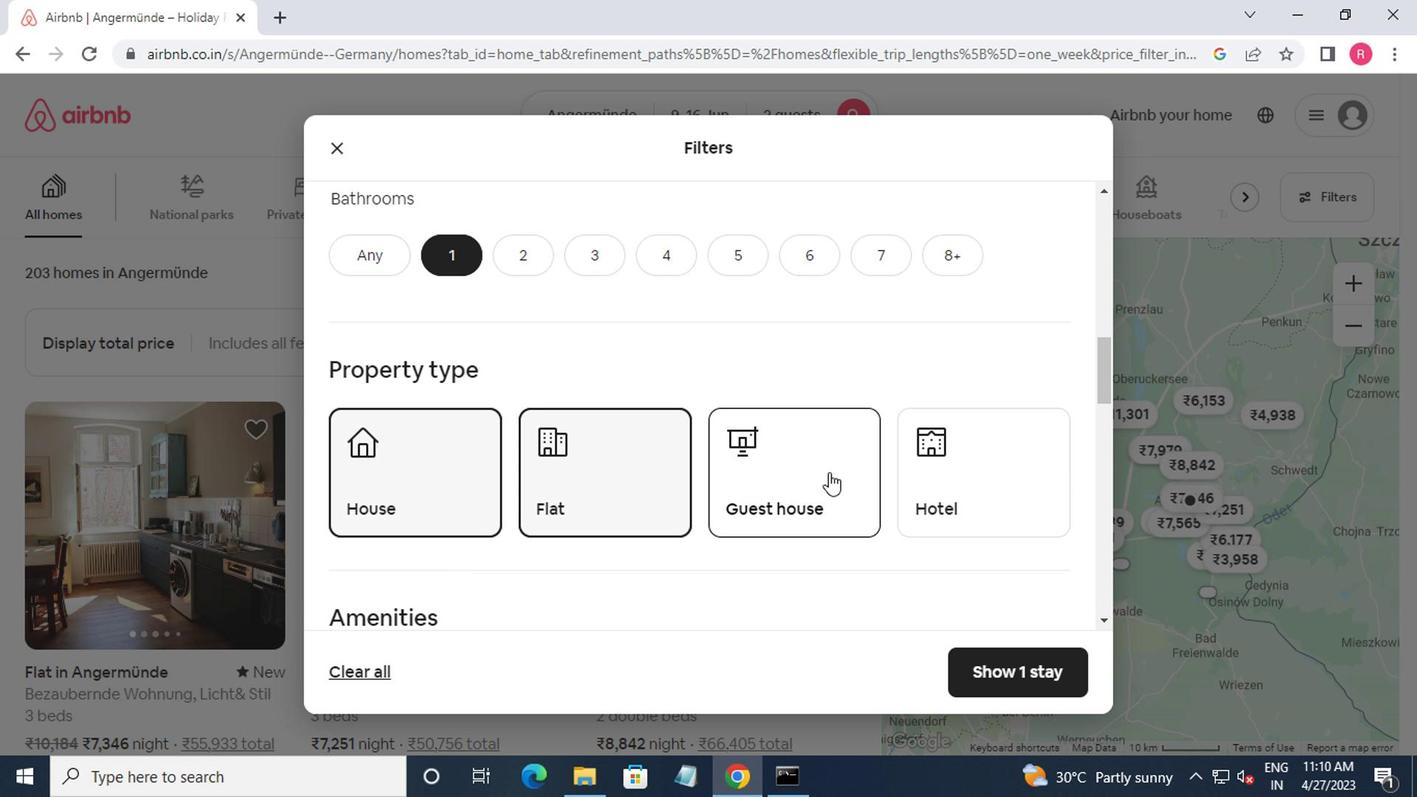 
Action: Mouse moved to (779, 429)
Screenshot: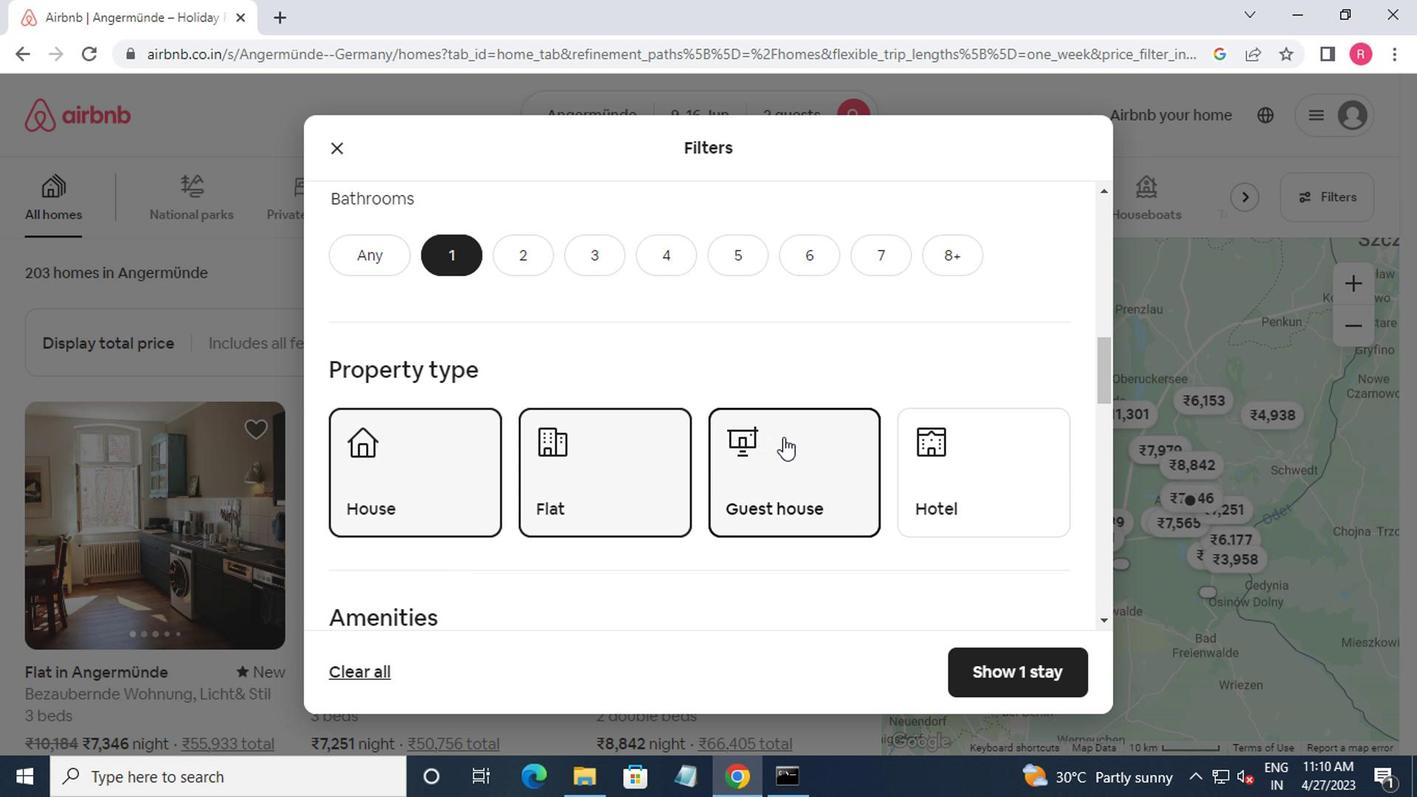 
Action: Mouse scrolled (779, 428) with delta (0, -1)
Screenshot: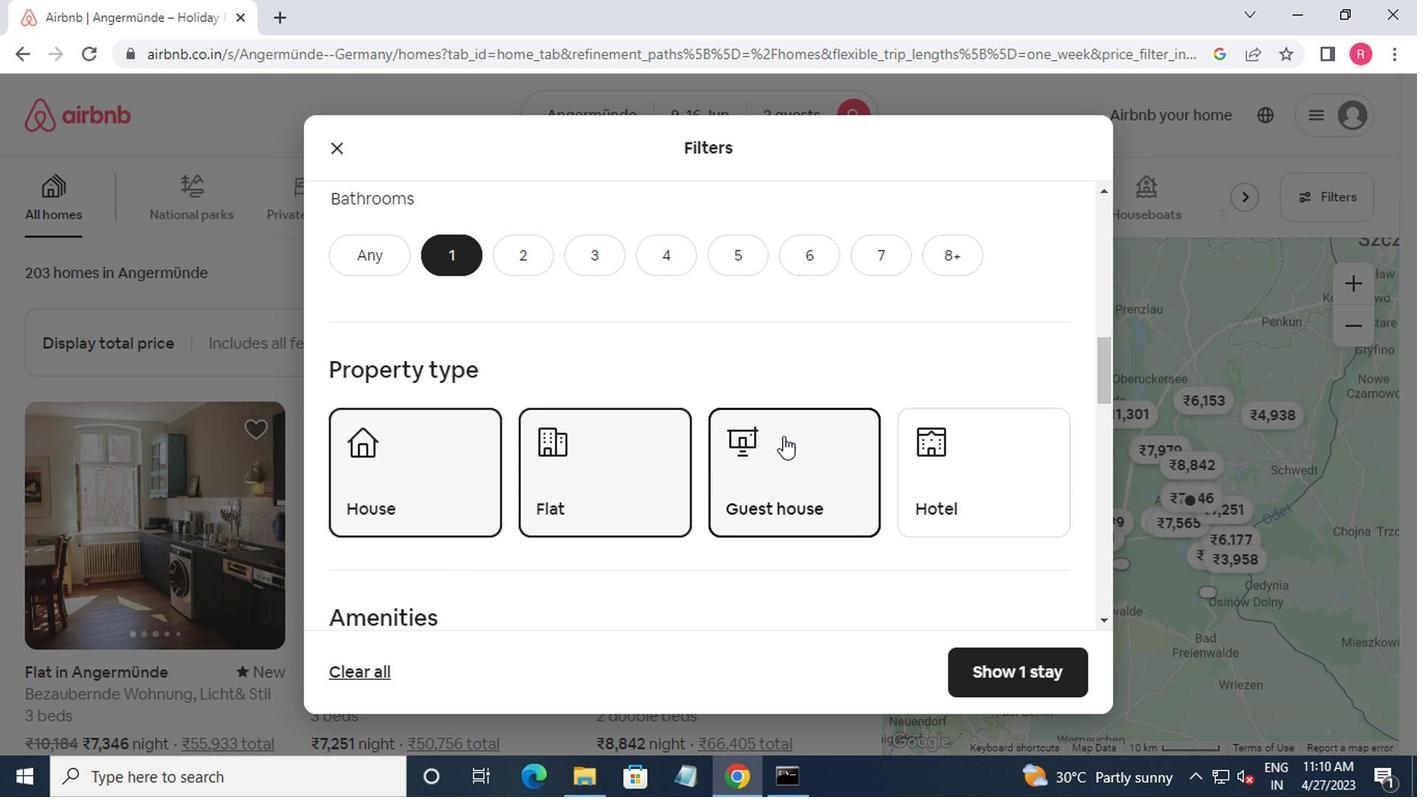 
Action: Mouse moved to (778, 433)
Screenshot: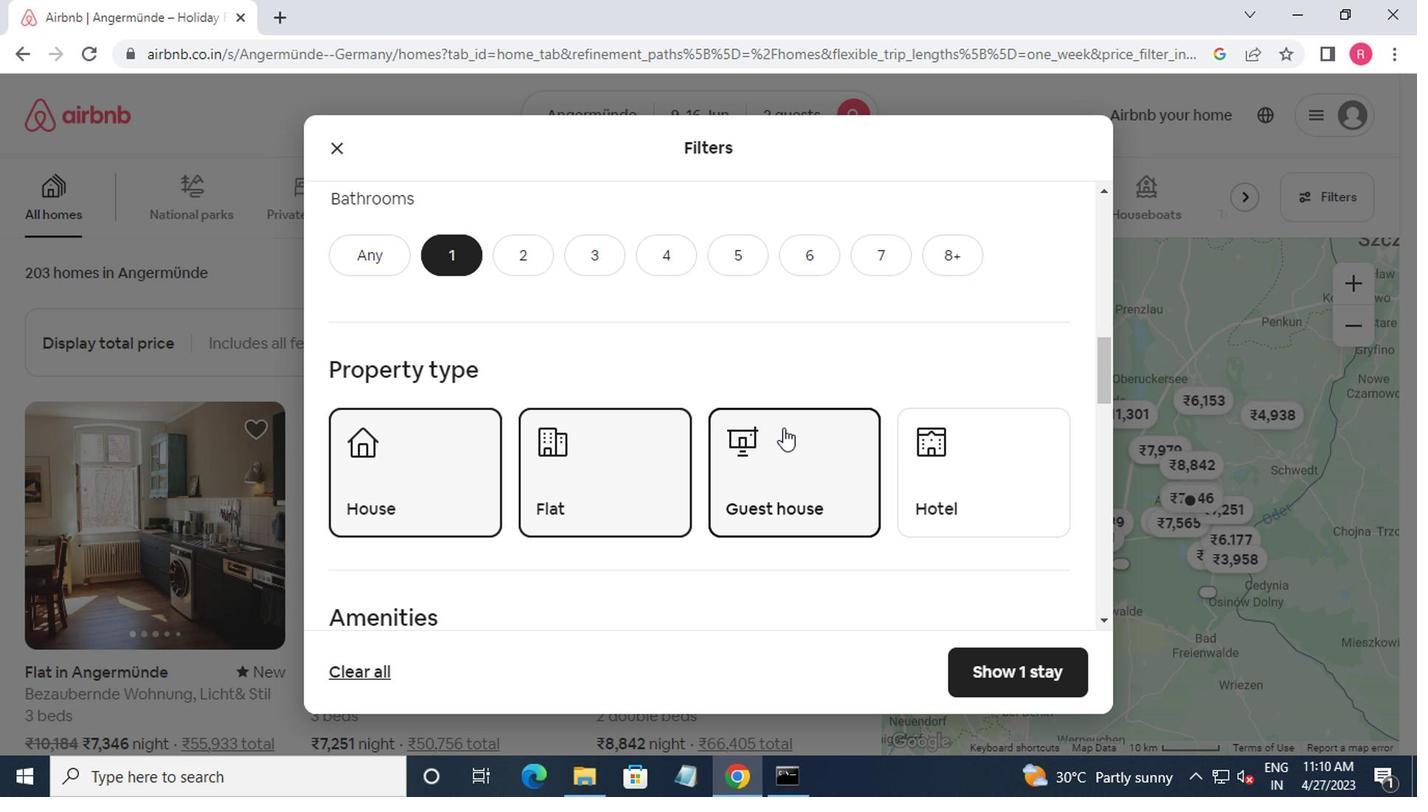 
Action: Mouse scrolled (778, 432) with delta (0, 0)
Screenshot: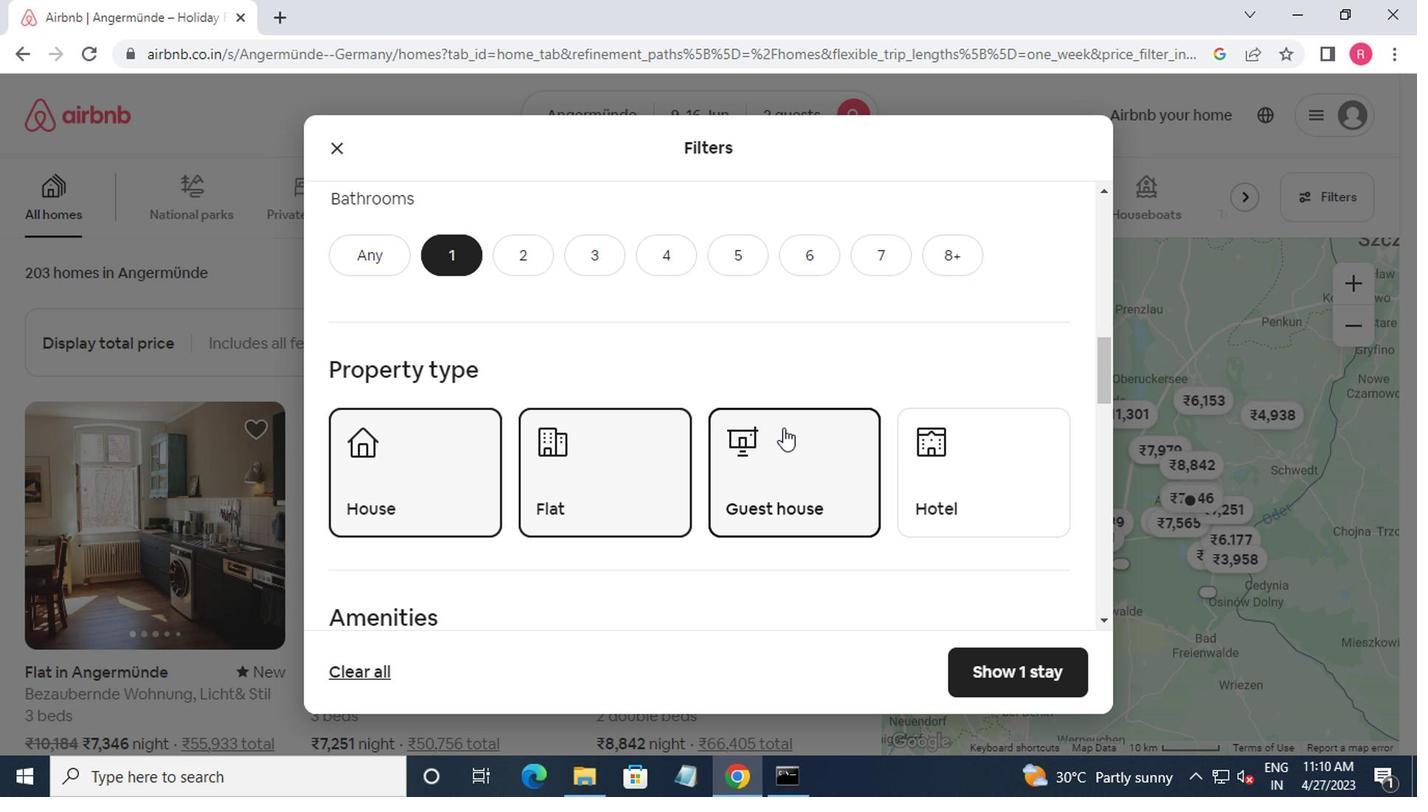 
Action: Mouse moved to (773, 456)
Screenshot: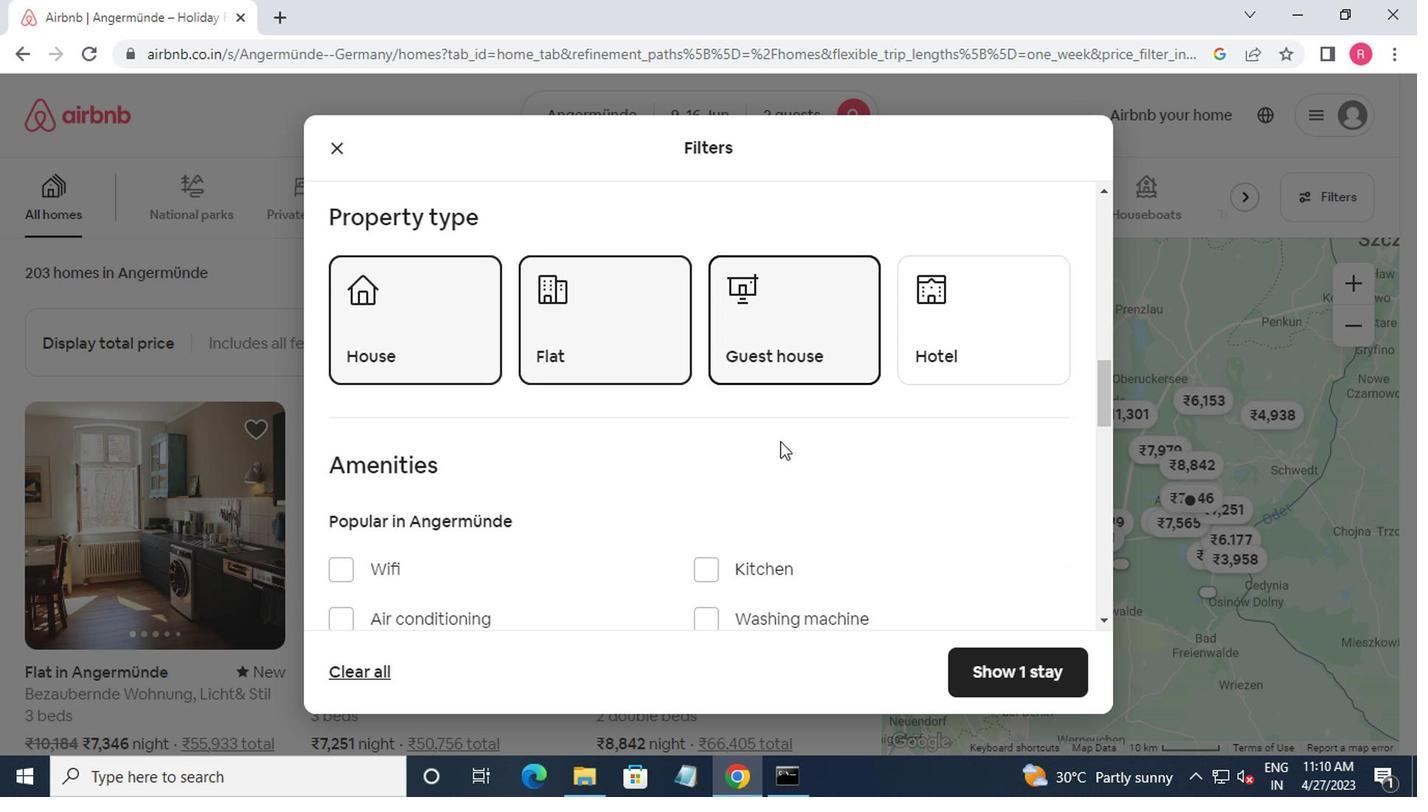 
Action: Mouse scrolled (773, 455) with delta (0, 0)
Screenshot: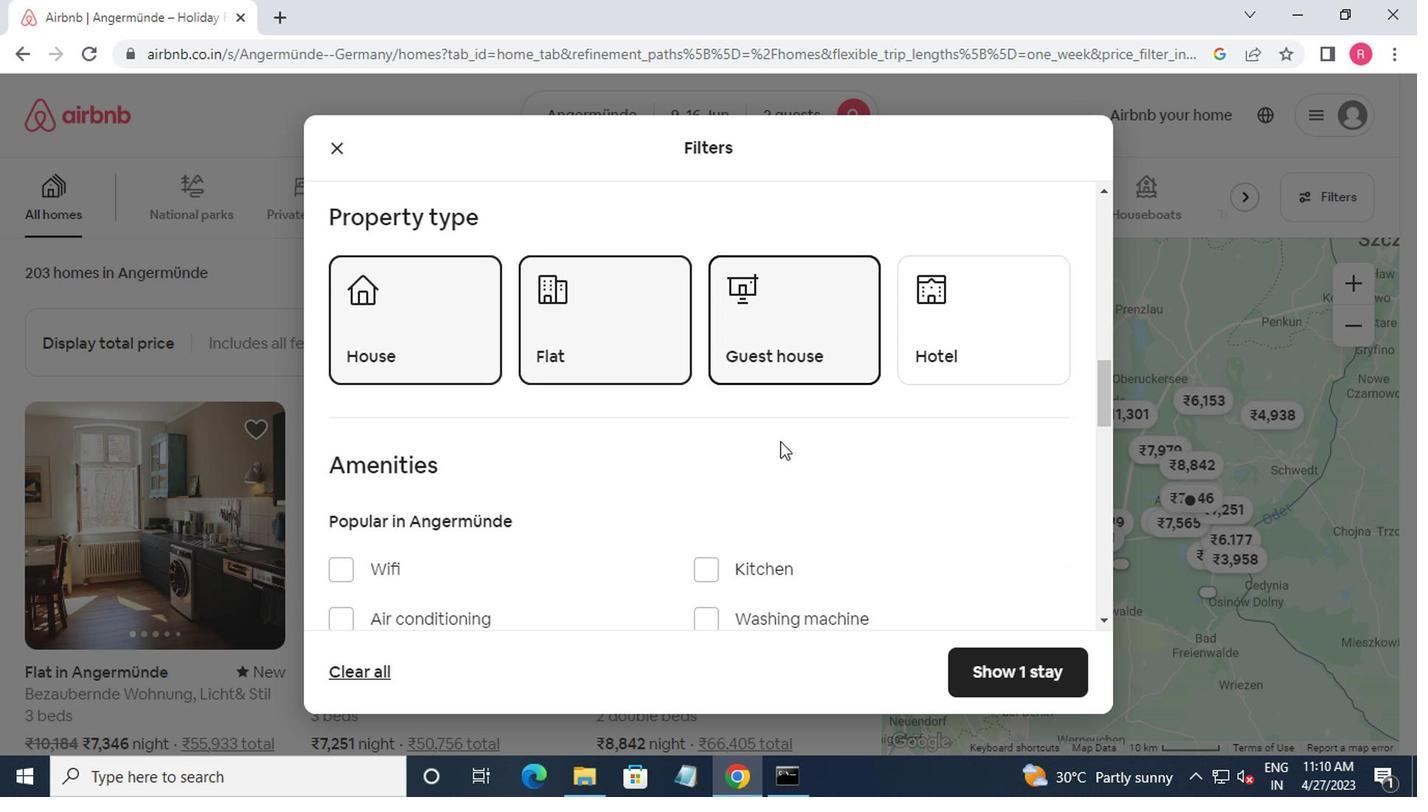 
Action: Mouse moved to (772, 456)
Screenshot: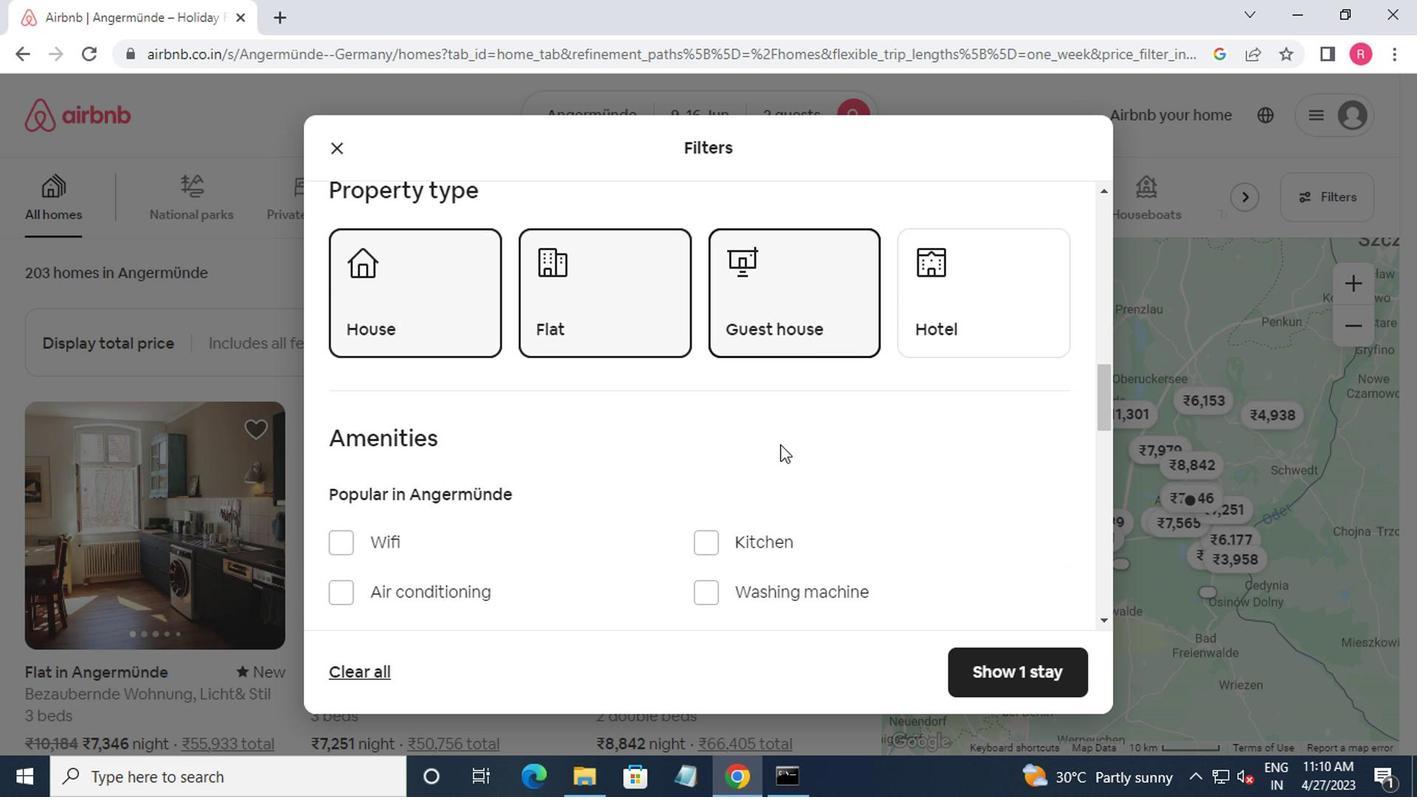 
Action: Mouse scrolled (772, 456) with delta (0, 0)
Screenshot: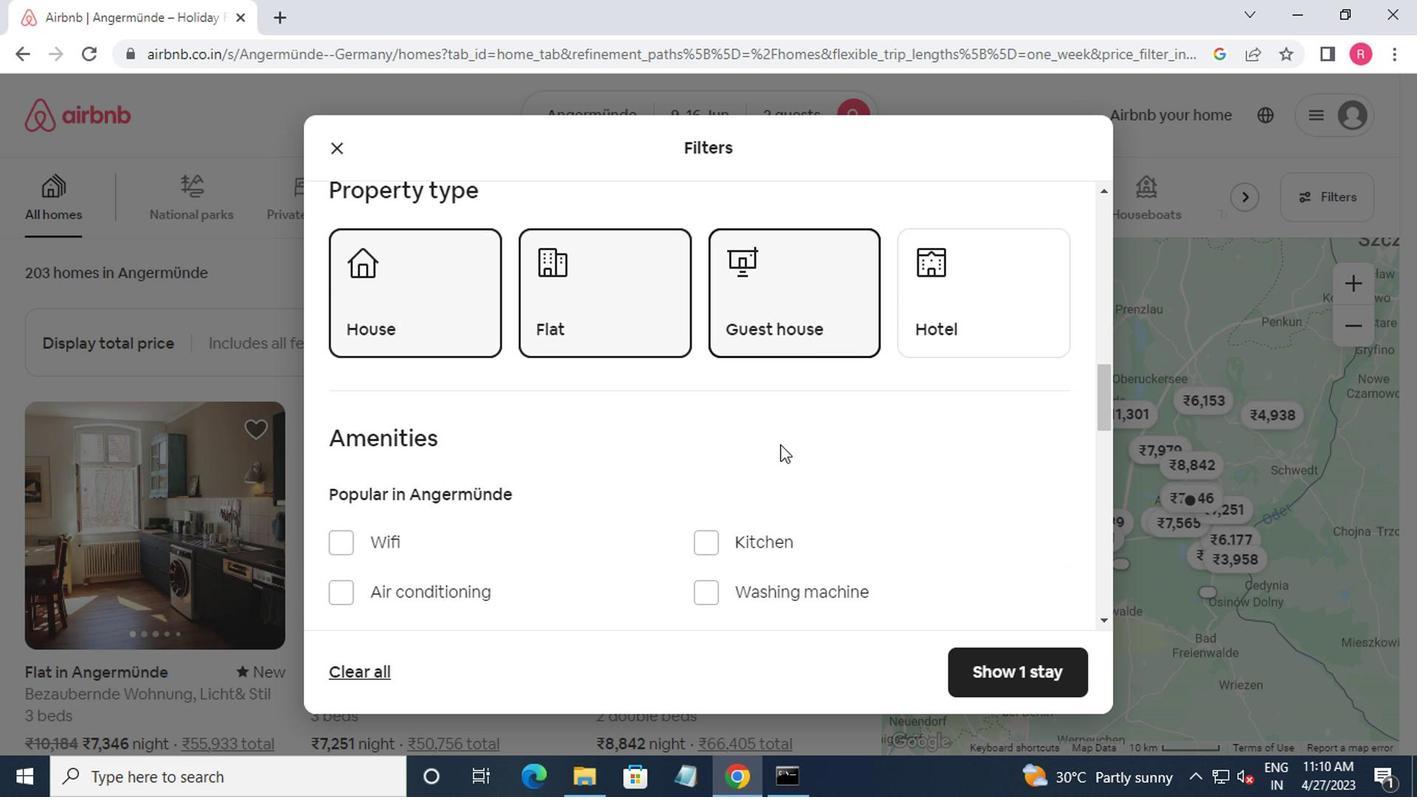 
Action: Mouse moved to (756, 473)
Screenshot: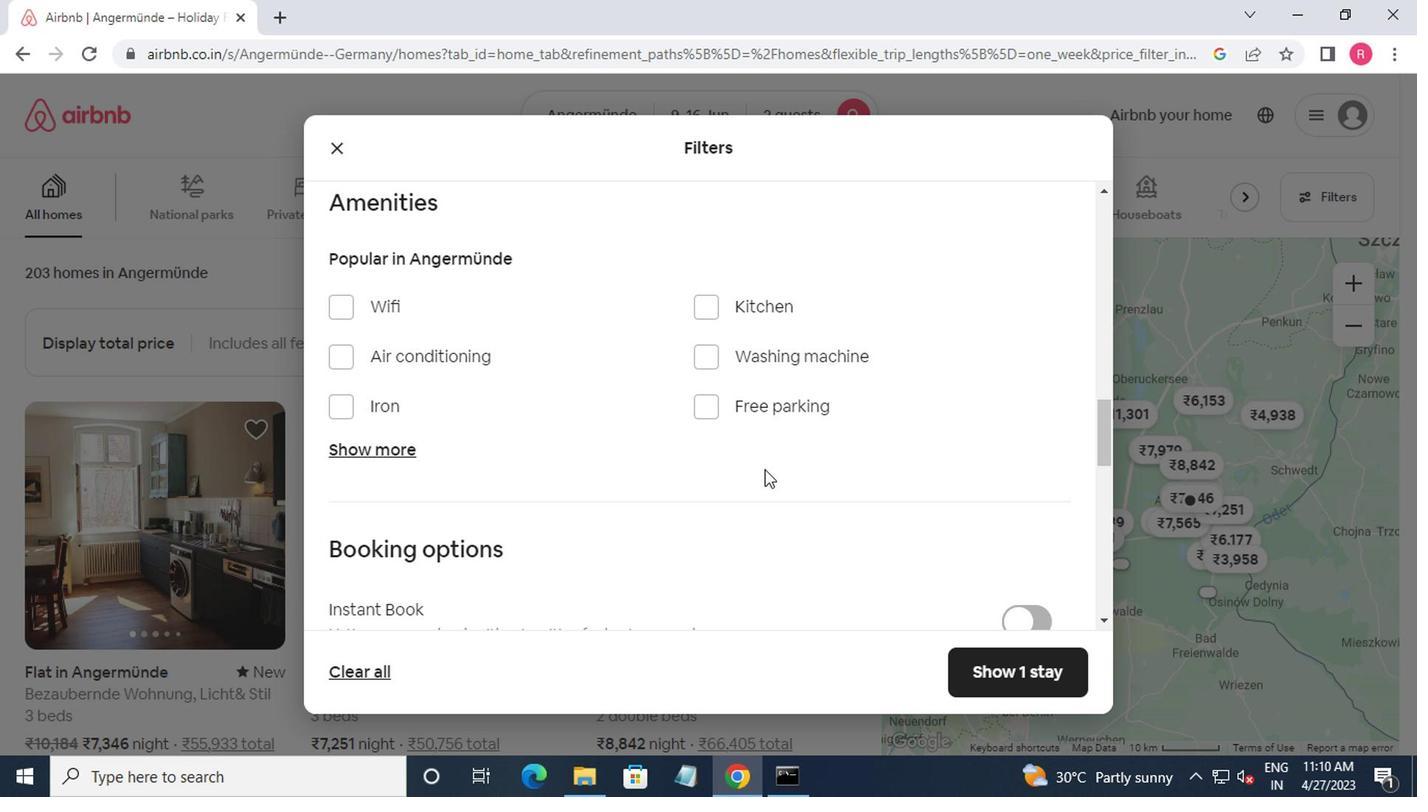 
Action: Mouse scrolled (756, 472) with delta (0, -1)
Screenshot: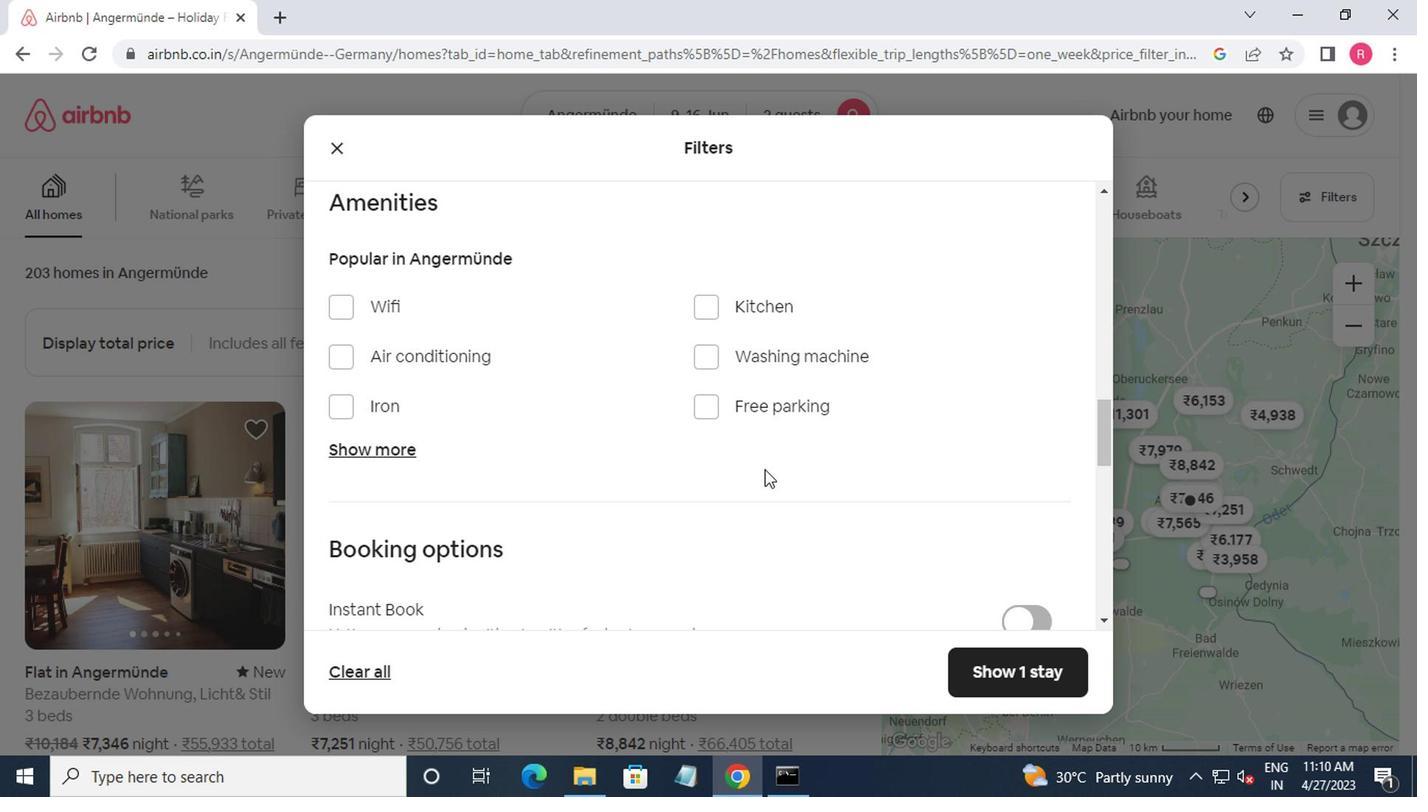 
Action: Mouse scrolled (756, 472) with delta (0, -1)
Screenshot: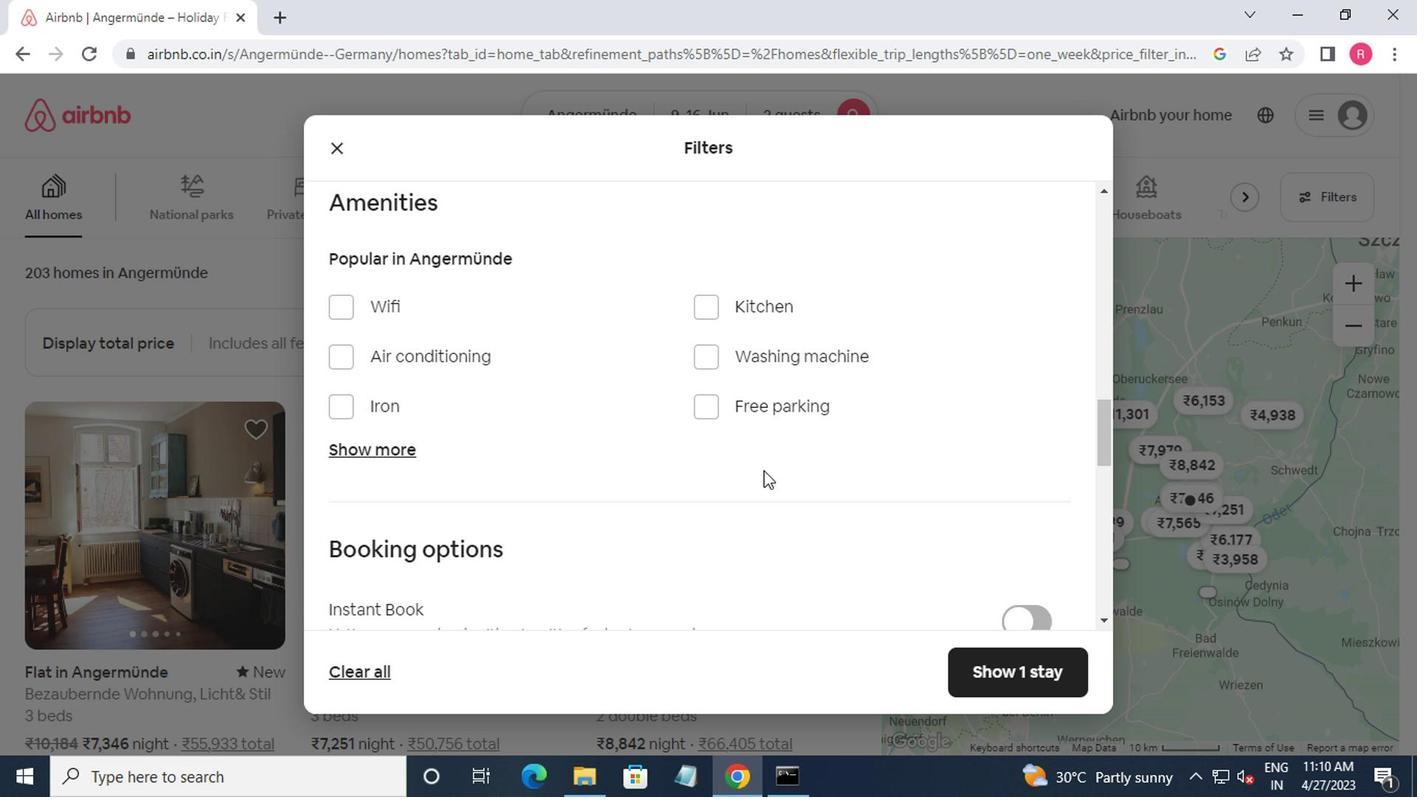 
Action: Mouse moved to (755, 474)
Screenshot: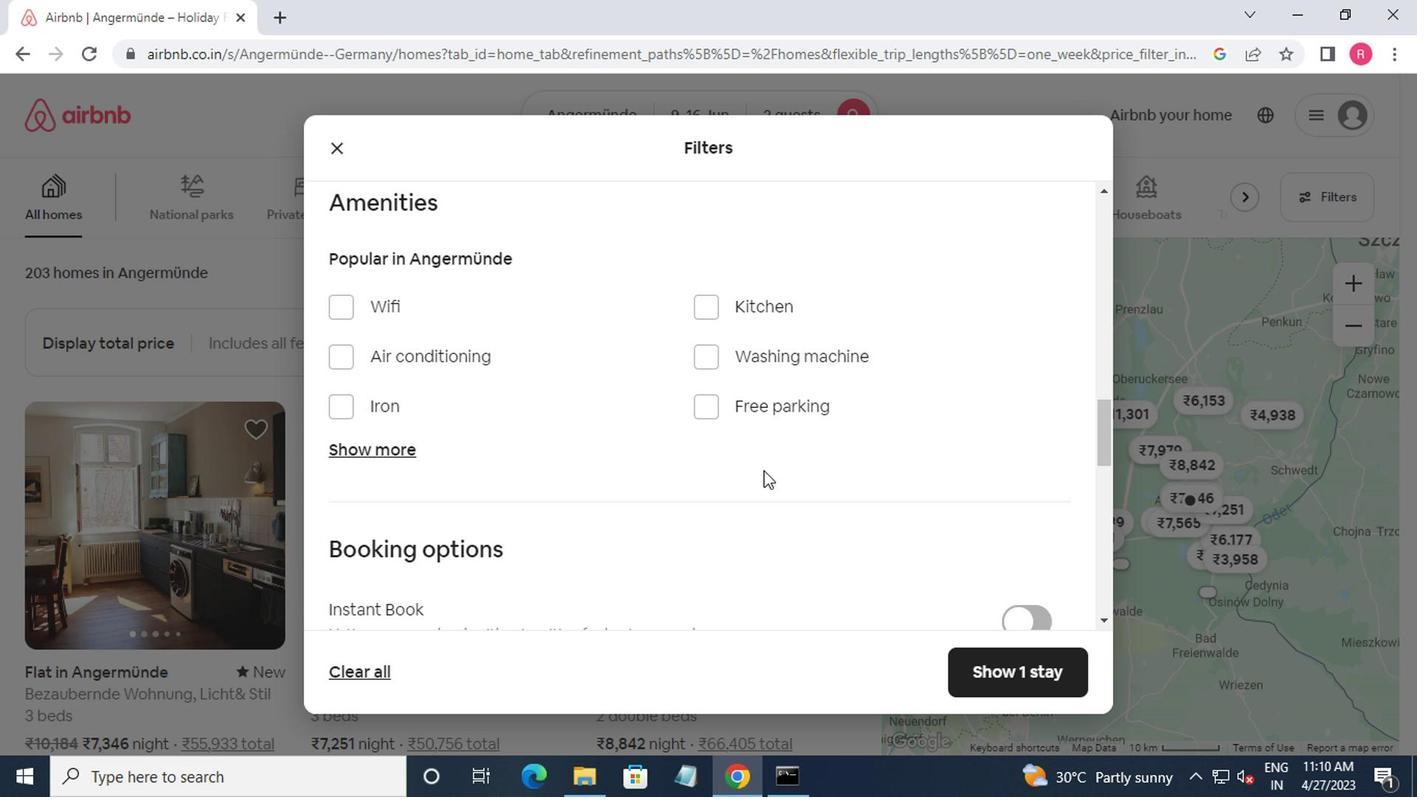 
Action: Mouse scrolled (755, 473) with delta (0, 0)
Screenshot: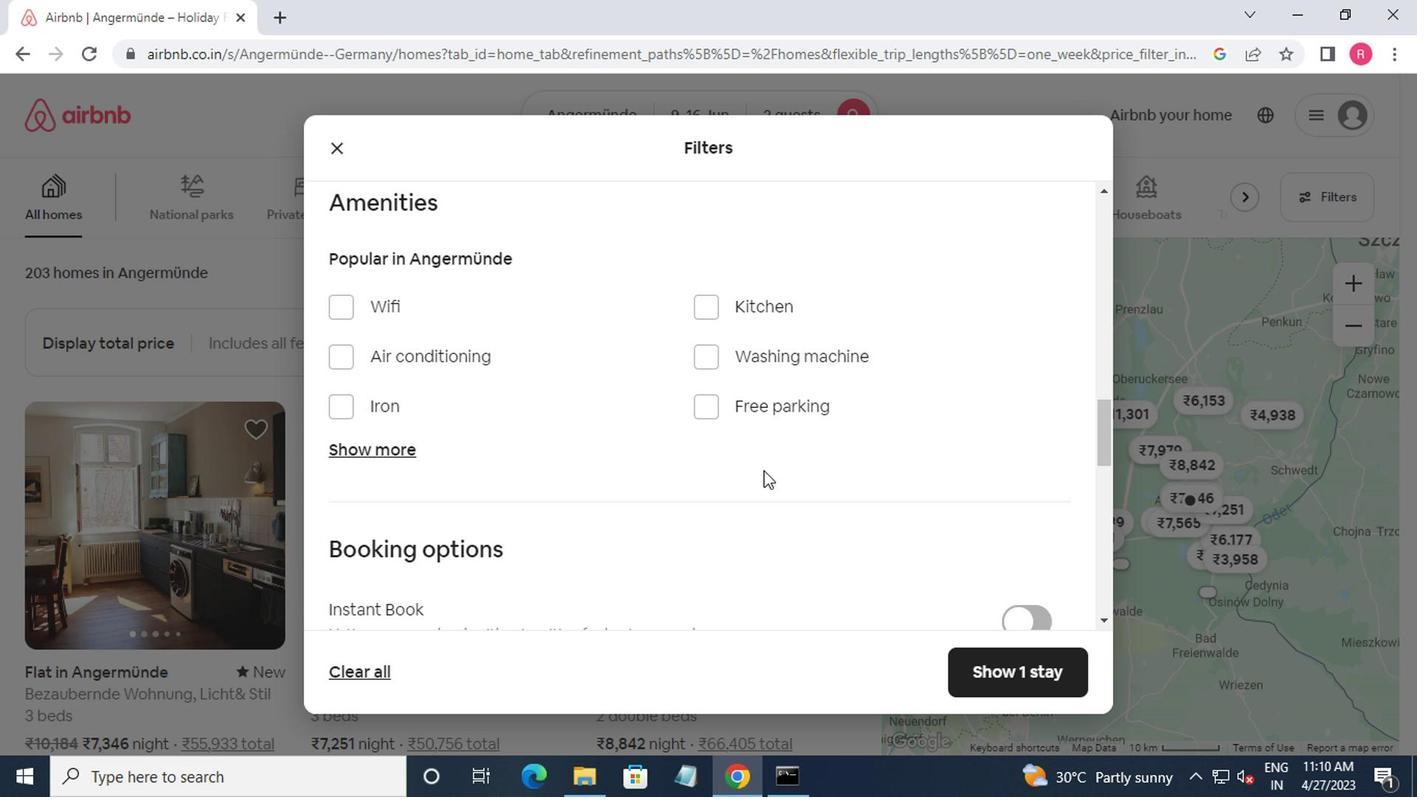 
Action: Mouse moved to (1031, 378)
Screenshot: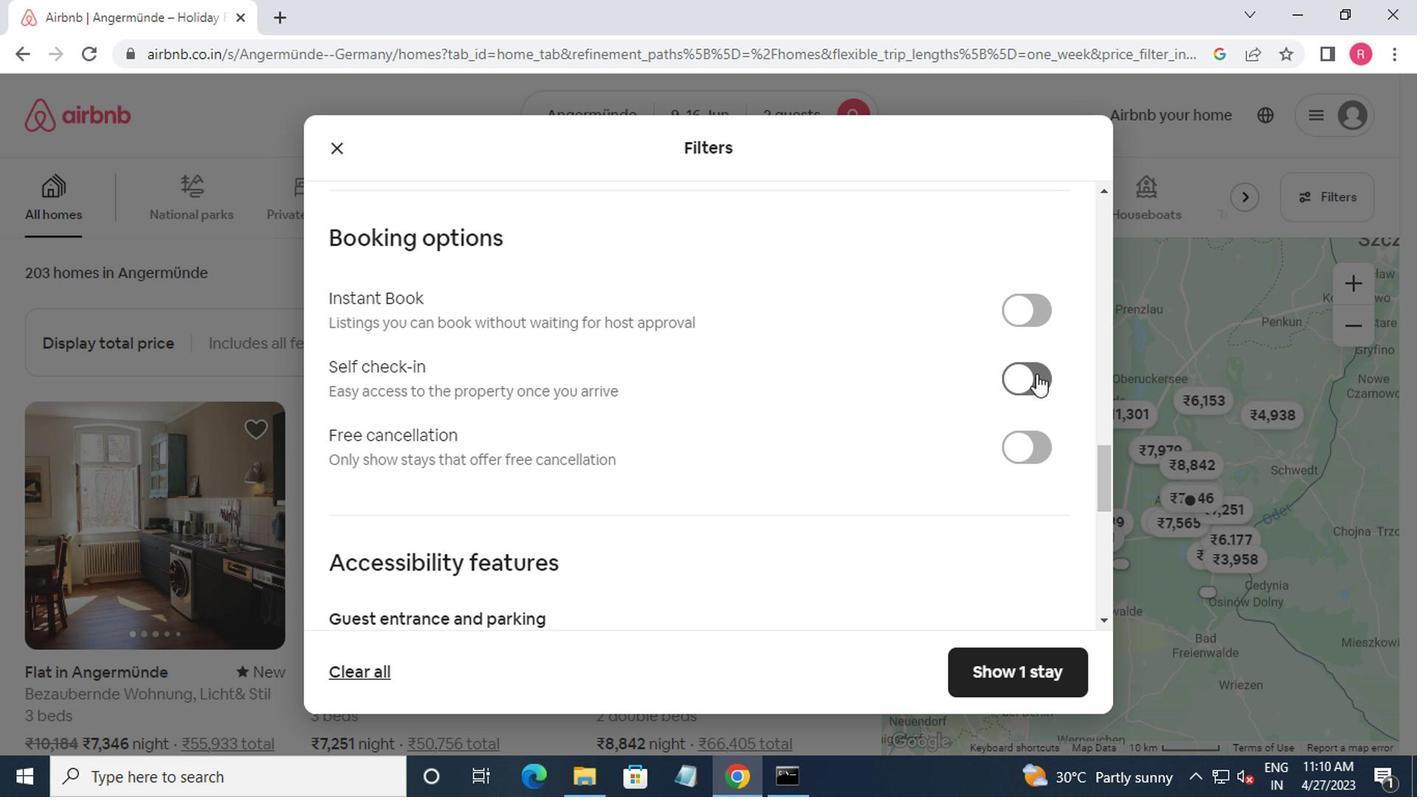 
Action: Mouse pressed left at (1031, 378)
Screenshot: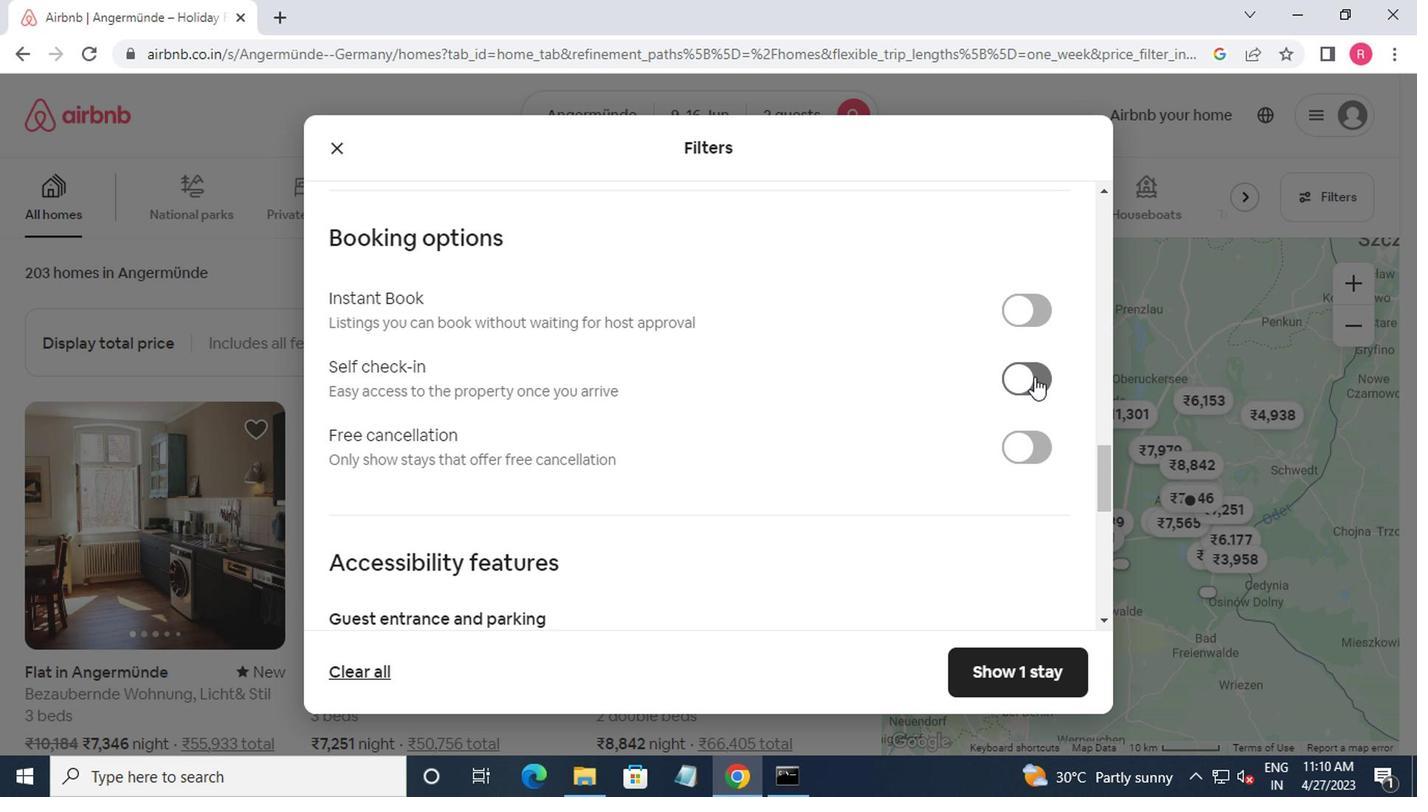 
Action: Mouse moved to (1012, 366)
Screenshot: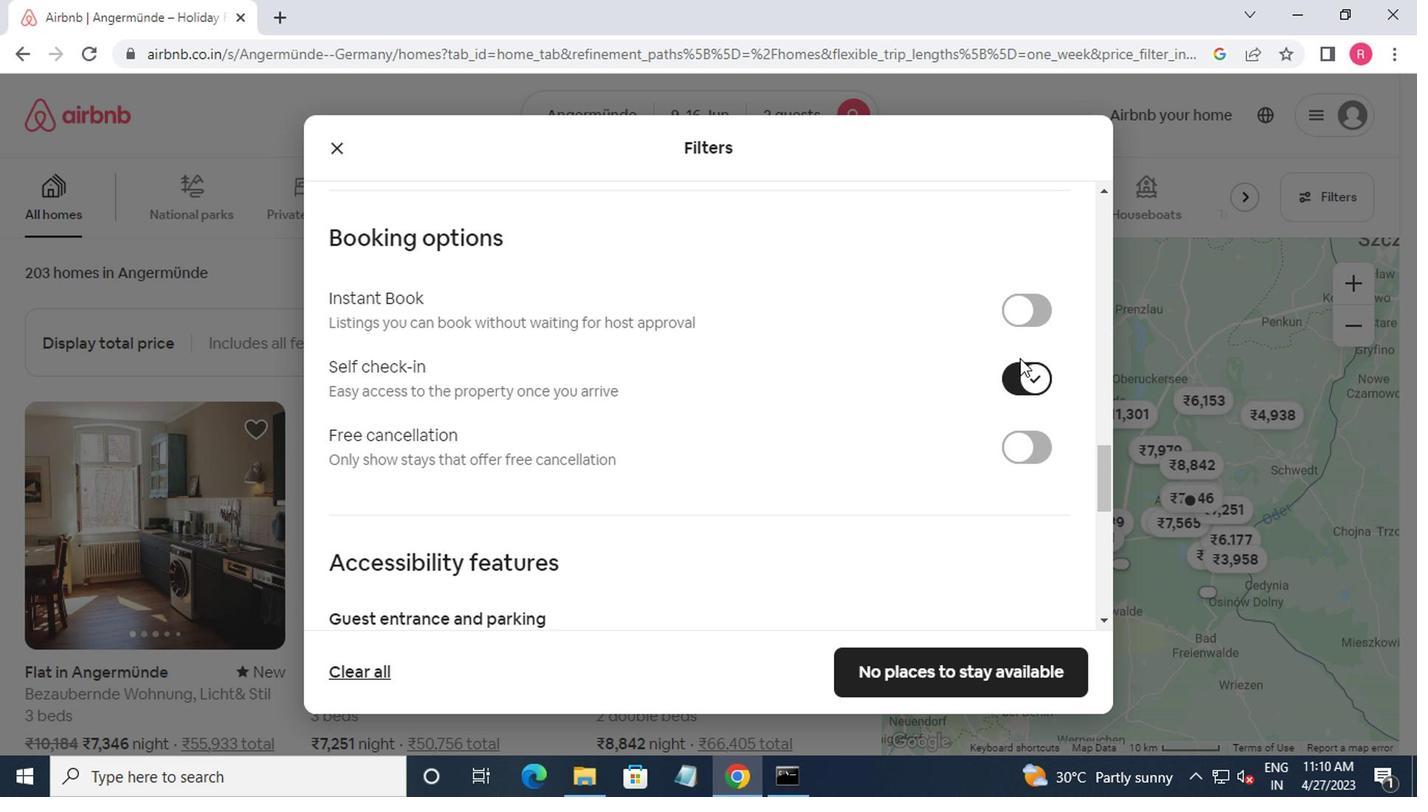 
Action: Mouse scrolled (1012, 365) with delta (0, -1)
Screenshot: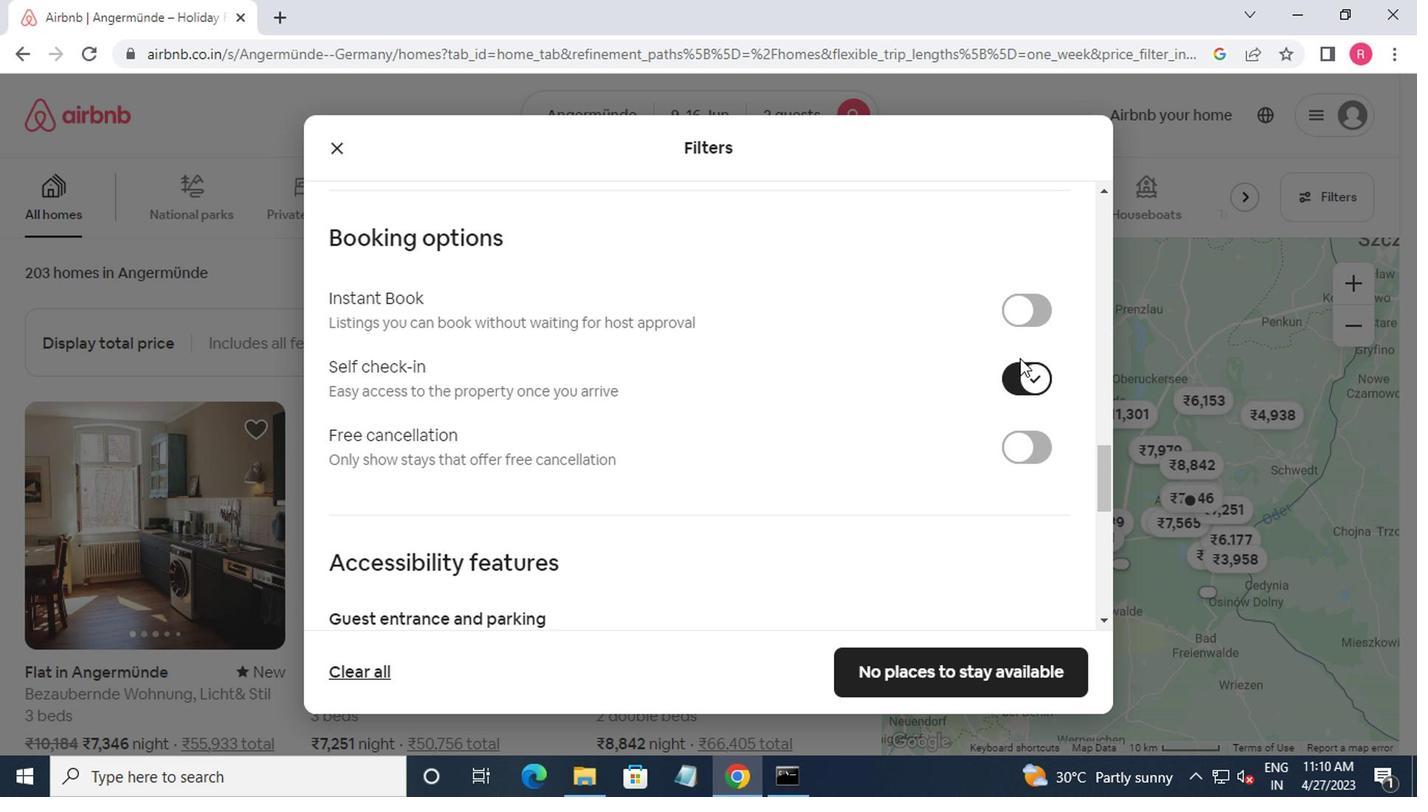 
Action: Mouse moved to (1012, 369)
Screenshot: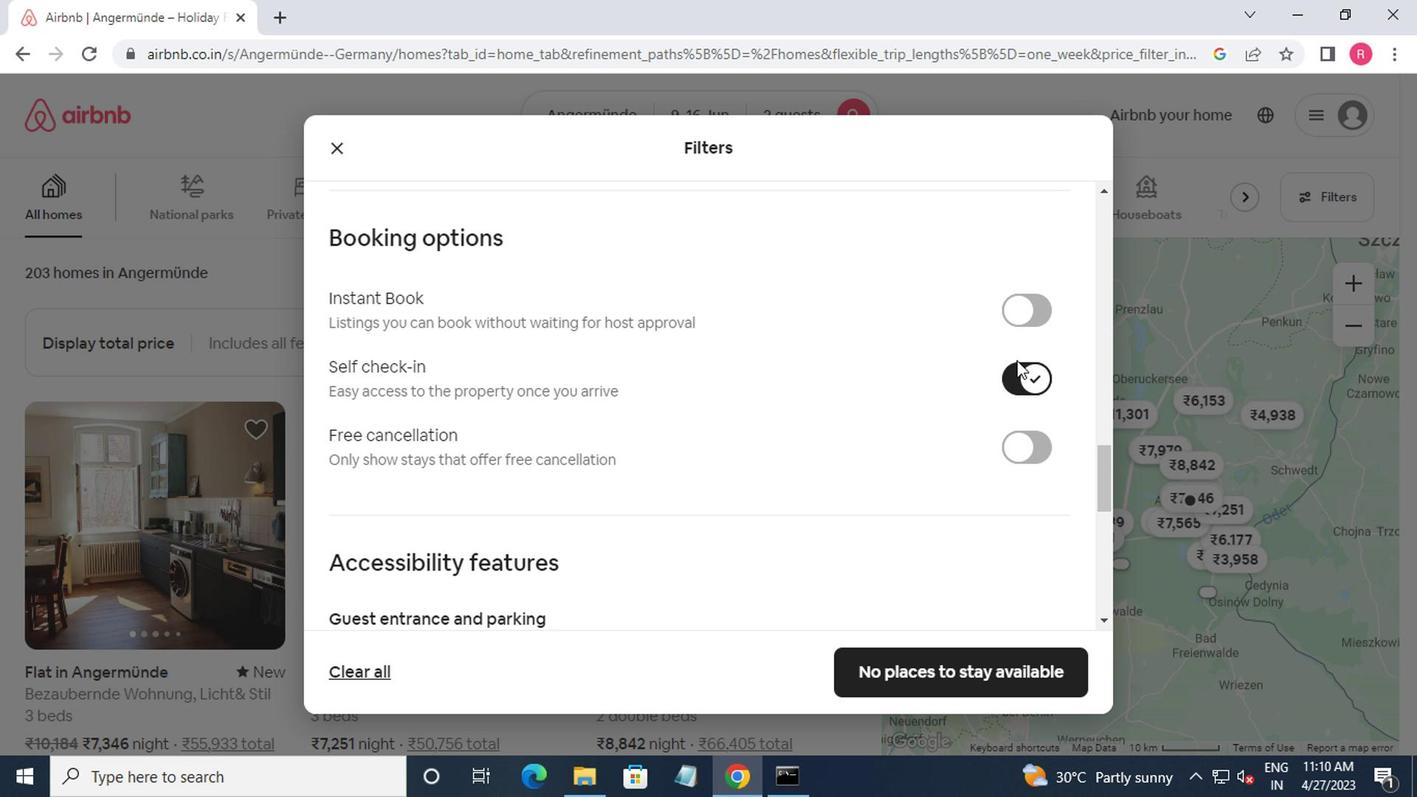 
Action: Mouse scrolled (1012, 368) with delta (0, -1)
Screenshot: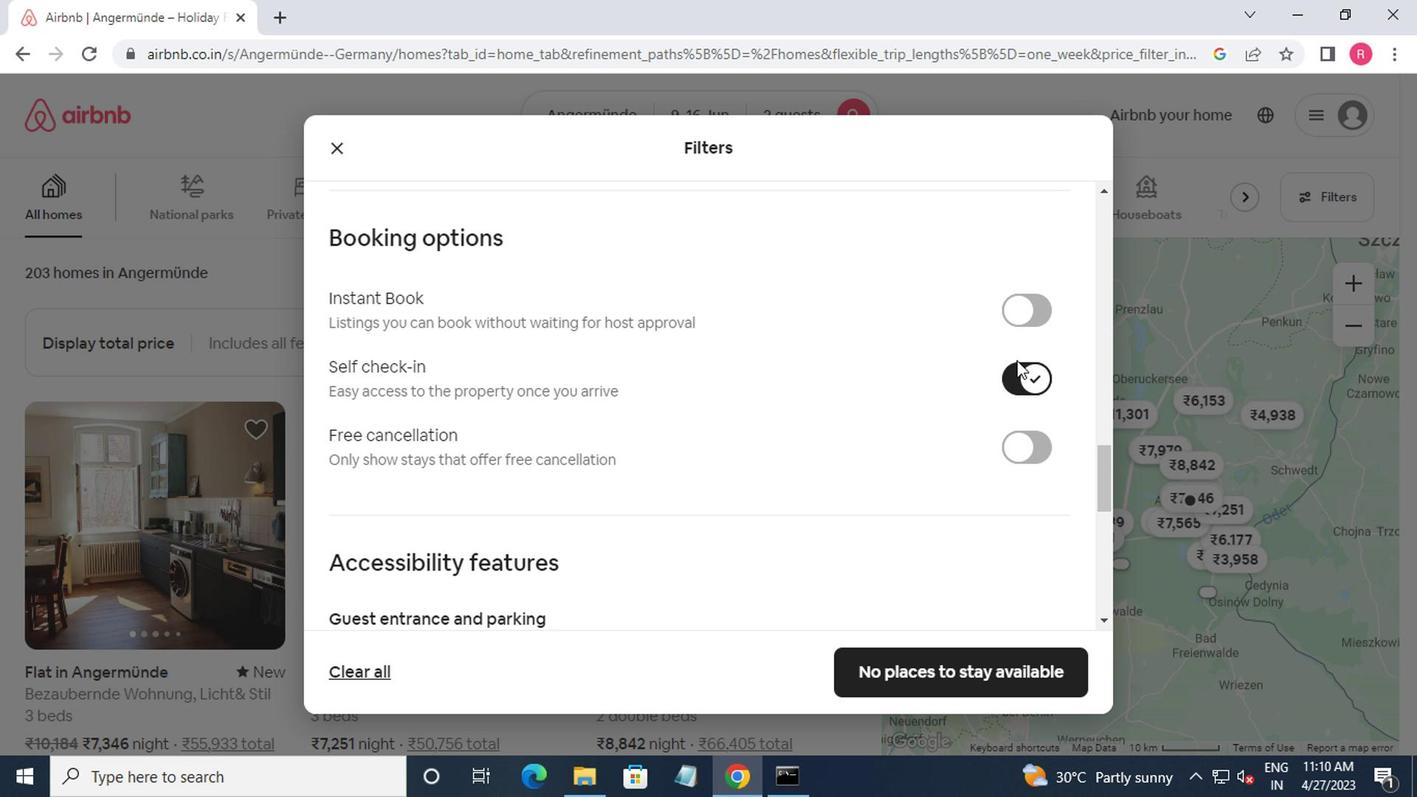 
Action: Mouse moved to (1012, 373)
Screenshot: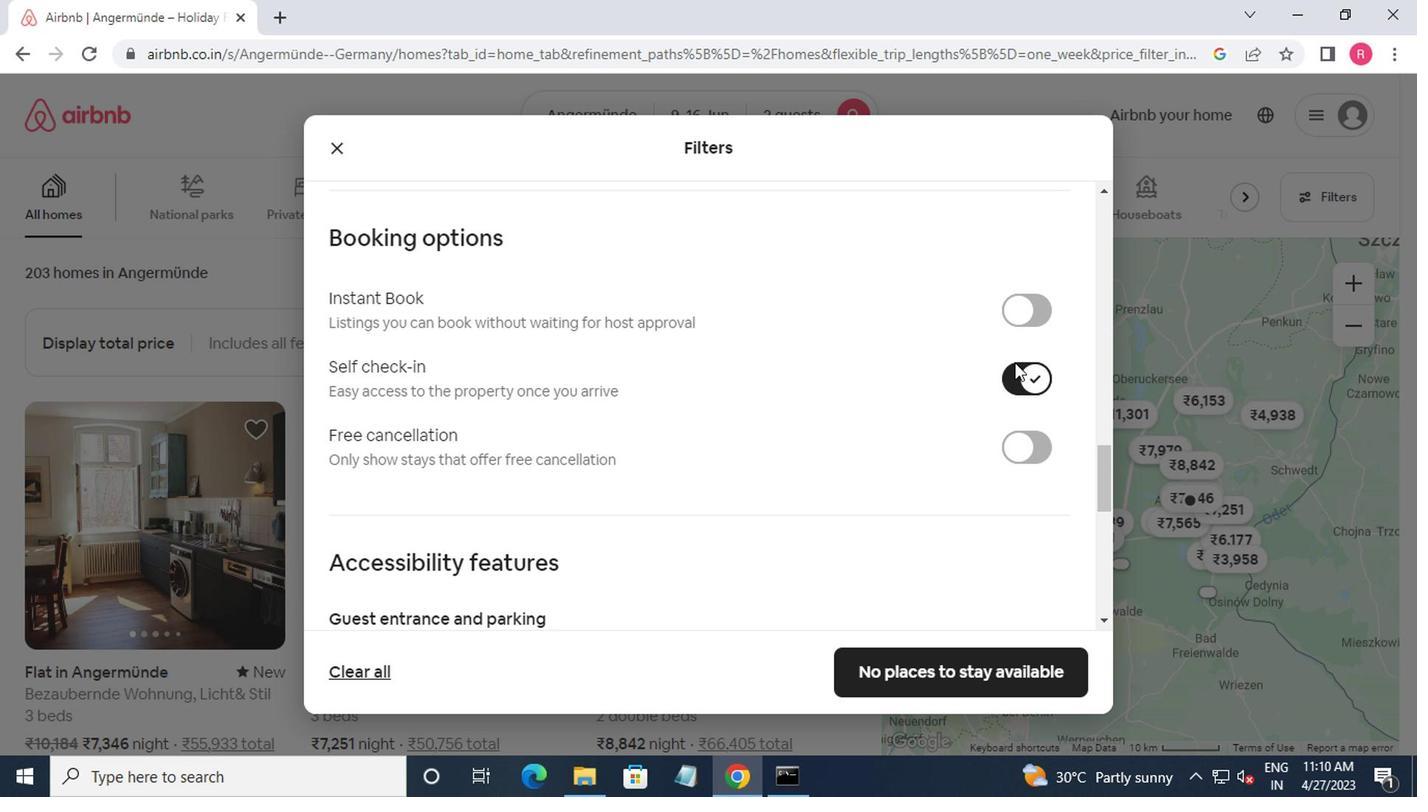 
Action: Mouse scrolled (1012, 372) with delta (0, 0)
Screenshot: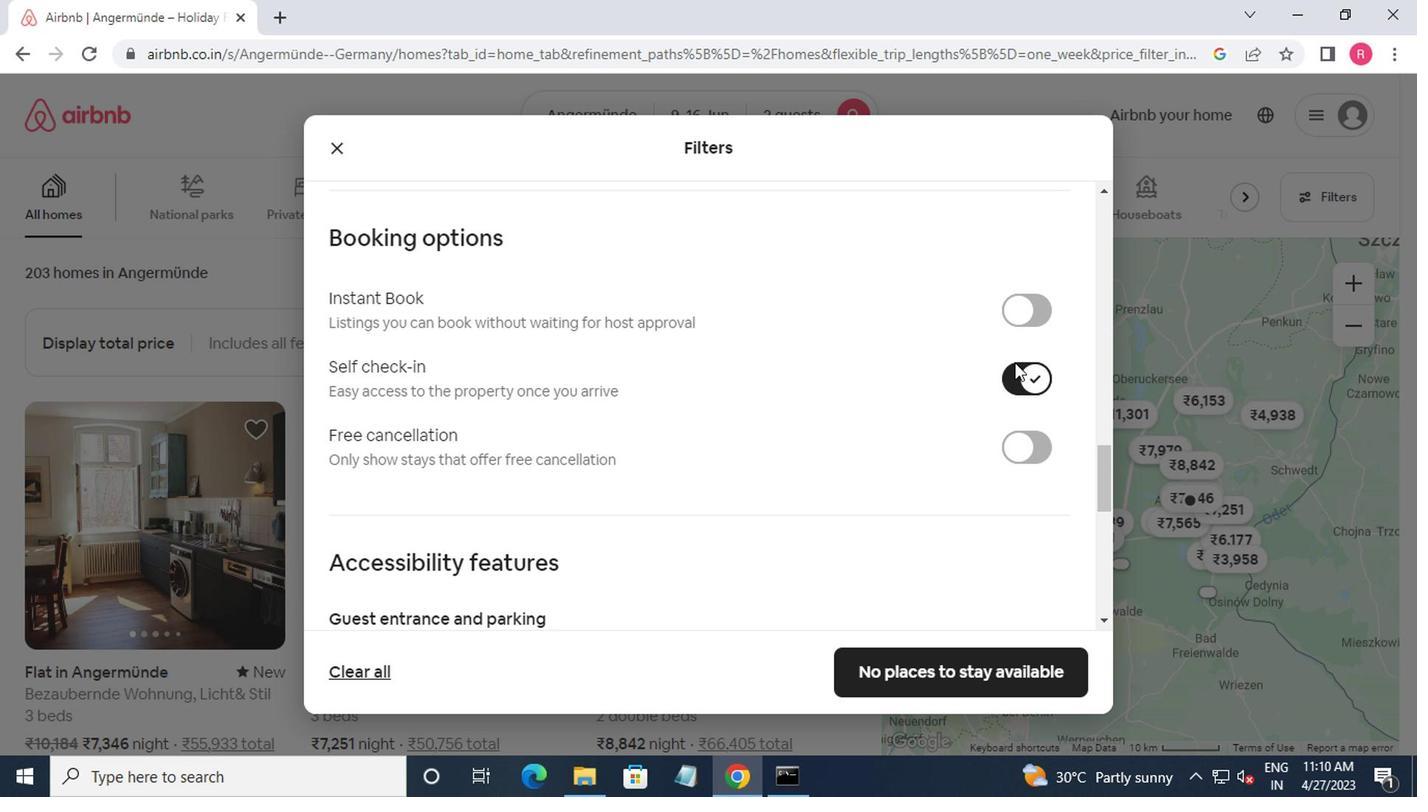 
Action: Mouse moved to (1012, 373)
Screenshot: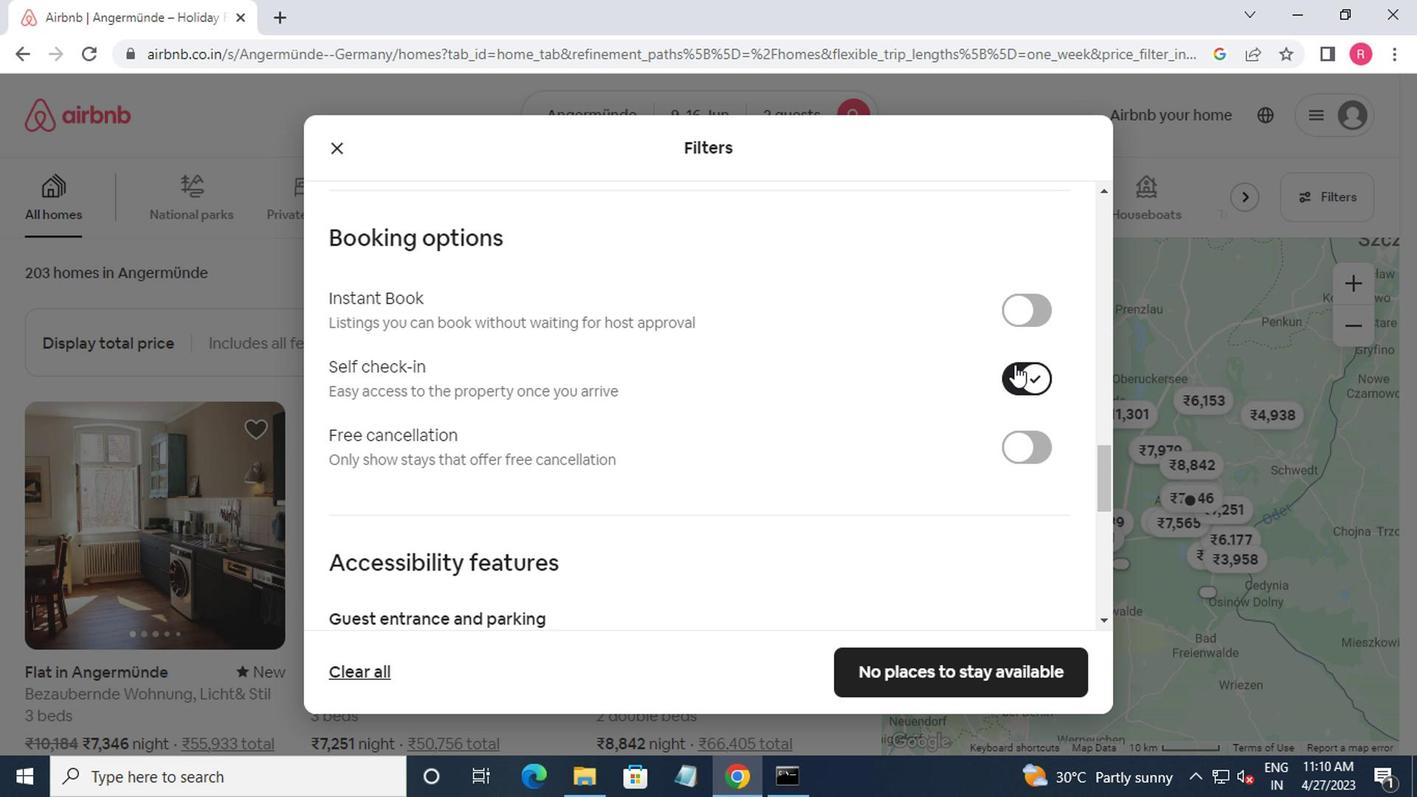 
Action: Mouse scrolled (1012, 372) with delta (0, 0)
Screenshot: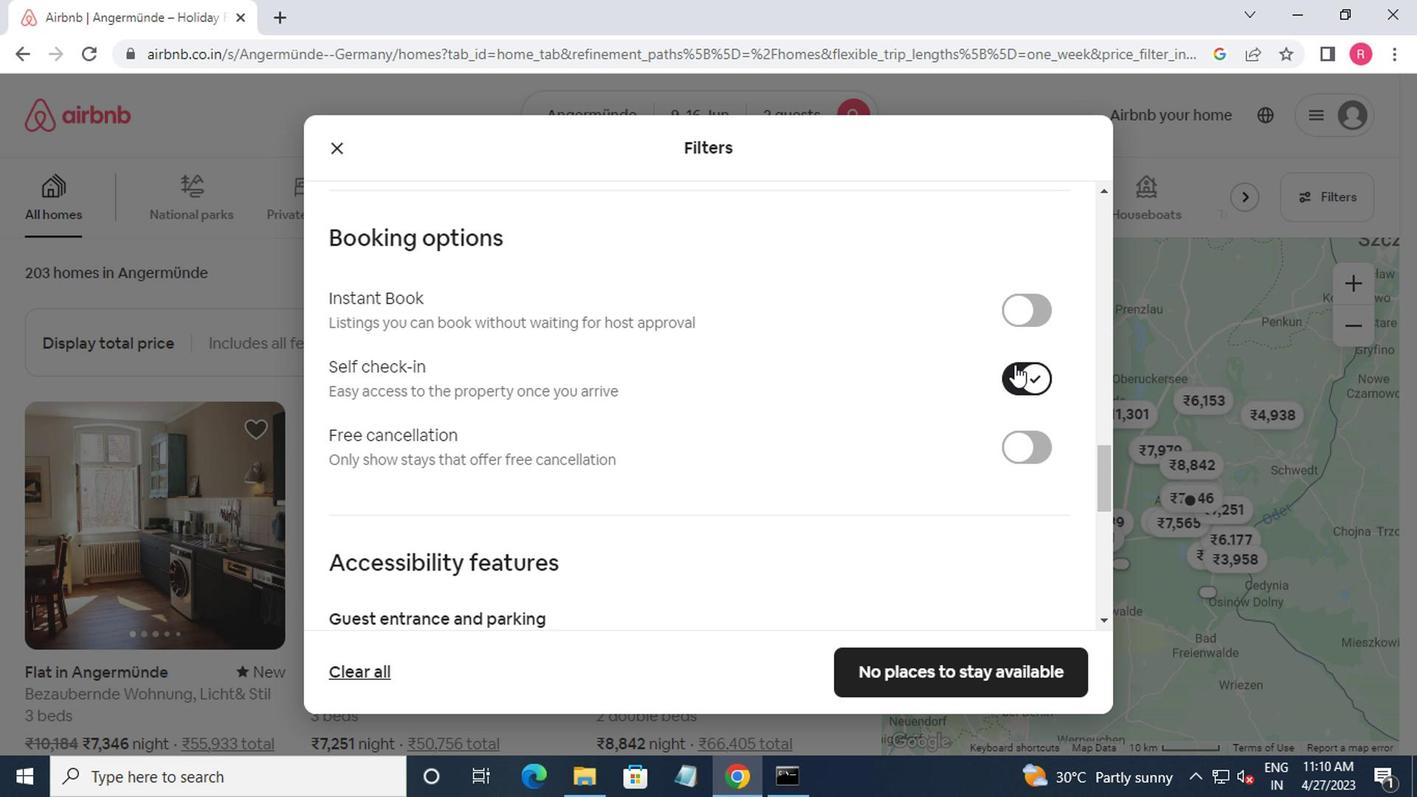 
Action: Mouse moved to (1012, 375)
Screenshot: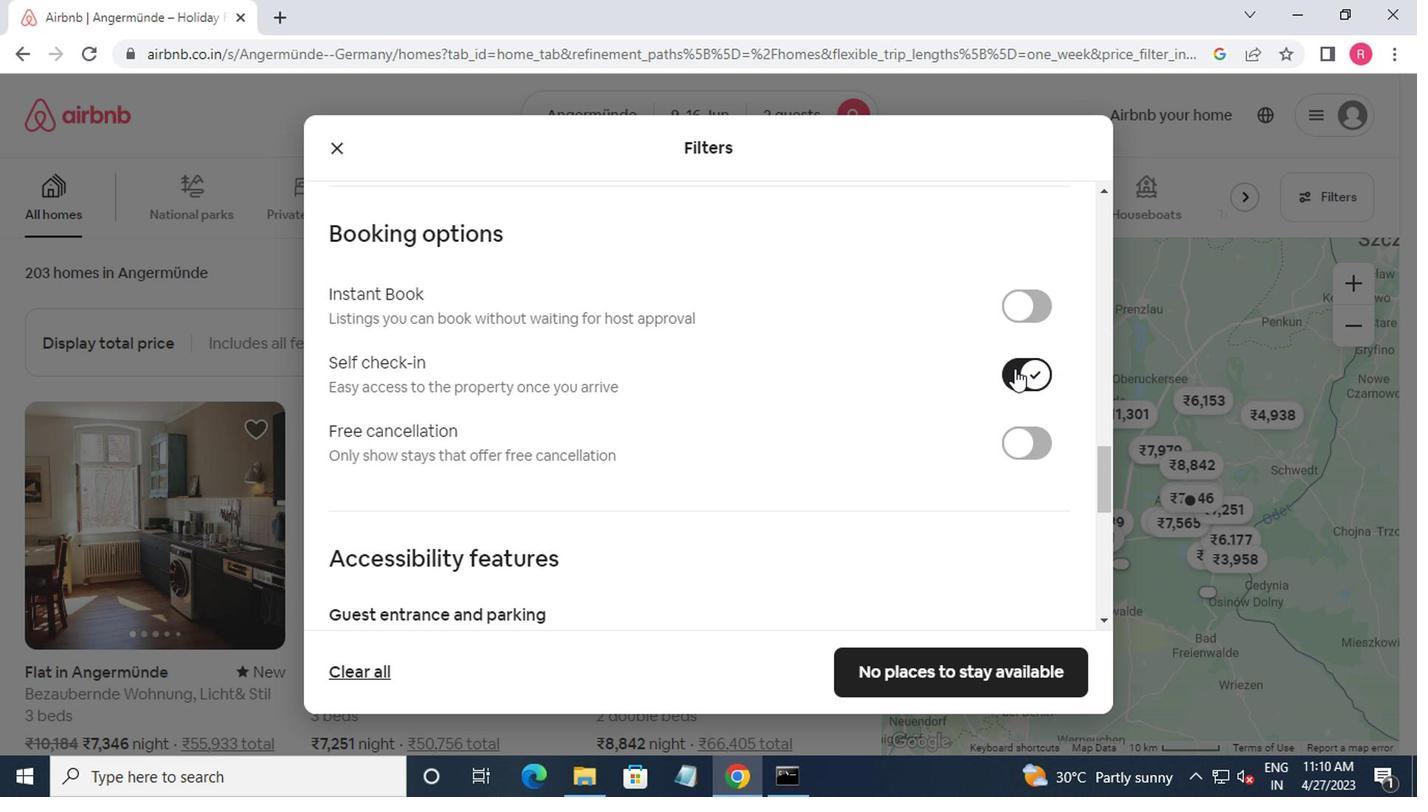 
Action: Mouse scrolled (1012, 374) with delta (0, 0)
Screenshot: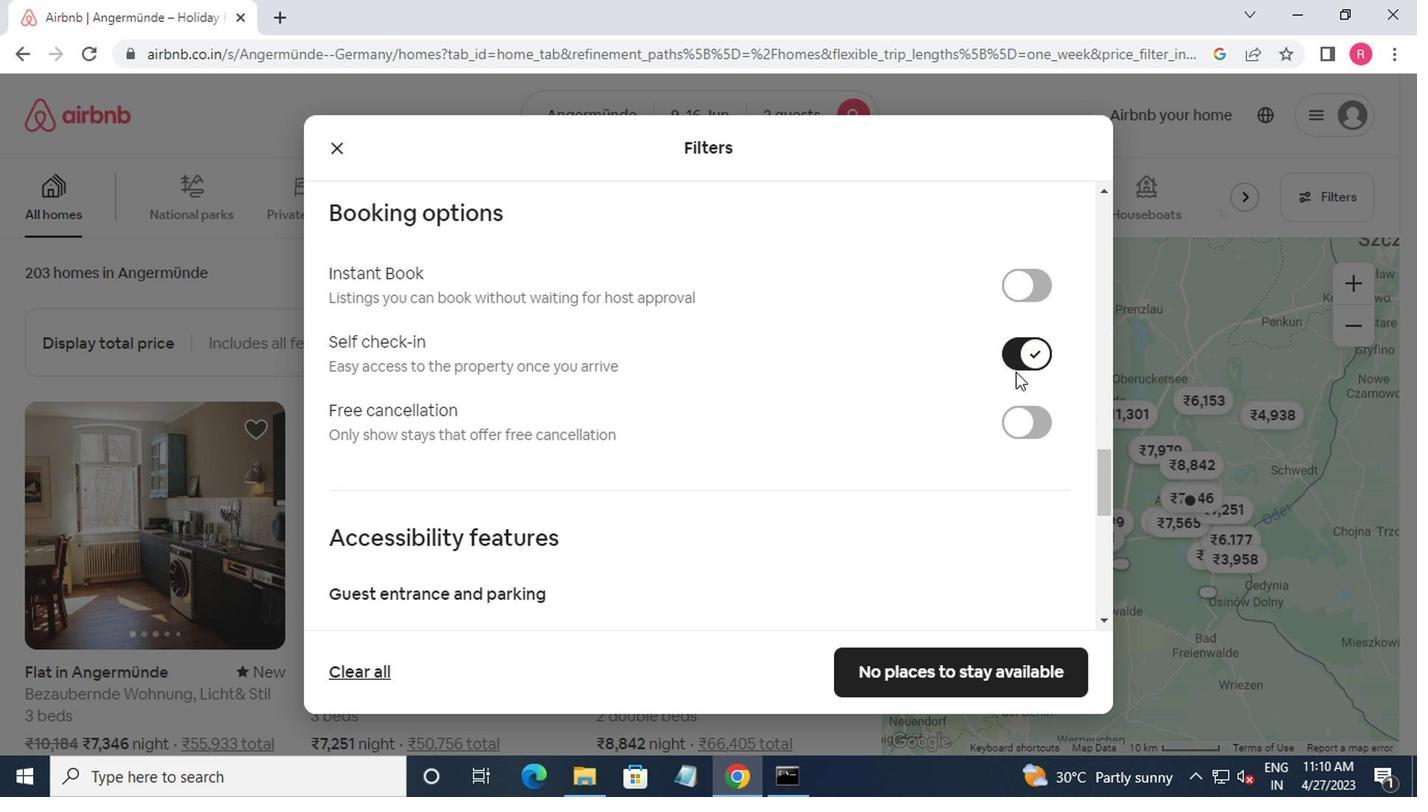 
Action: Mouse moved to (752, 419)
Screenshot: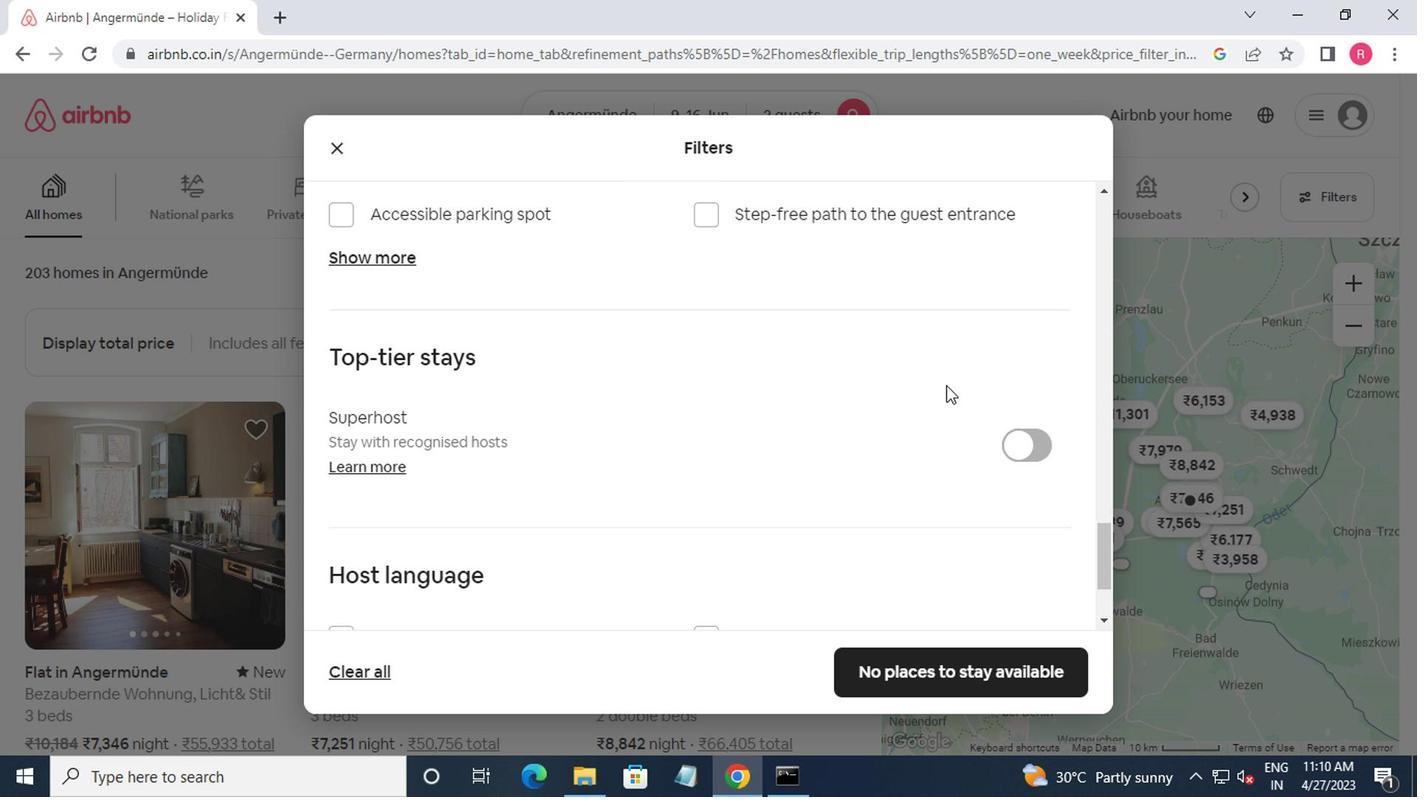 
Action: Mouse scrolled (752, 417) with delta (0, -1)
Screenshot: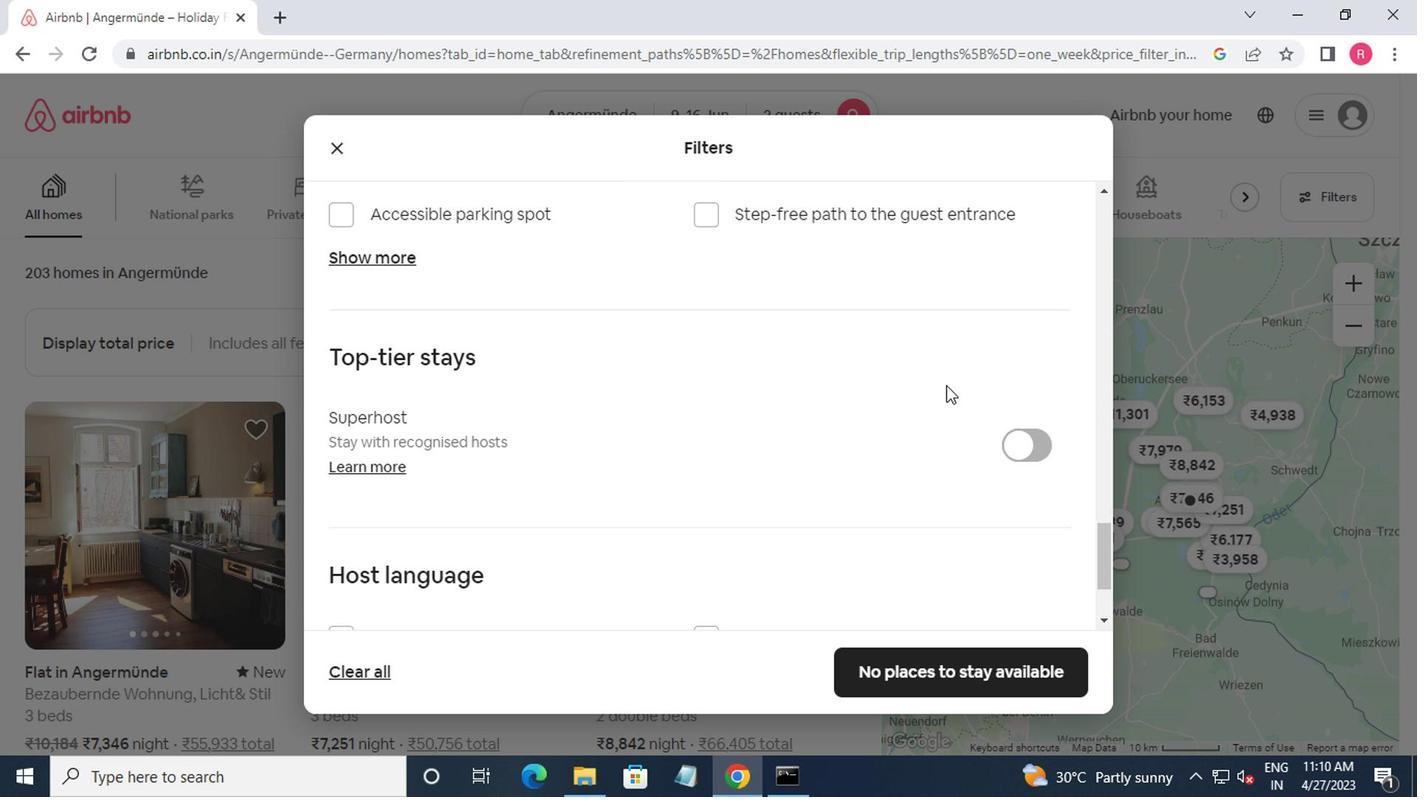 
Action: Mouse moved to (717, 431)
Screenshot: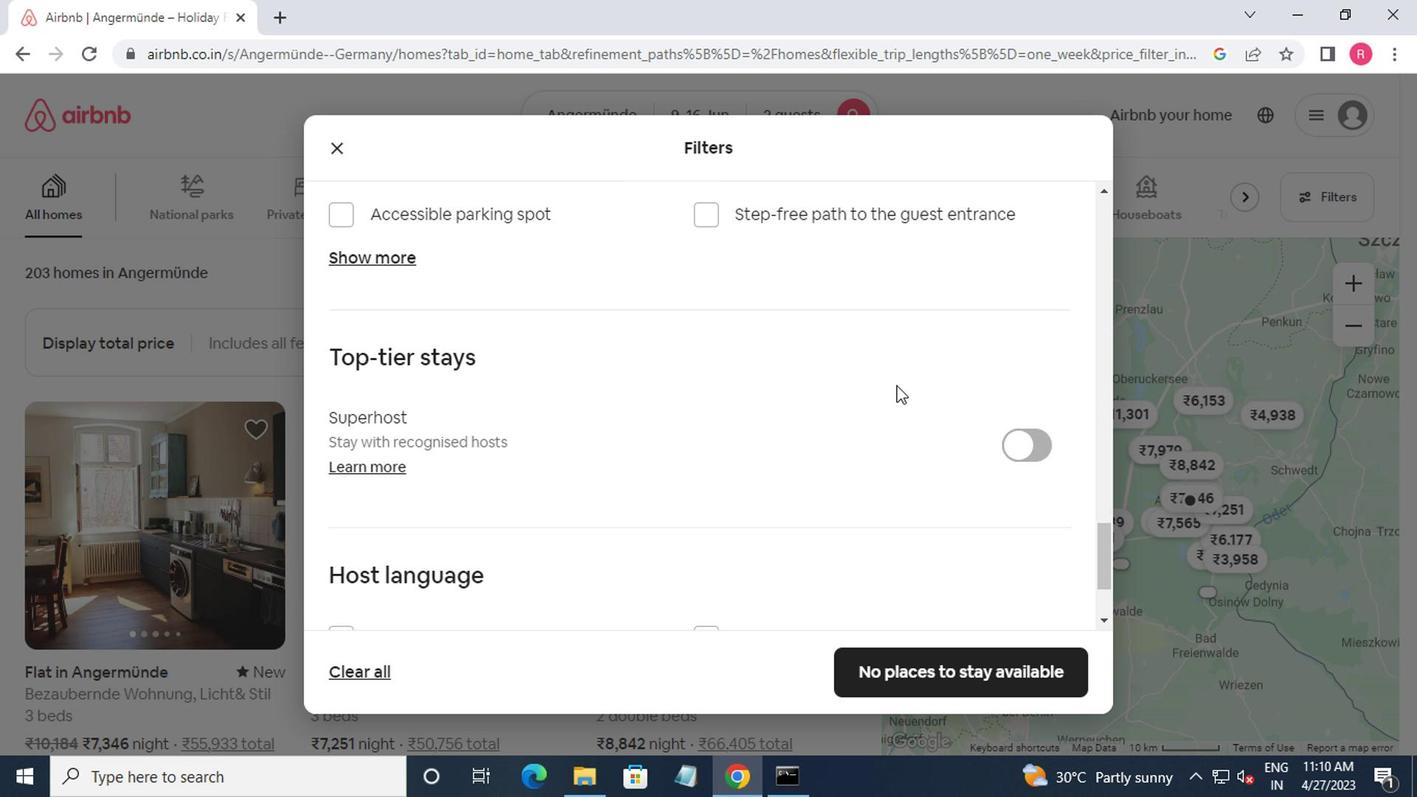 
Action: Mouse scrolled (717, 430) with delta (0, 0)
Screenshot: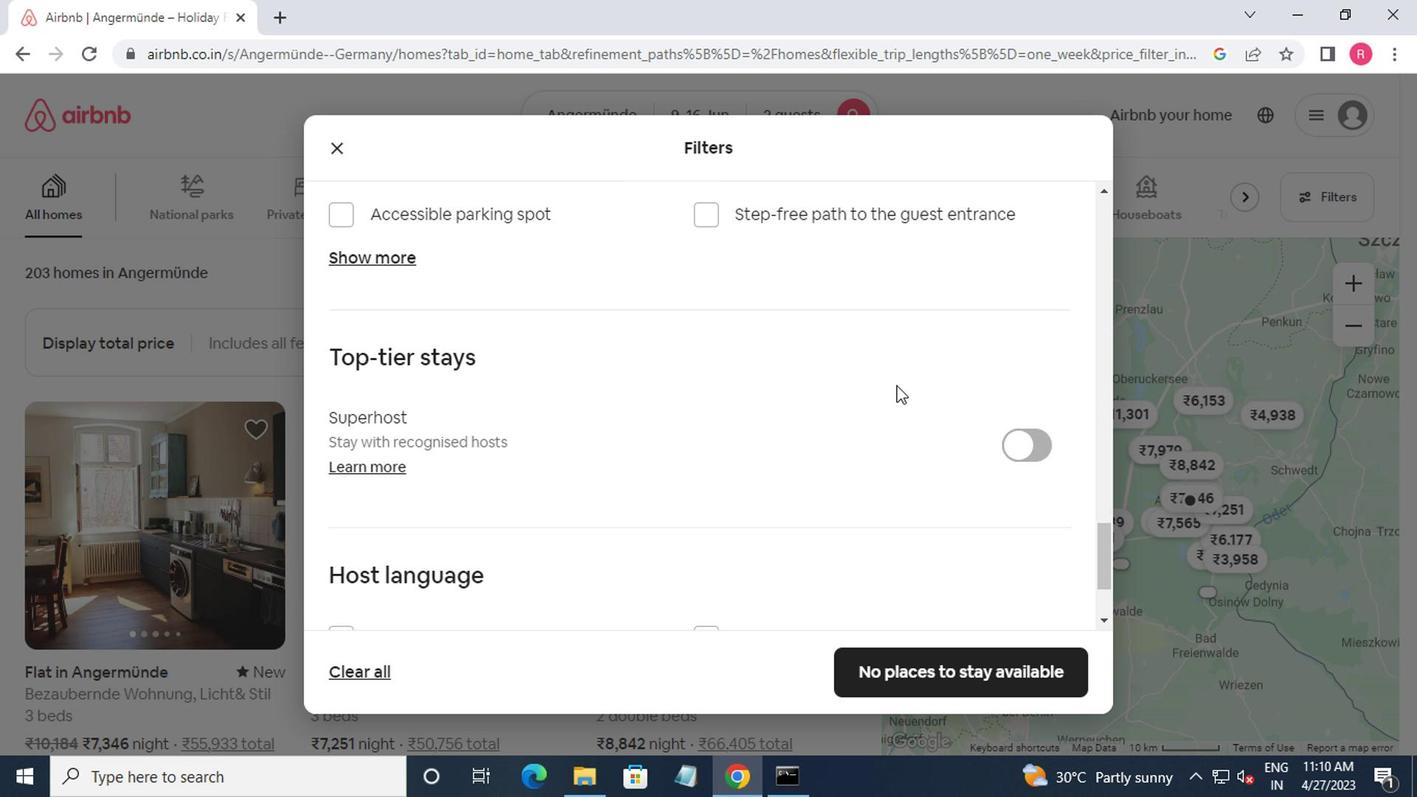
Action: Mouse moved to (707, 436)
Screenshot: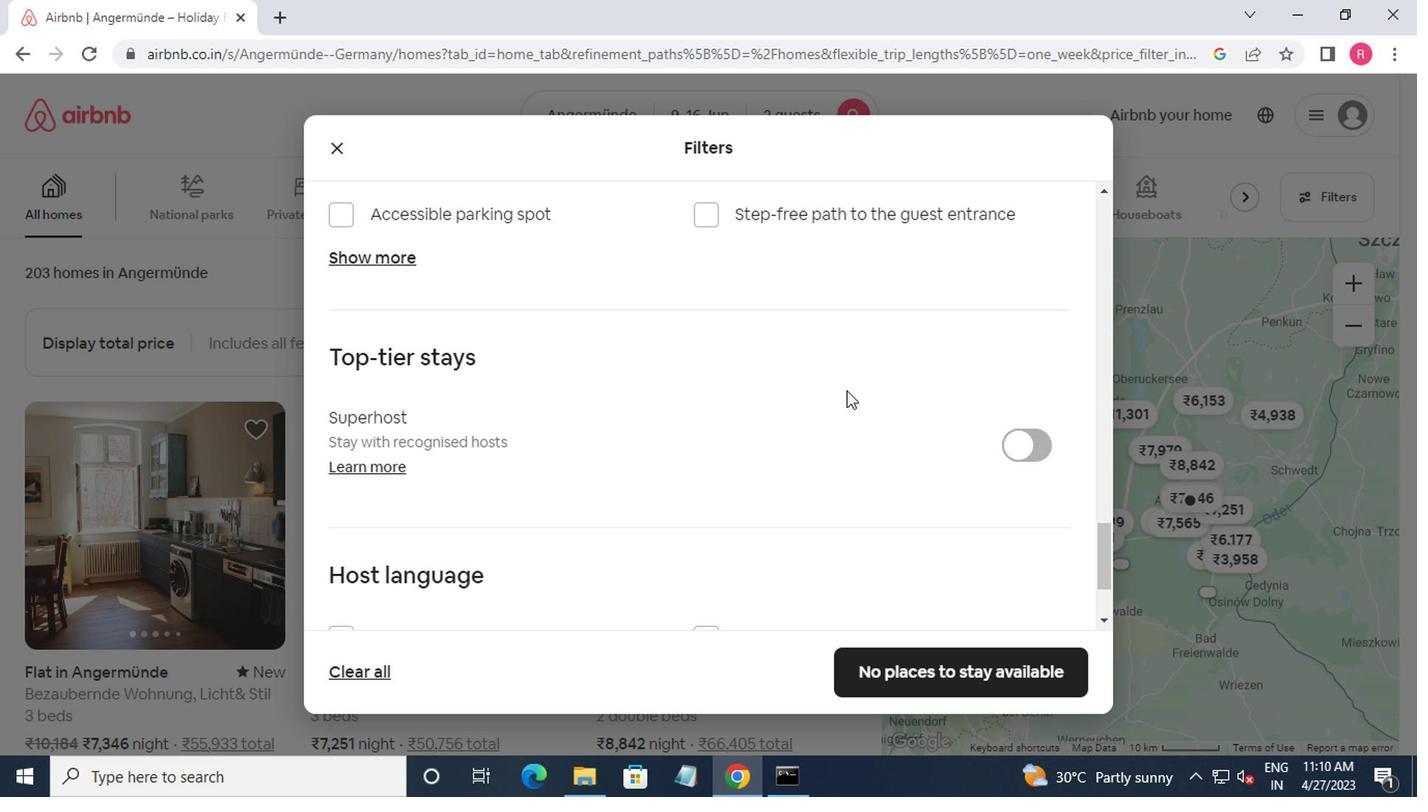 
Action: Mouse scrolled (707, 435) with delta (0, 0)
Screenshot: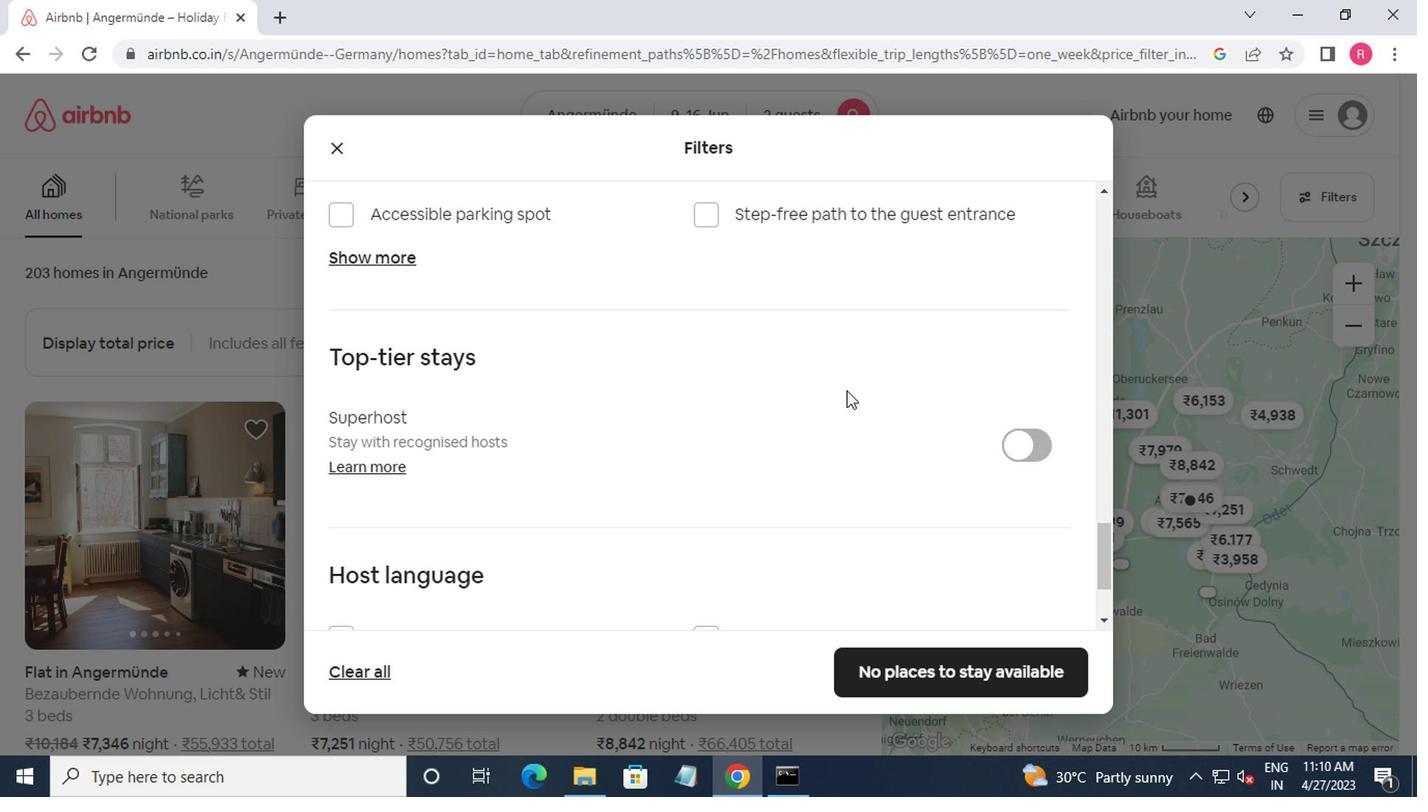 
Action: Mouse moved to (696, 442)
Screenshot: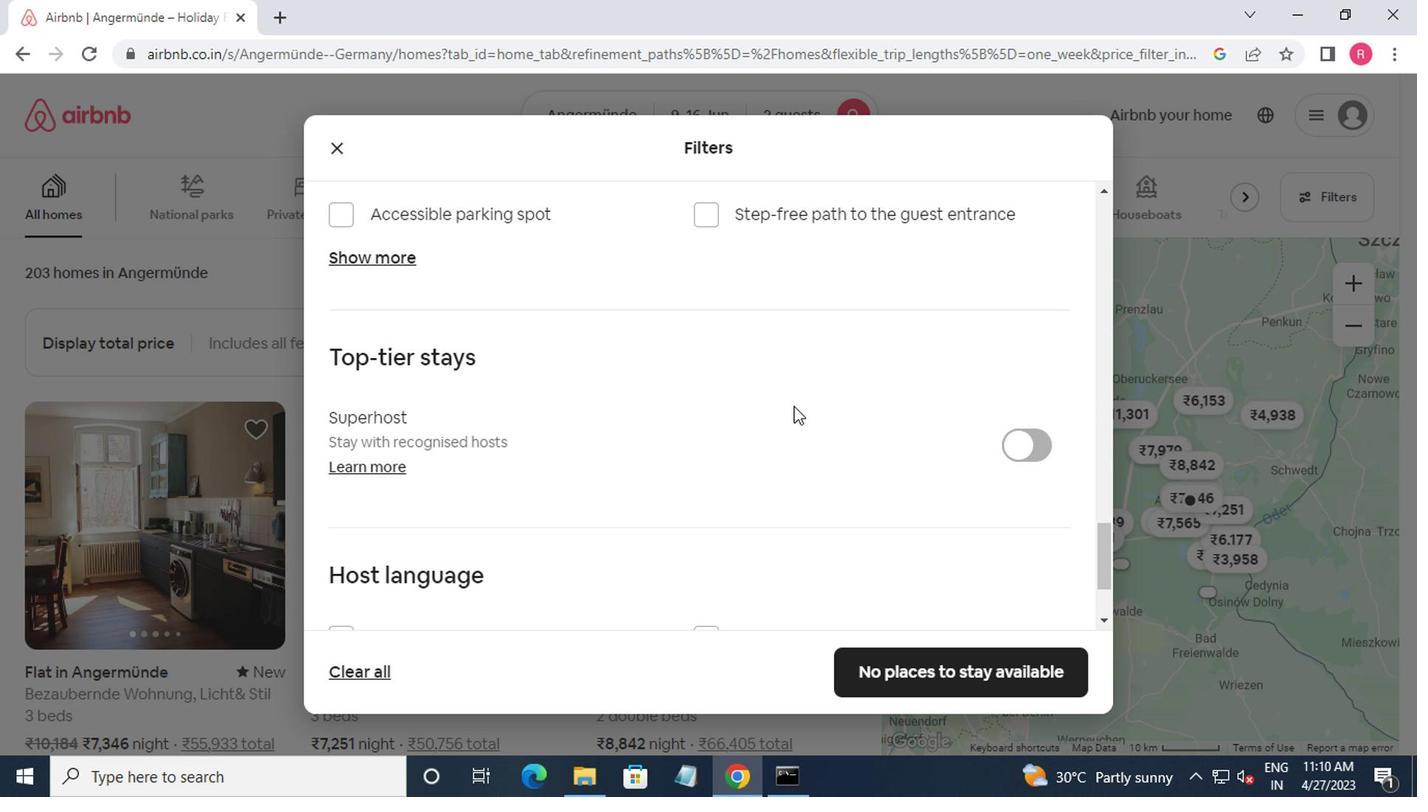 
Action: Mouse scrolled (696, 441) with delta (0, -1)
Screenshot: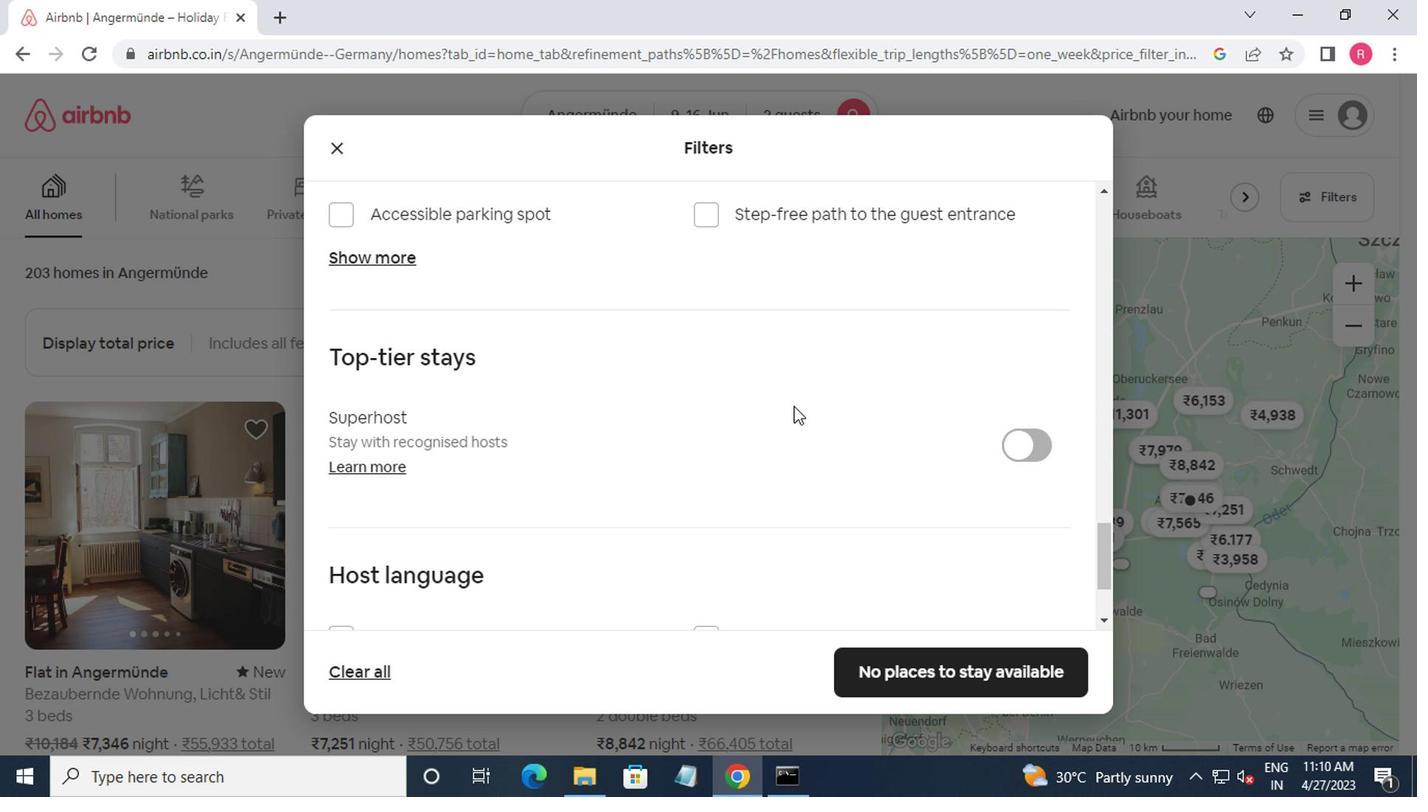 
Action: Mouse moved to (336, 484)
Screenshot: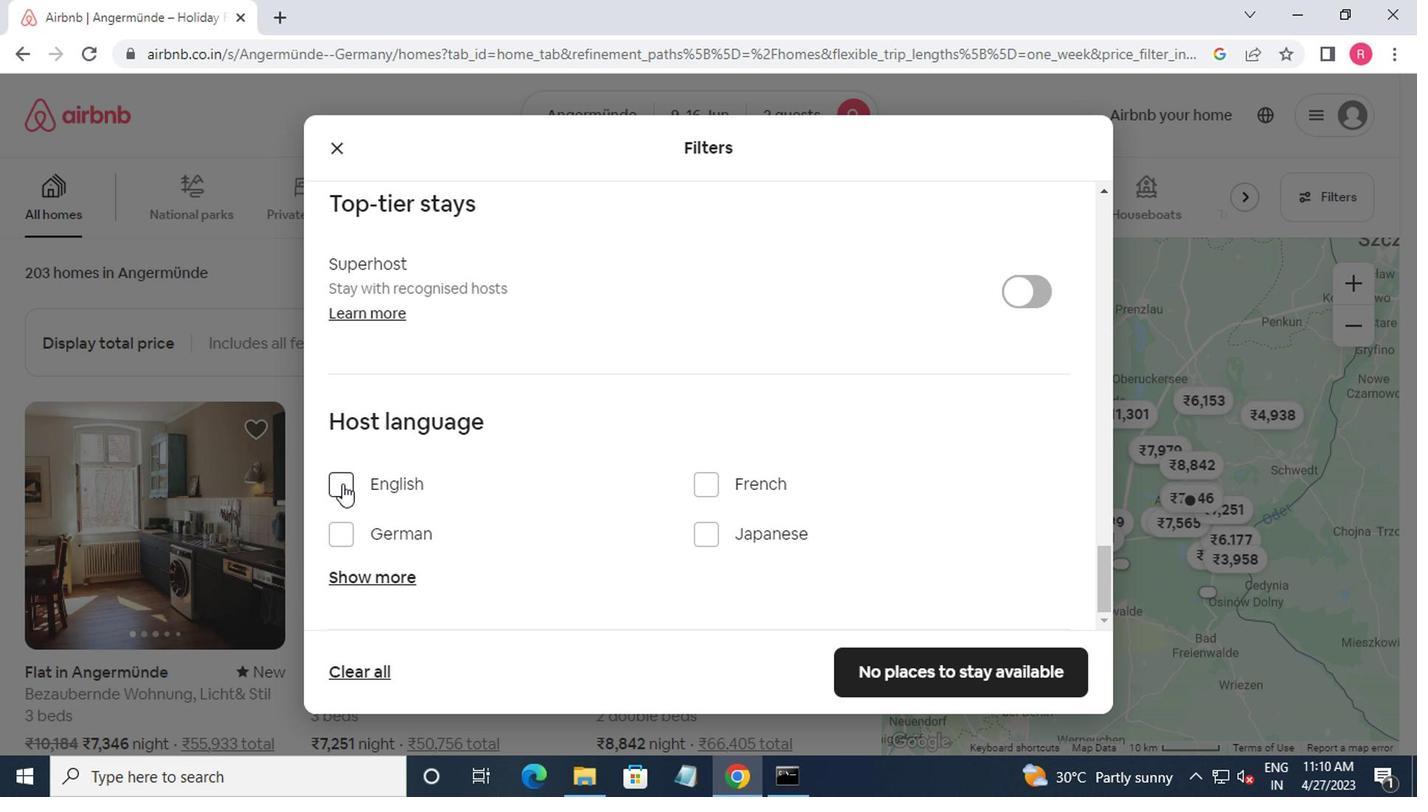 
Action: Mouse pressed left at (336, 484)
Screenshot: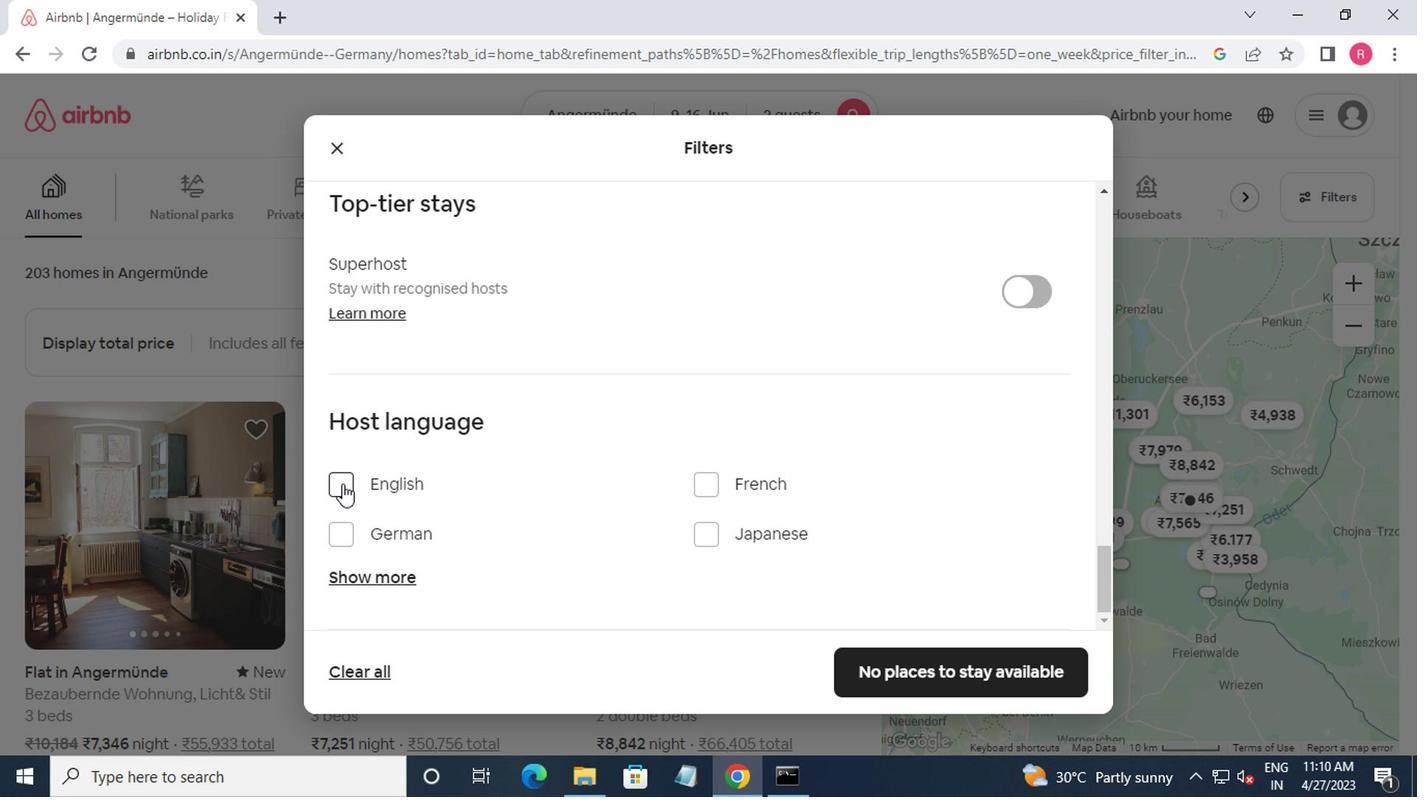 
Action: Mouse moved to (913, 688)
Screenshot: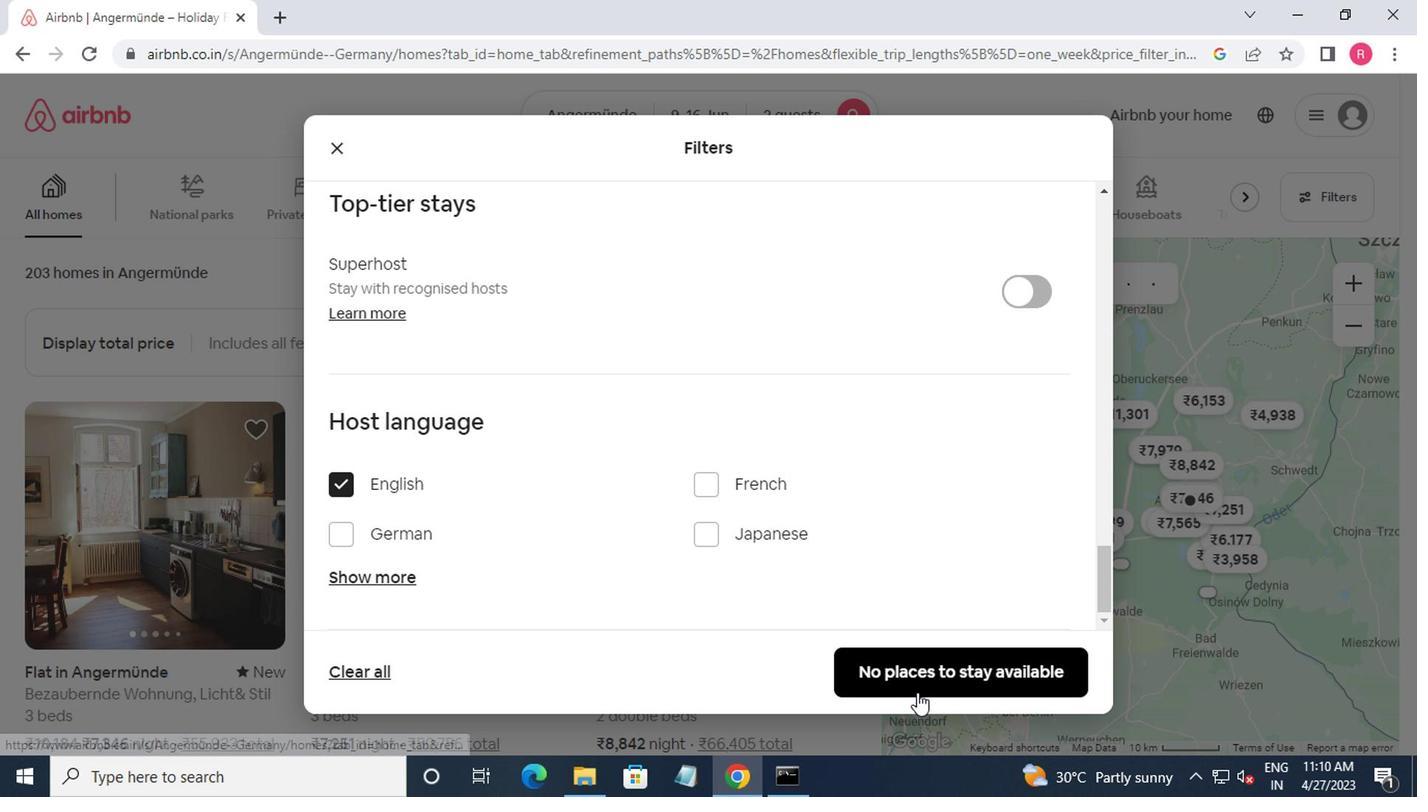 
Action: Mouse pressed left at (913, 688)
Screenshot: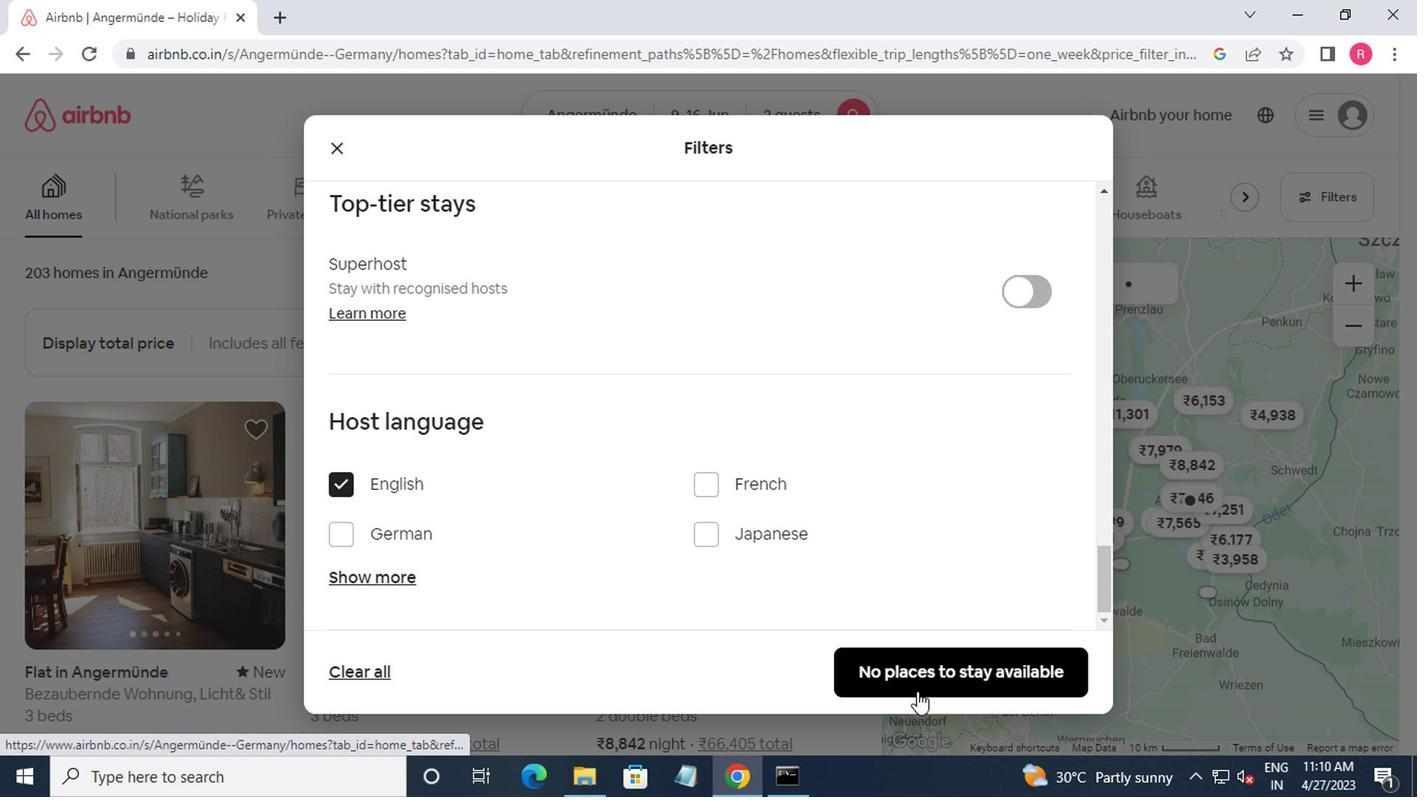 
Action: Mouse moved to (905, 681)
Screenshot: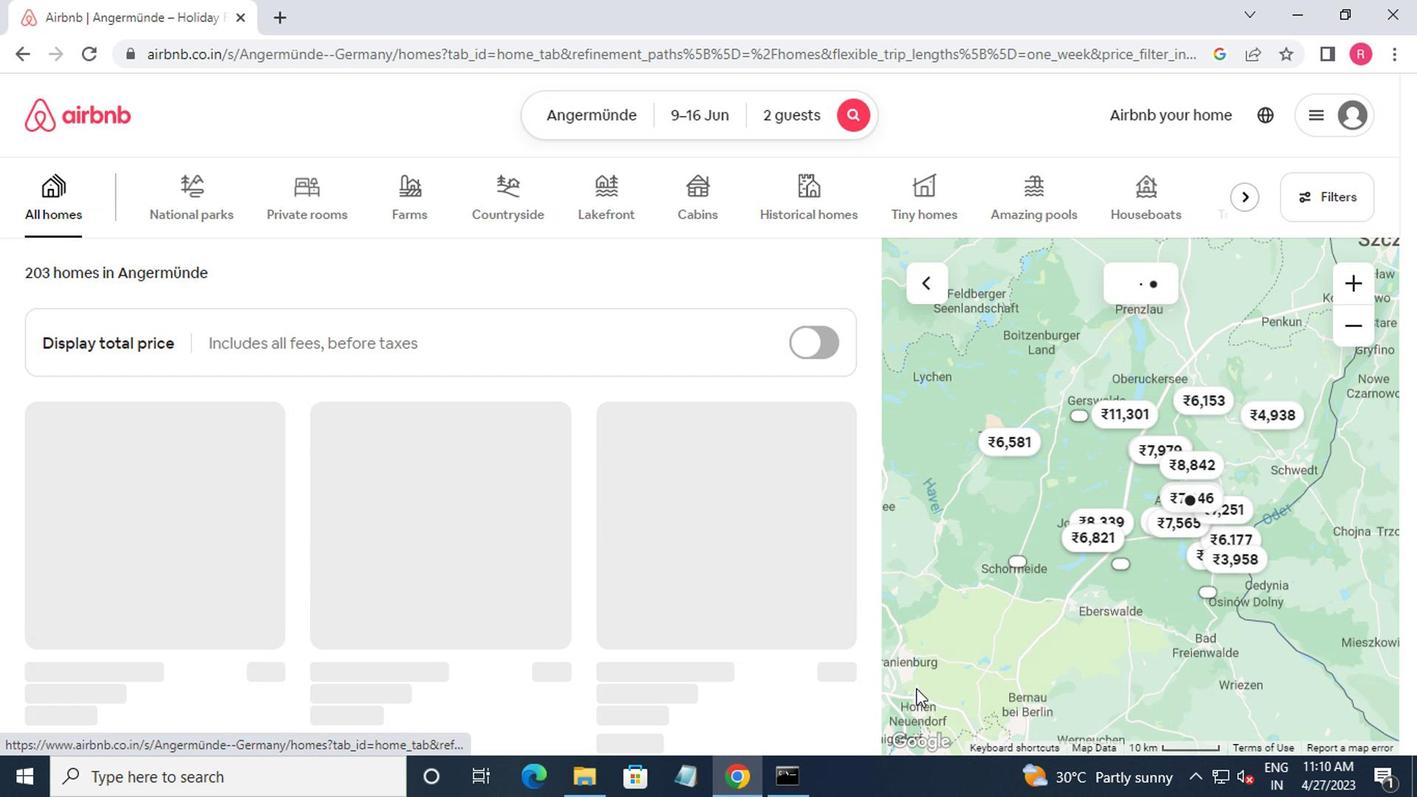 
